 Task: Look for space in Kent, United States from 24th August, 2023 to 10th September, 2023 for 8 adults in price range Rs.12000 to Rs.15000. Place can be entire place or shared room with 4 bedrooms having 8 beds and 4 bathrooms. Property type can be house, flat, guest house. Amenities needed are: wifi, TV, free parkinig on premises, gym, breakfast. Booking option can be shelf check-in. Required host language is English.
Action: Mouse moved to (502, 117)
Screenshot: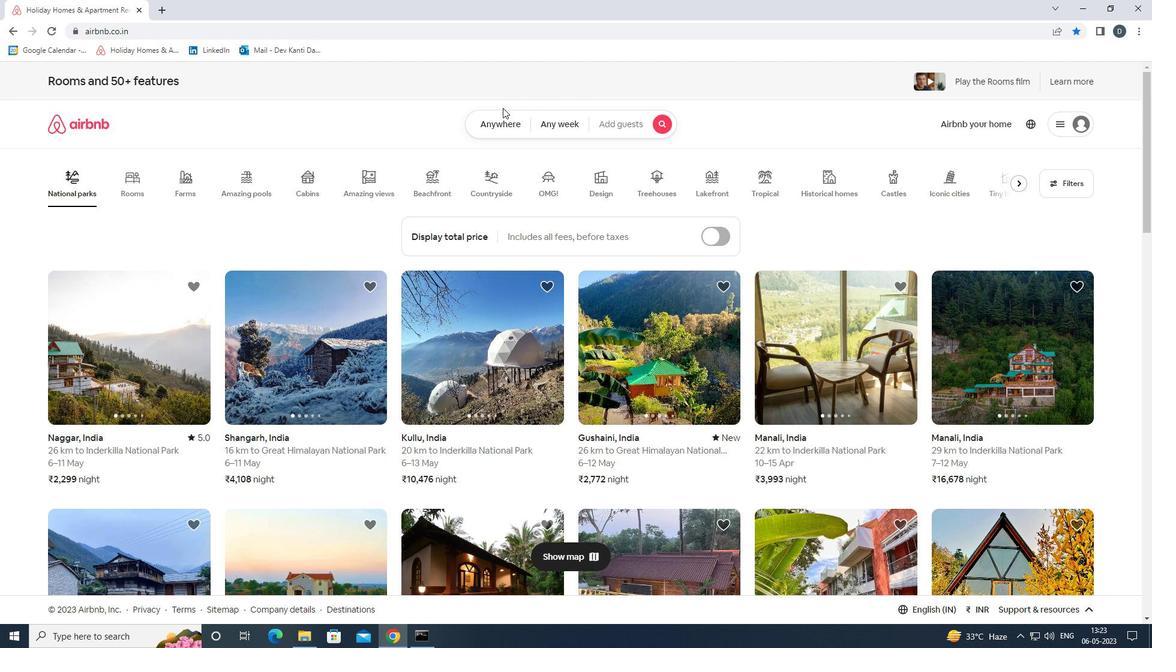 
Action: Mouse pressed left at (502, 117)
Screenshot: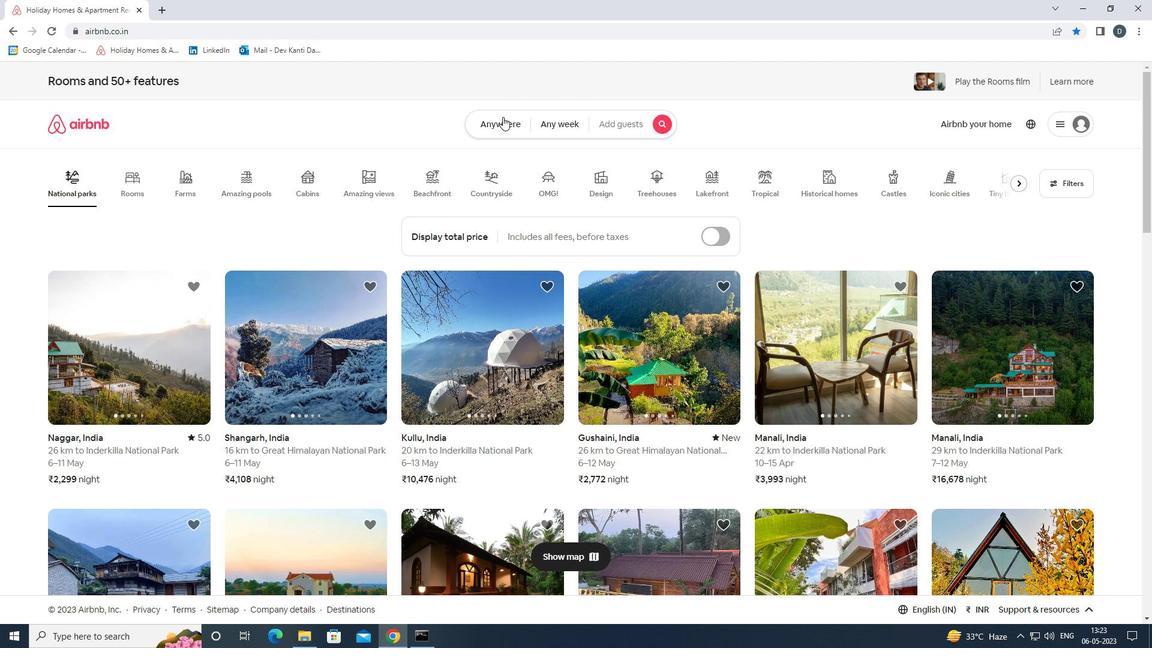 
Action: Mouse moved to (441, 174)
Screenshot: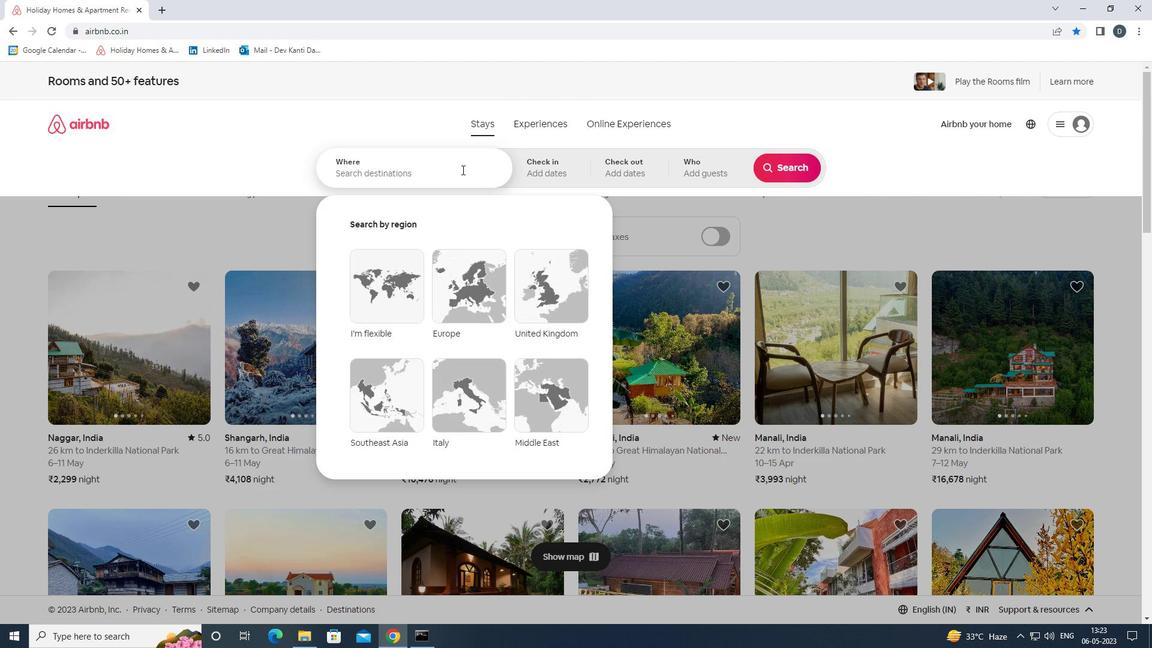 
Action: Mouse pressed left at (441, 174)
Screenshot: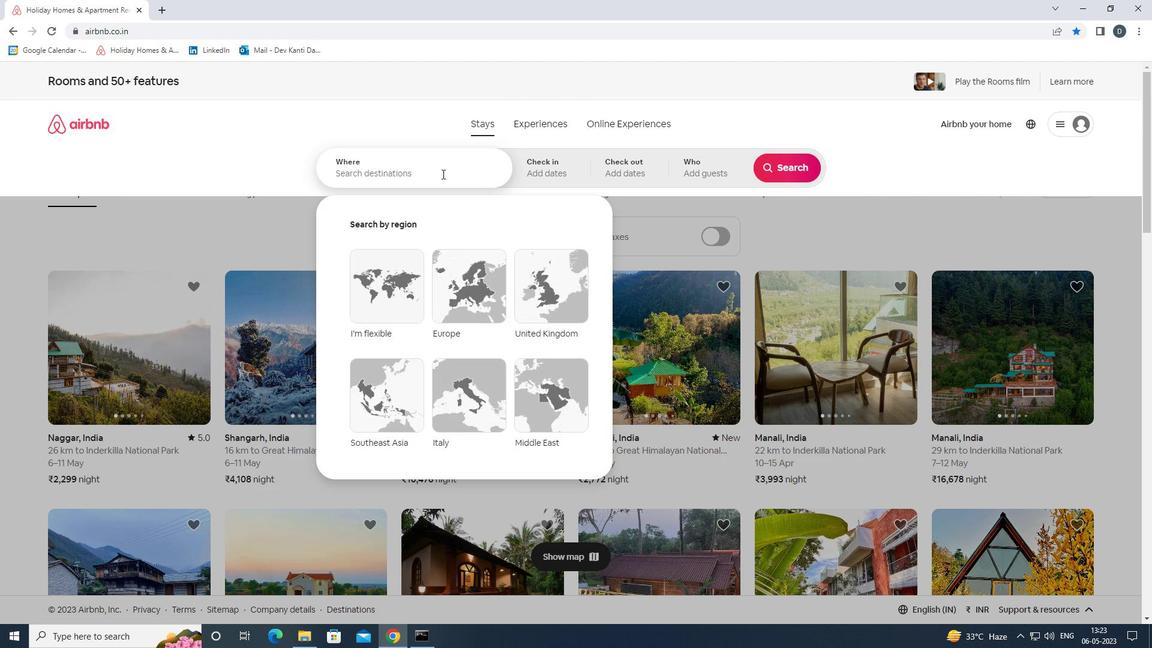 
Action: Key pressed <Key.shift>KENT,<Key.shift>UNIVERSITY<Key.backspace><Key.backspace><Key.backspace><Key.backspace><Key.backspace><Key.backspace><Key.backspace>TED<Key.space><Key.shift>STATES<Key.enter>
Screenshot: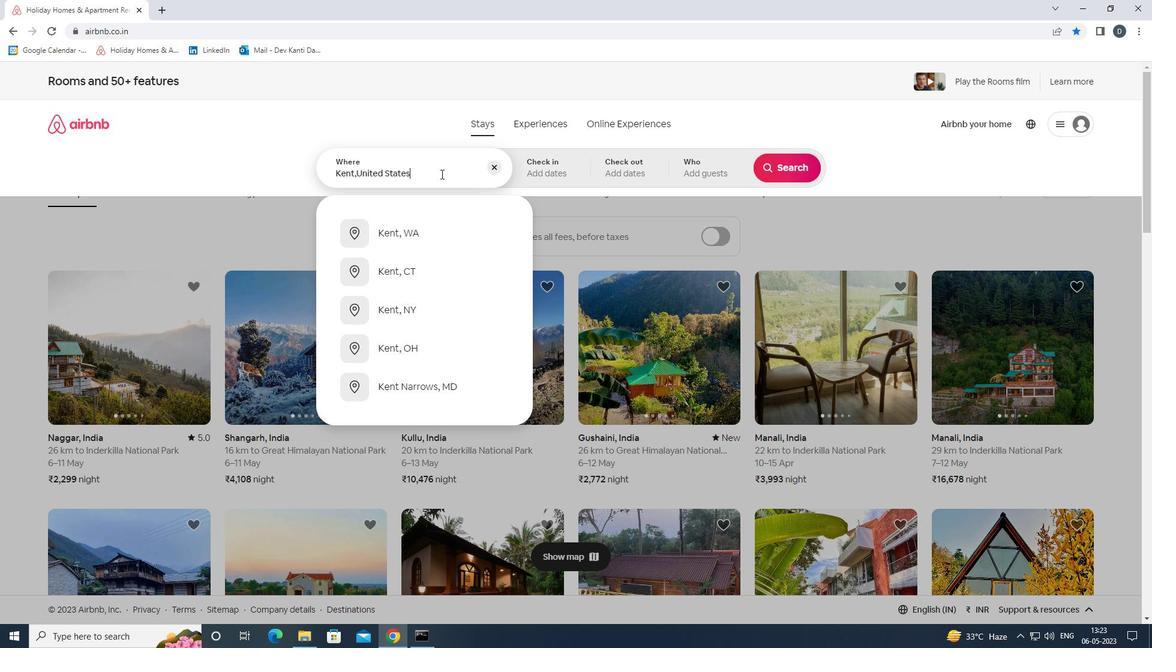 
Action: Mouse moved to (787, 263)
Screenshot: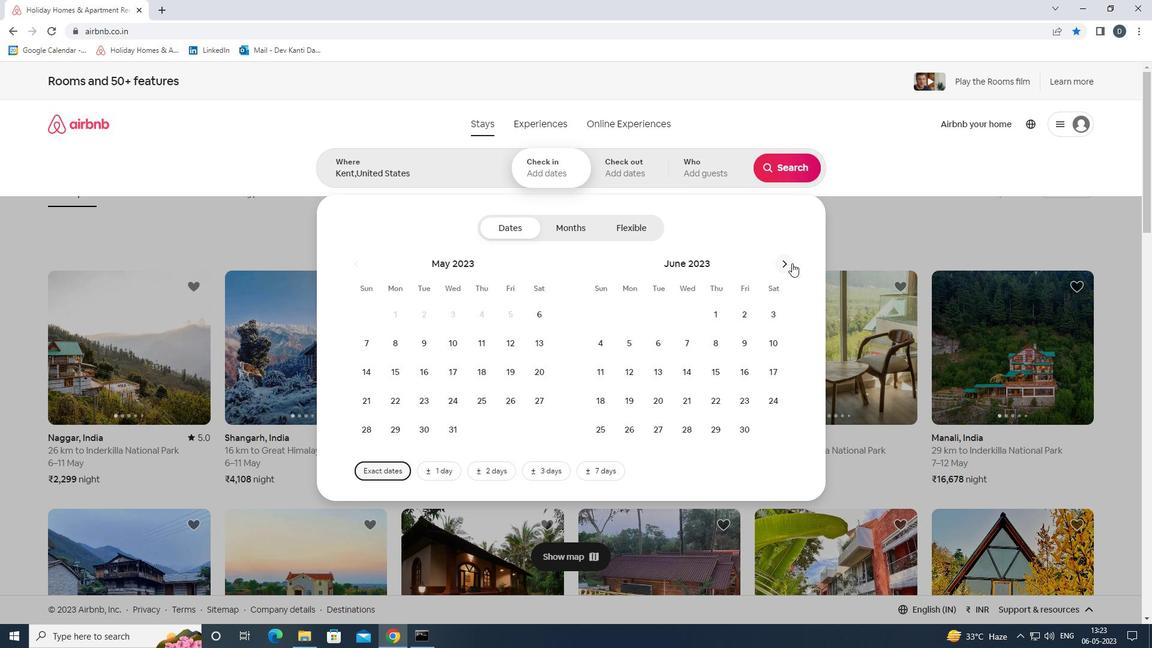 
Action: Mouse pressed left at (787, 263)
Screenshot: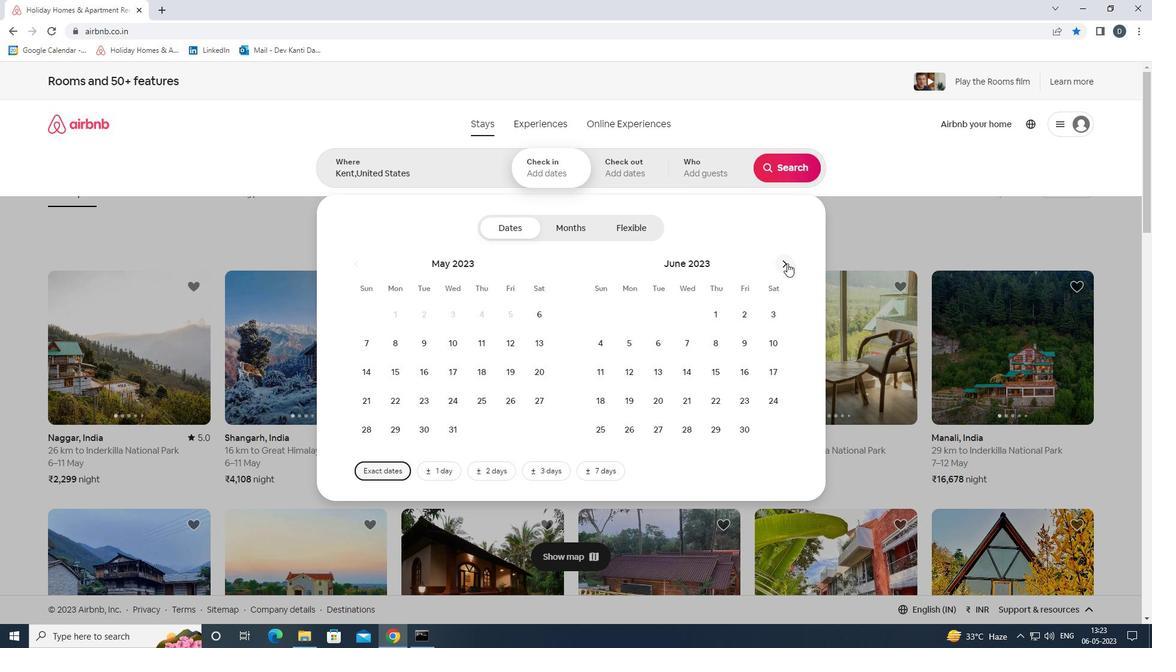 
Action: Mouse pressed left at (787, 263)
Screenshot: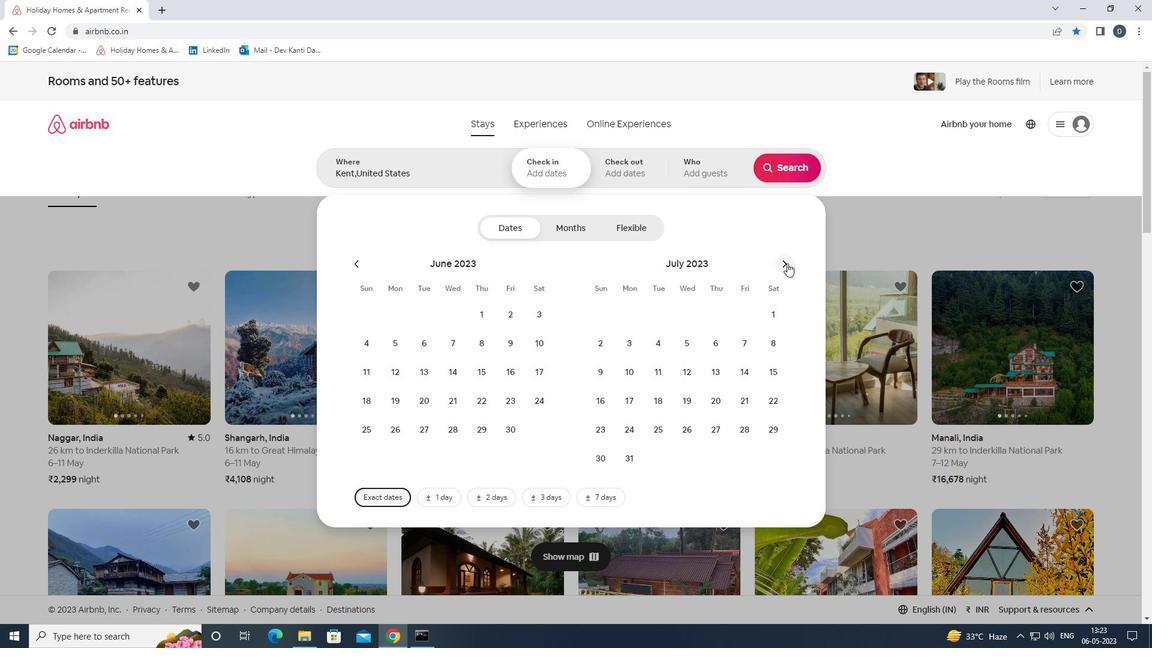 
Action: Mouse pressed left at (787, 263)
Screenshot: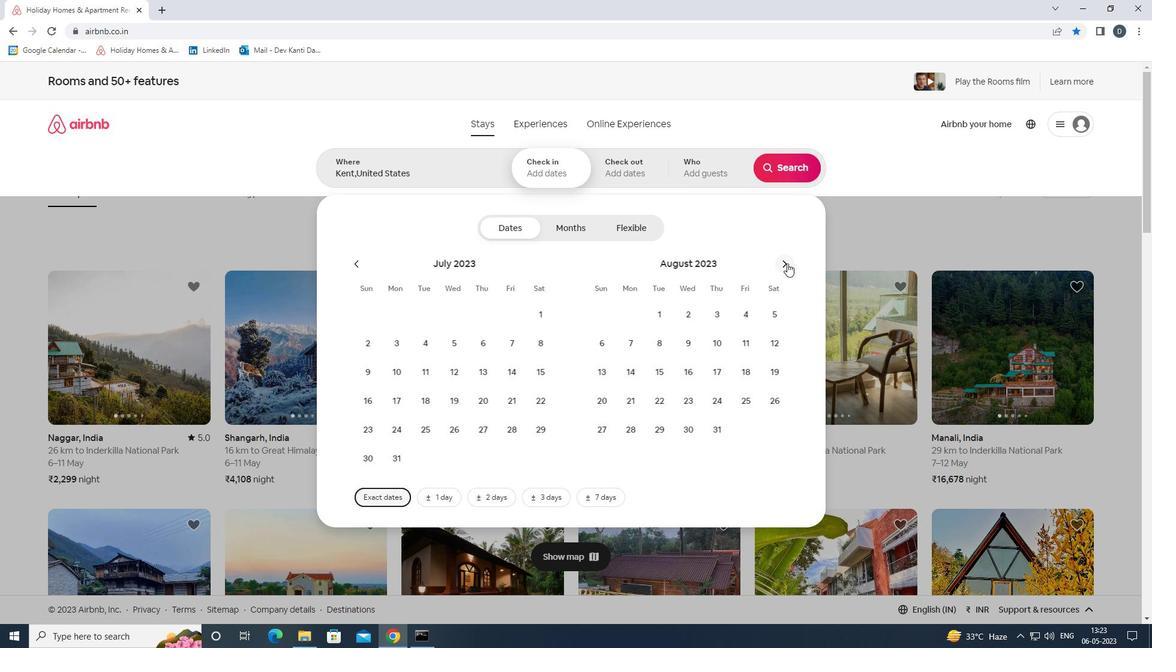 
Action: Mouse moved to (489, 403)
Screenshot: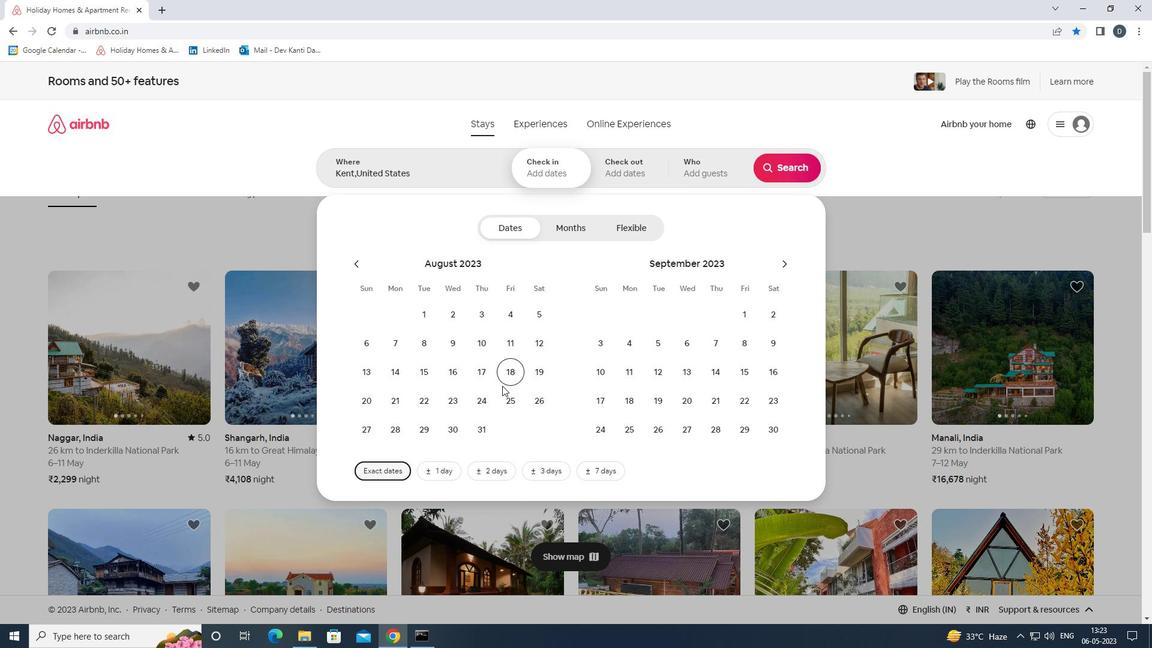 
Action: Mouse pressed left at (489, 403)
Screenshot: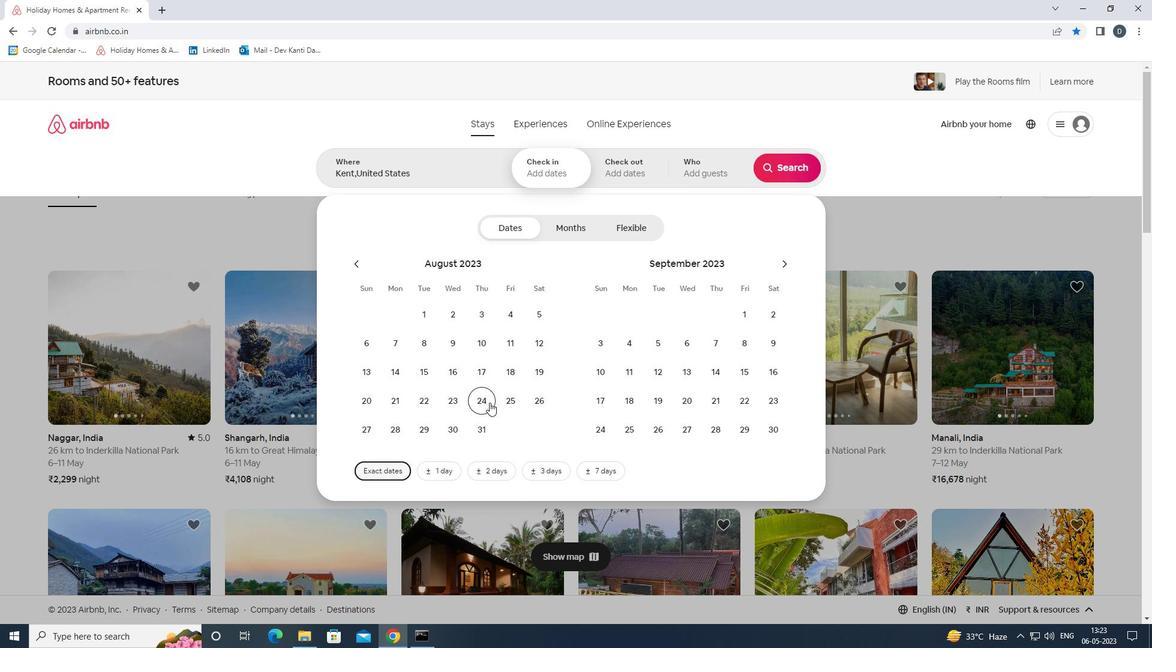 
Action: Mouse moved to (611, 370)
Screenshot: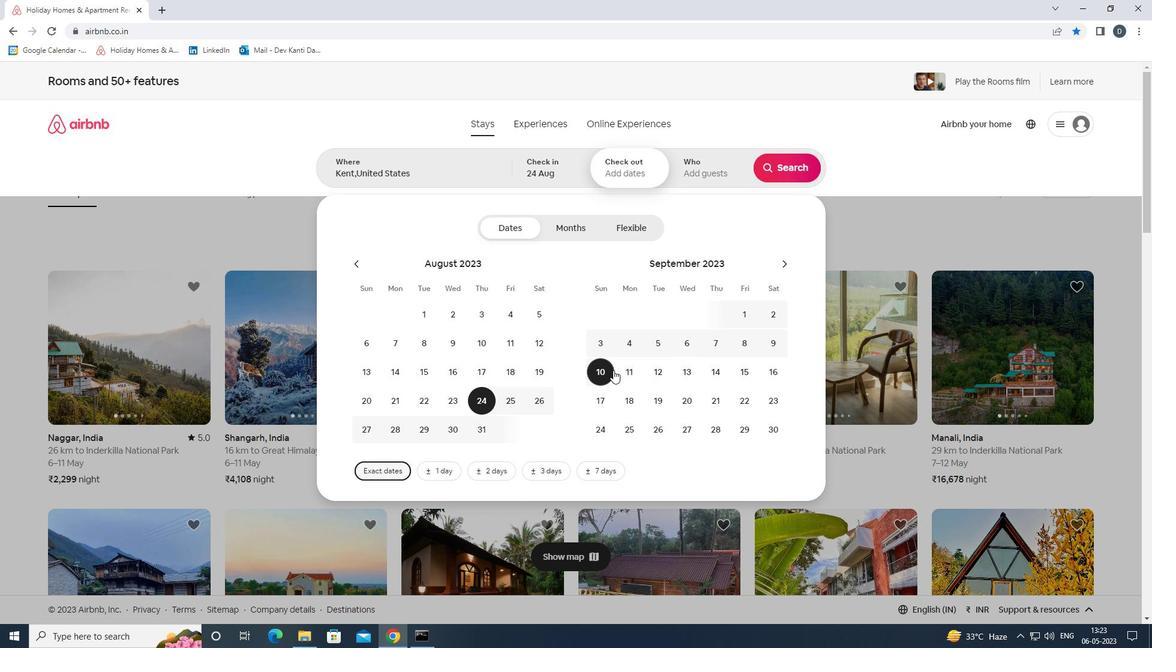 
Action: Mouse pressed left at (611, 370)
Screenshot: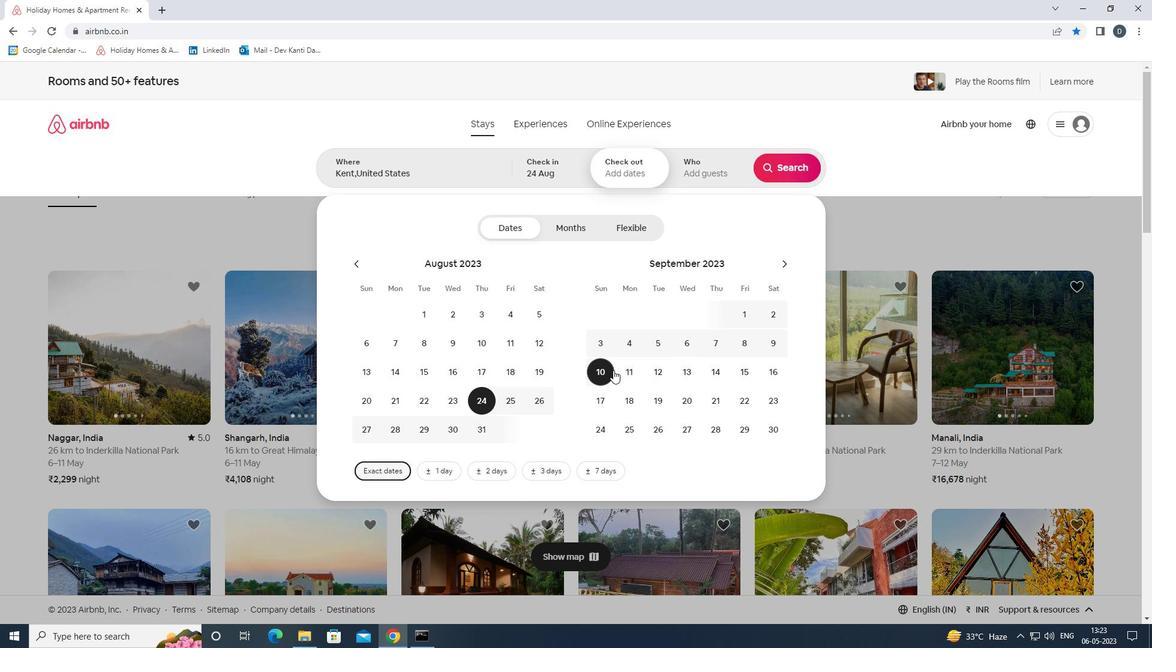 
Action: Mouse moved to (702, 171)
Screenshot: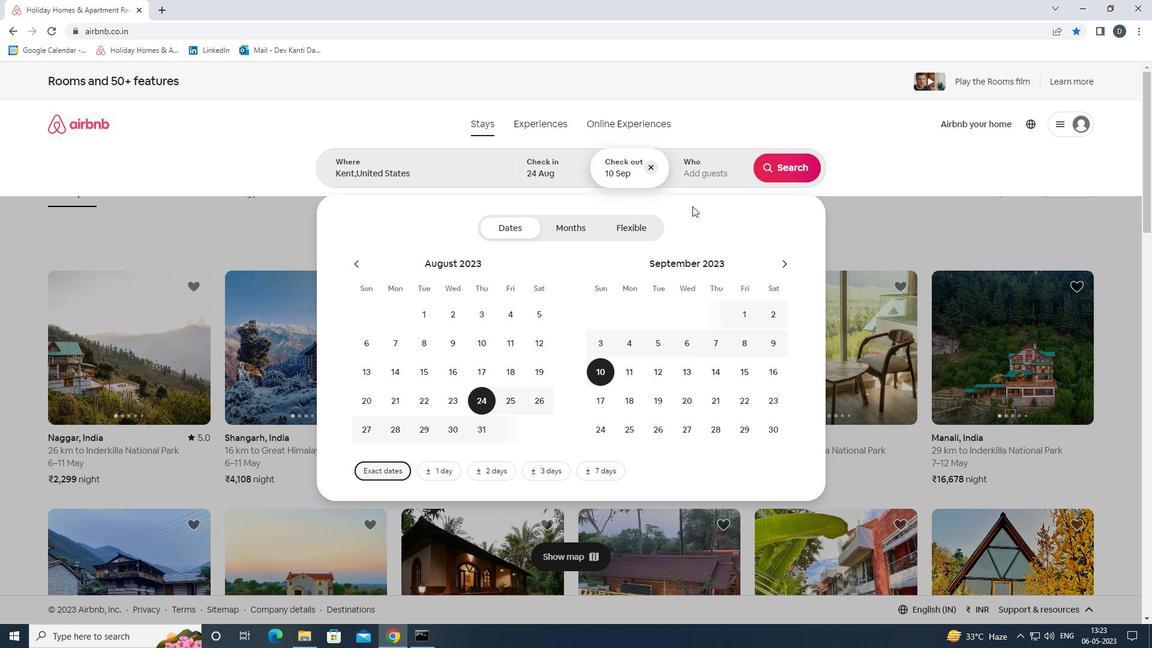 
Action: Mouse pressed left at (702, 171)
Screenshot: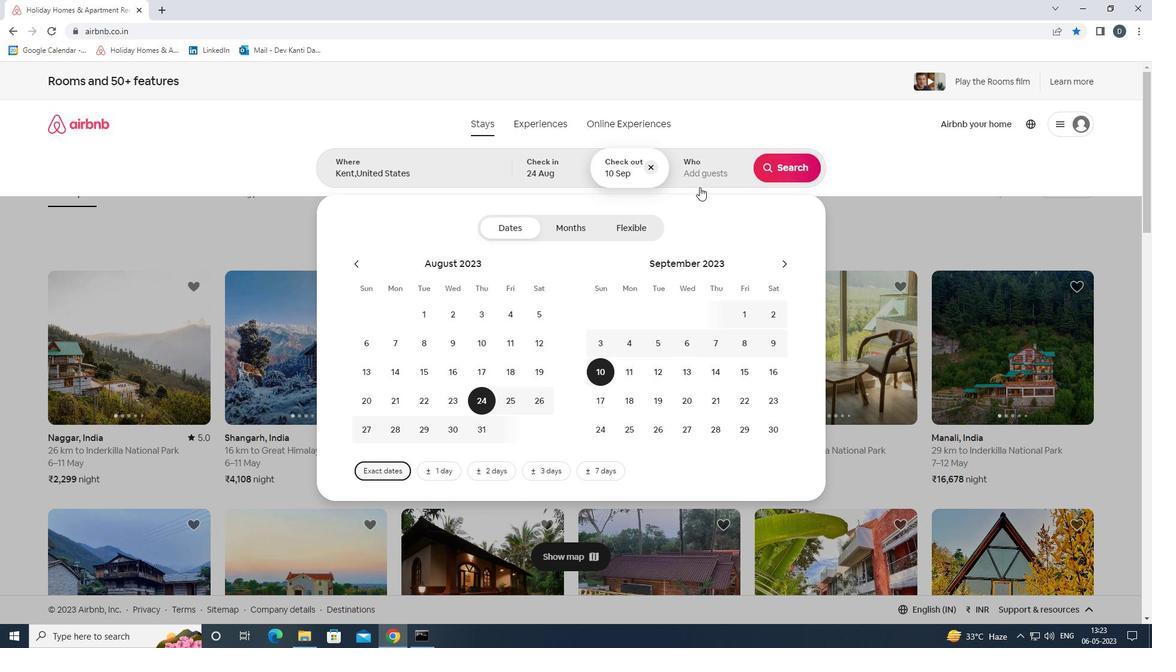 
Action: Mouse moved to (792, 229)
Screenshot: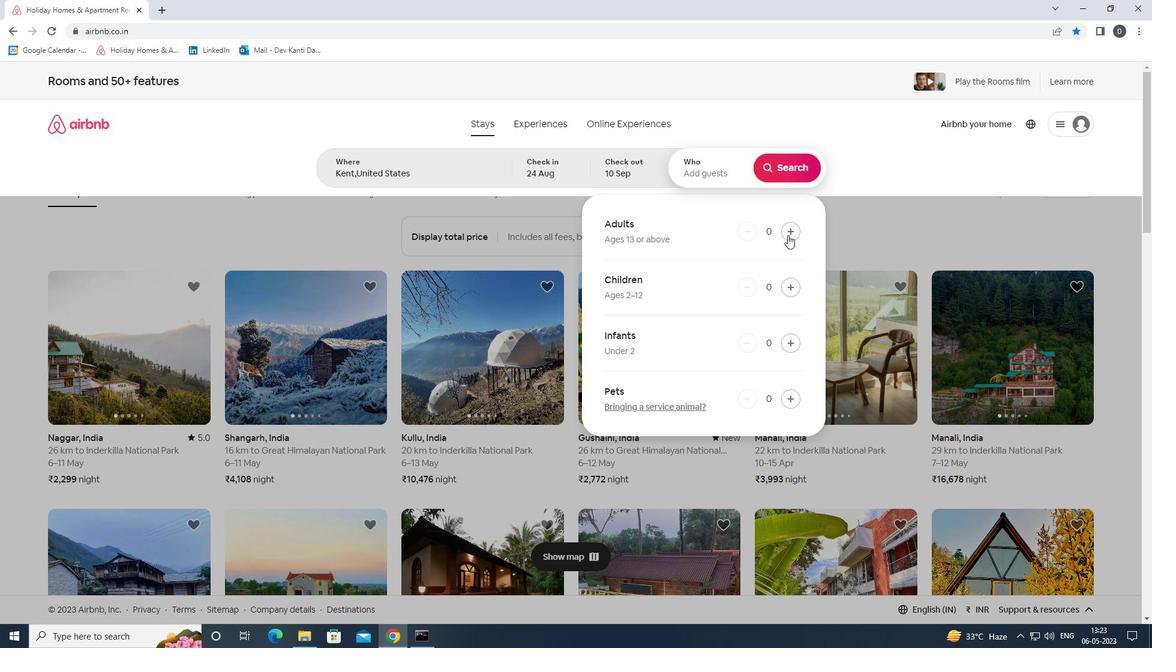 
Action: Mouse pressed left at (792, 229)
Screenshot: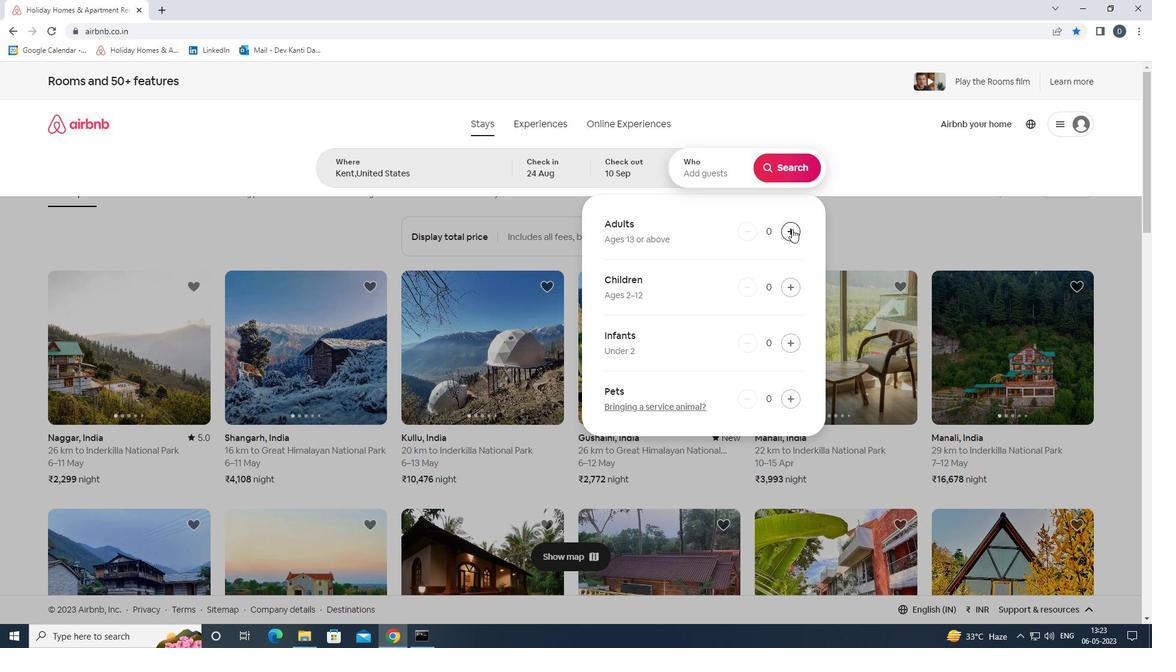 
Action: Mouse pressed left at (792, 229)
Screenshot: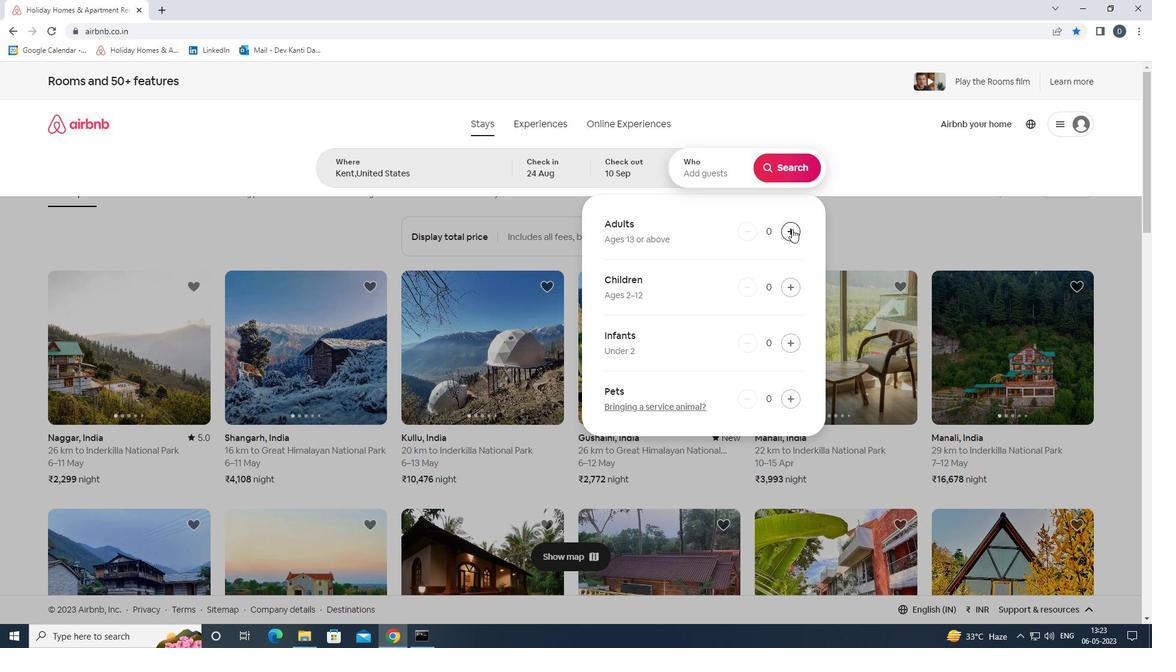 
Action: Mouse pressed left at (792, 229)
Screenshot: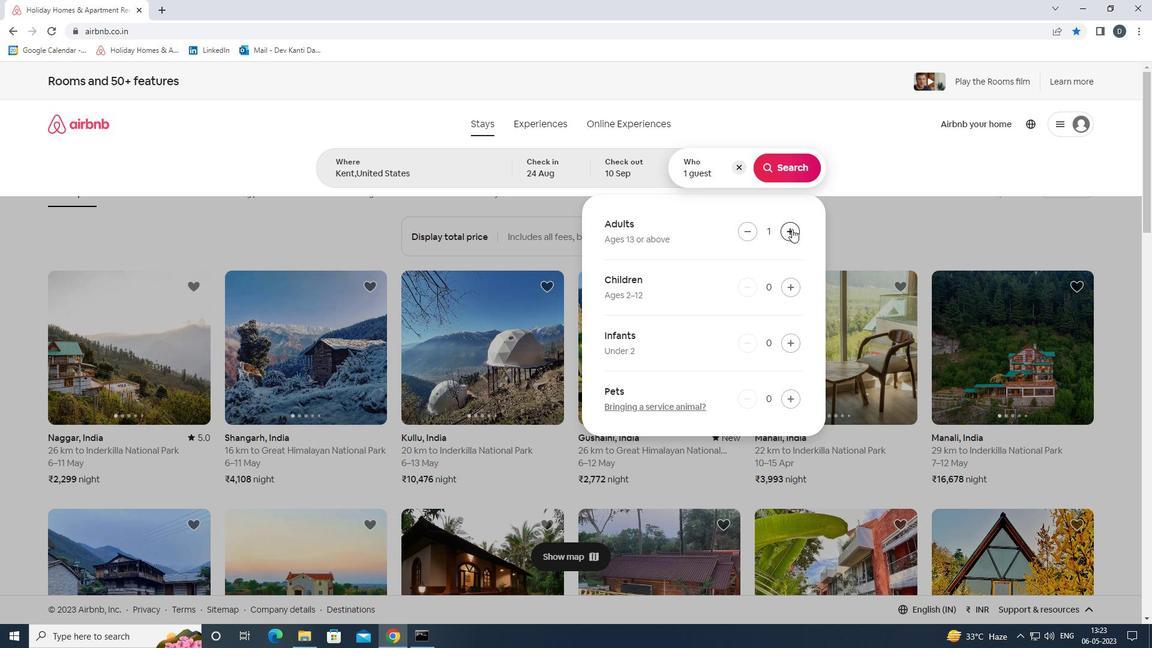 
Action: Mouse pressed left at (792, 229)
Screenshot: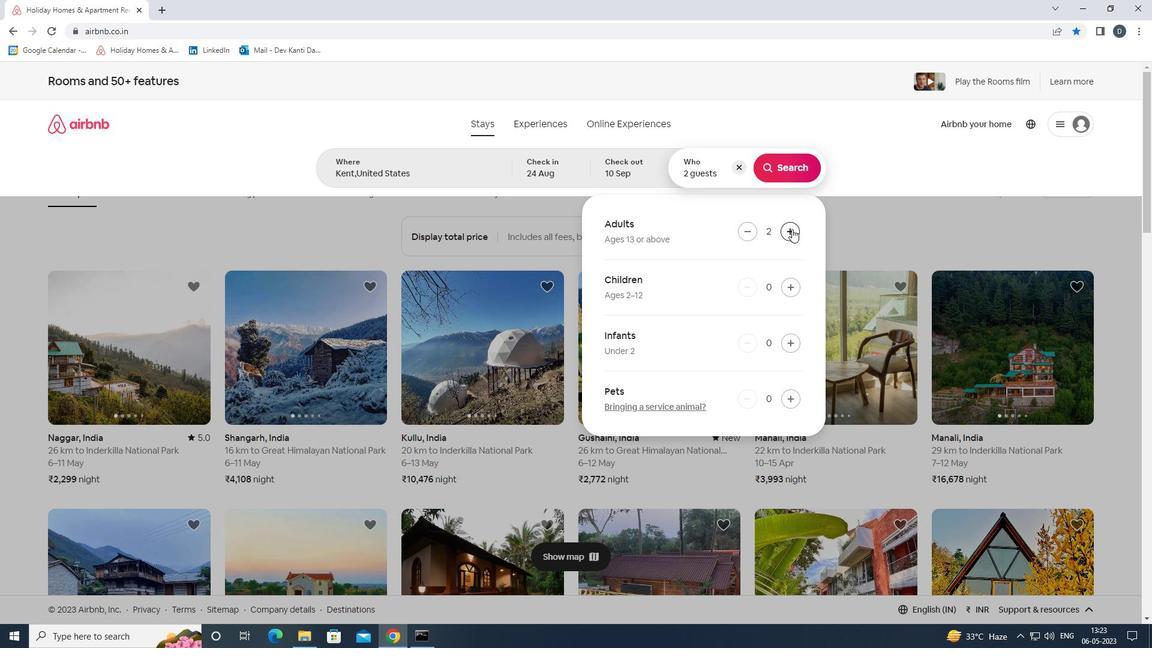 
Action: Mouse pressed left at (792, 229)
Screenshot: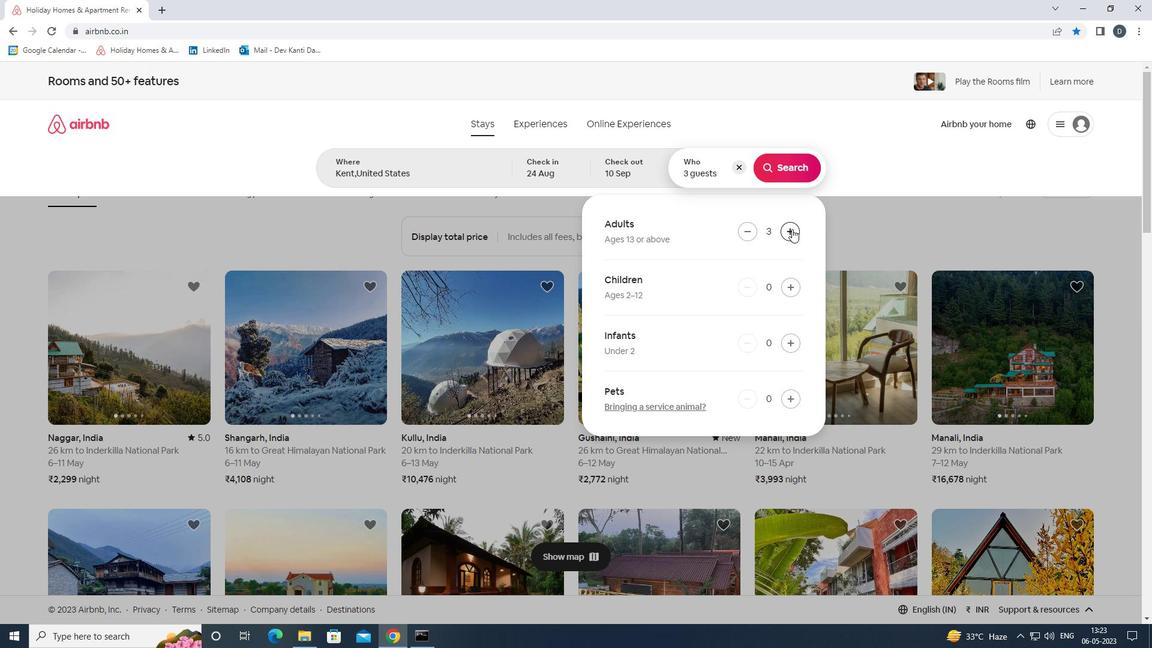 
Action: Mouse pressed left at (792, 229)
Screenshot: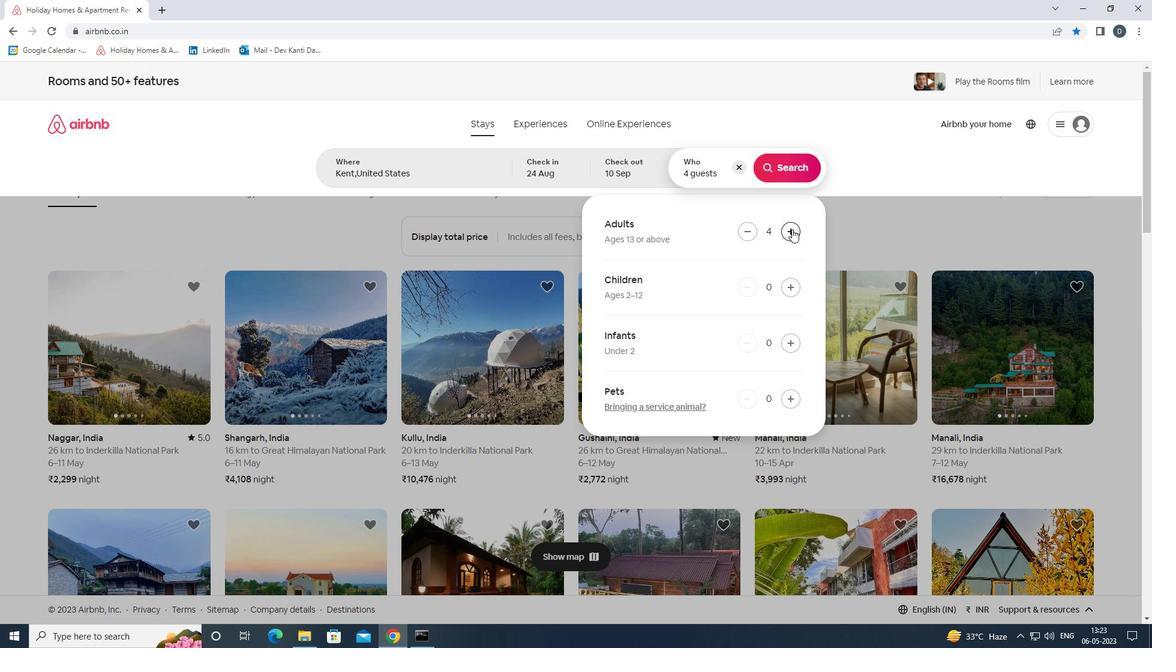 
Action: Mouse pressed left at (792, 229)
Screenshot: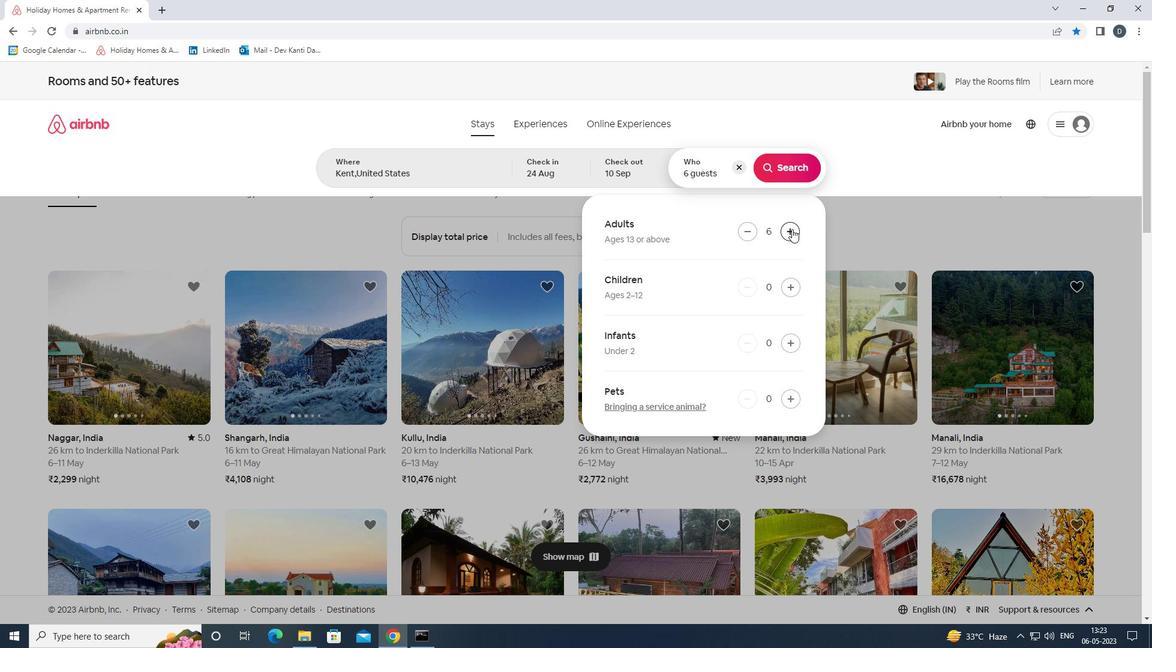 
Action: Mouse pressed left at (792, 229)
Screenshot: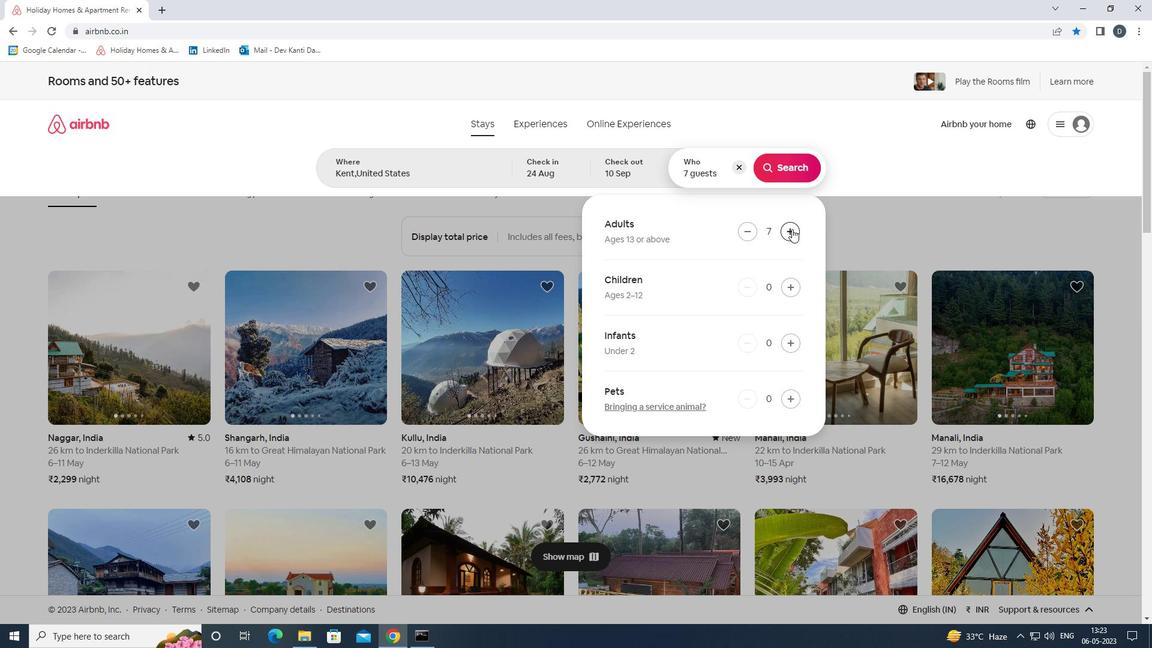 
Action: Mouse moved to (782, 171)
Screenshot: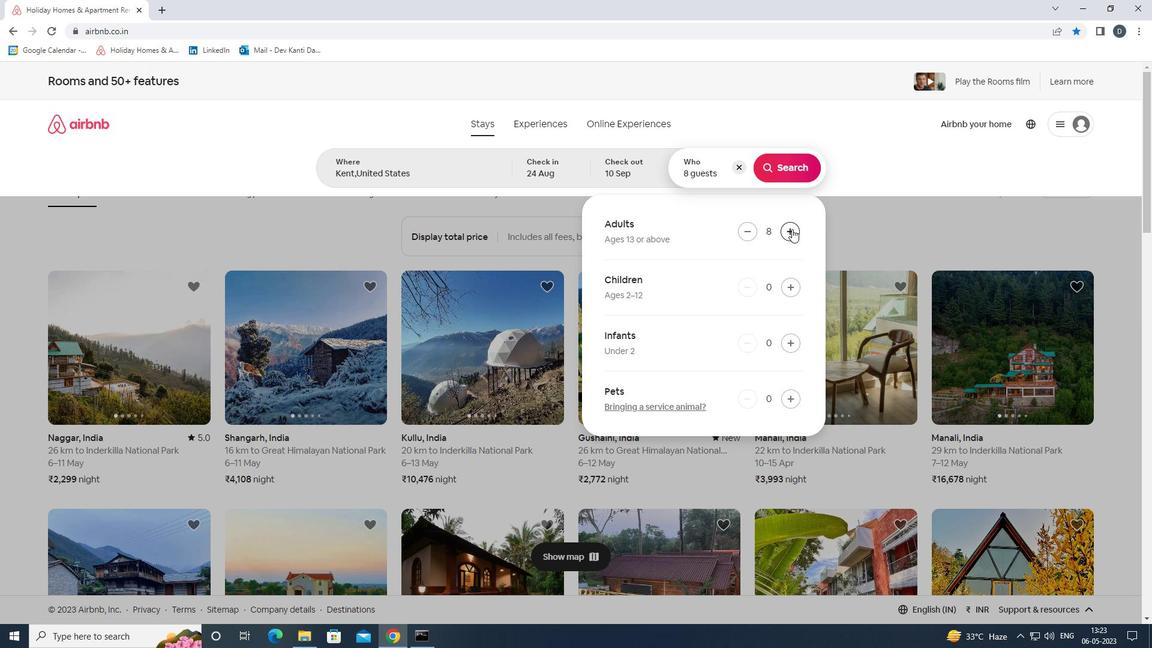 
Action: Mouse pressed left at (782, 171)
Screenshot: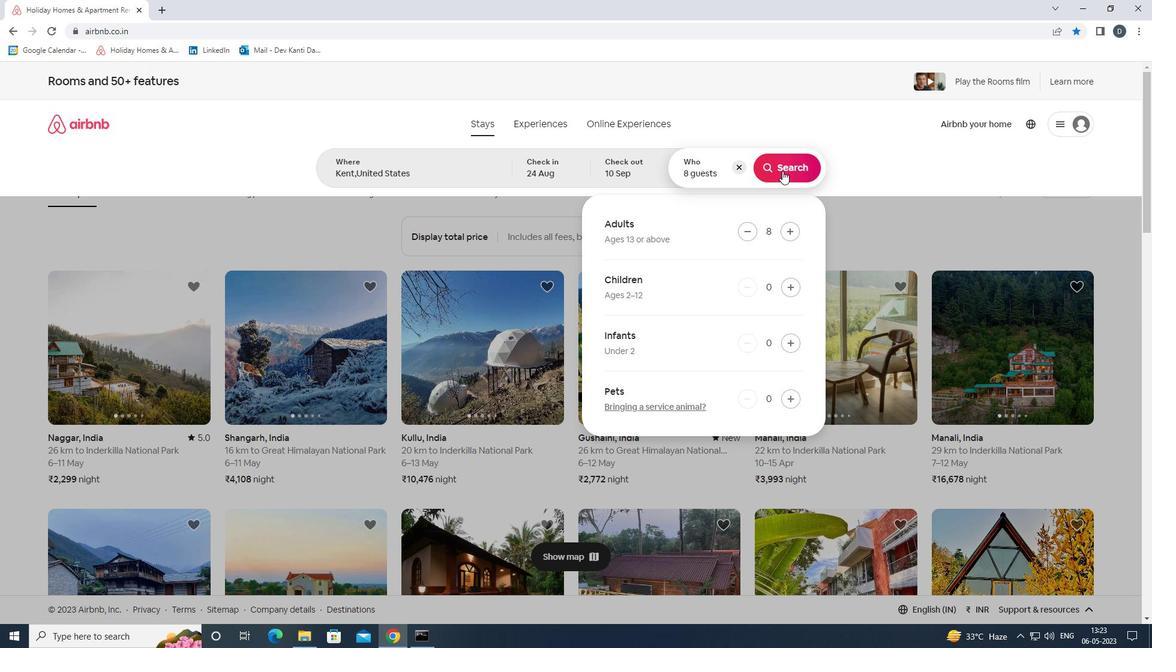
Action: Mouse moved to (1098, 140)
Screenshot: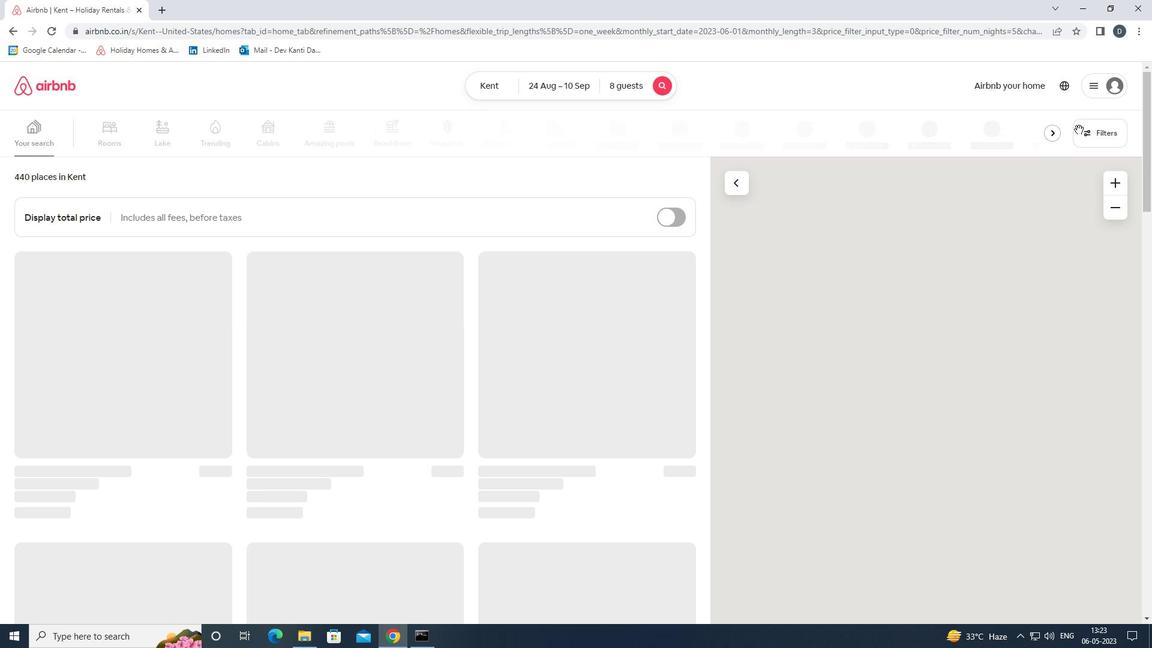 
Action: Mouse pressed left at (1098, 140)
Screenshot: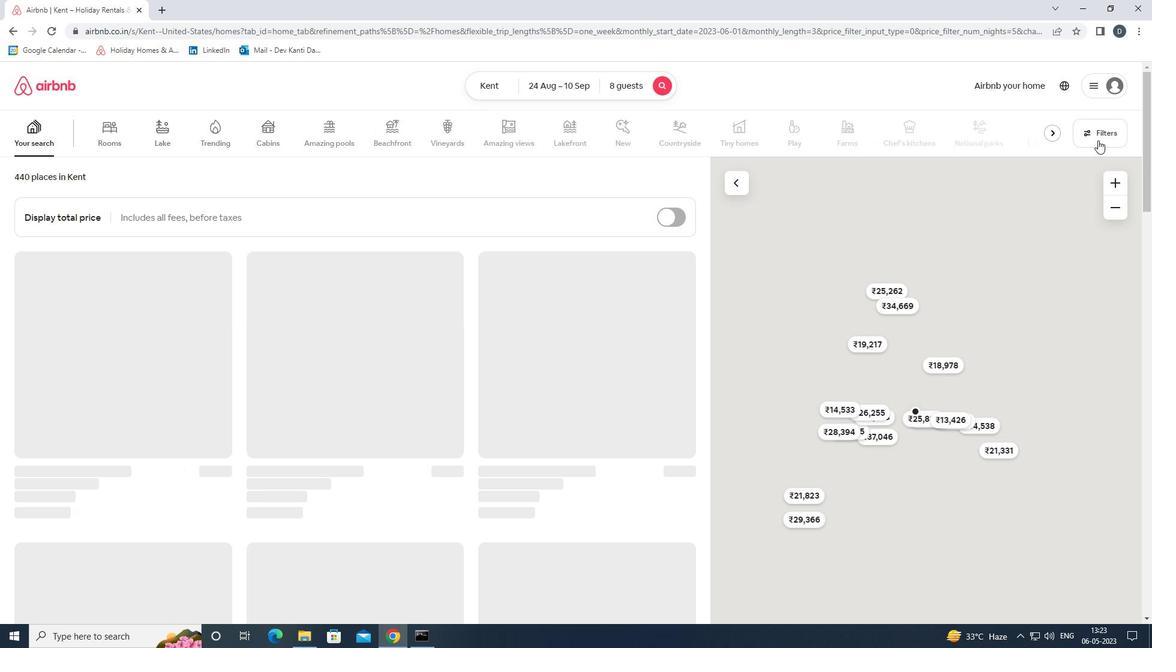 
Action: Mouse moved to (458, 431)
Screenshot: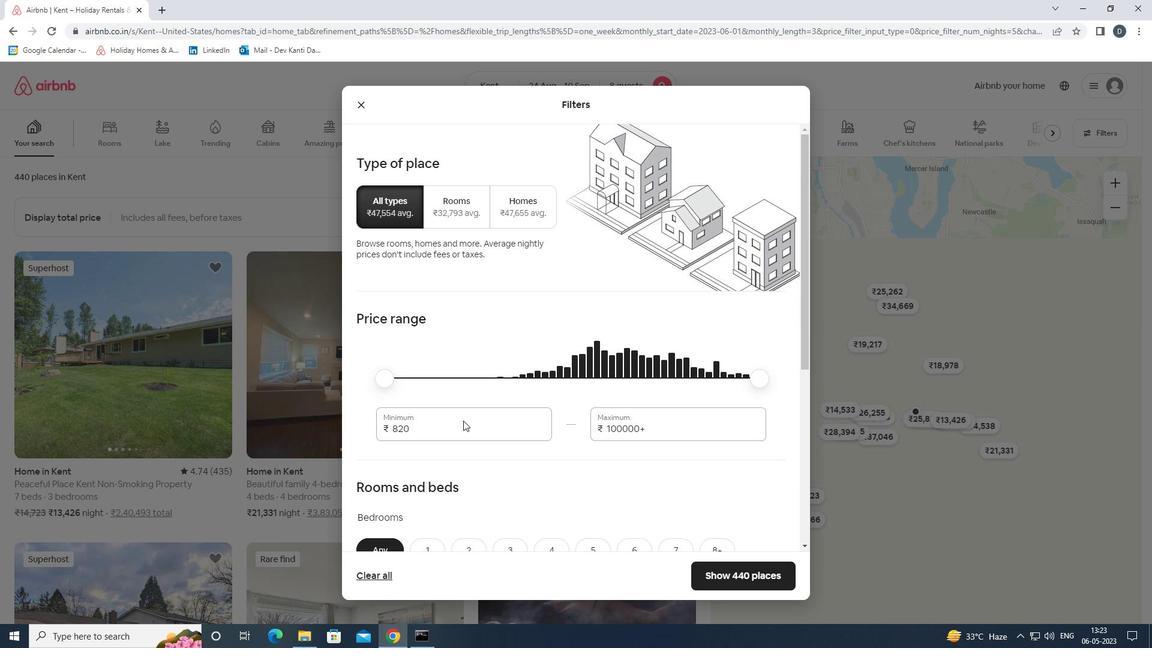 
Action: Mouse pressed left at (458, 431)
Screenshot: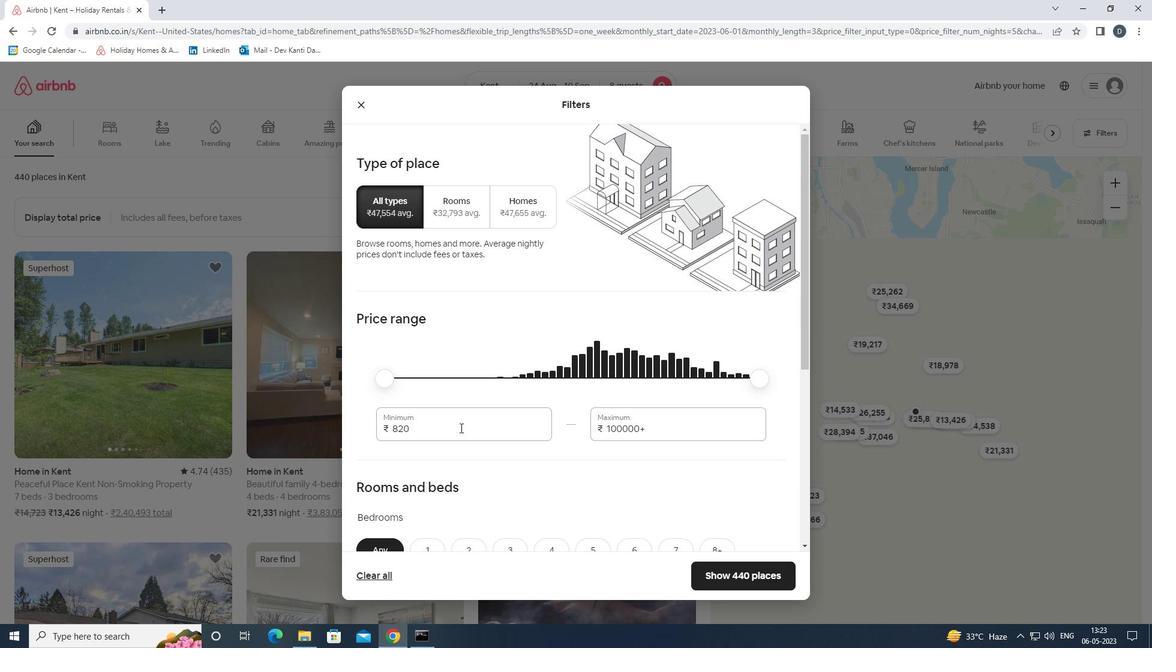 
Action: Mouse pressed left at (458, 431)
Screenshot: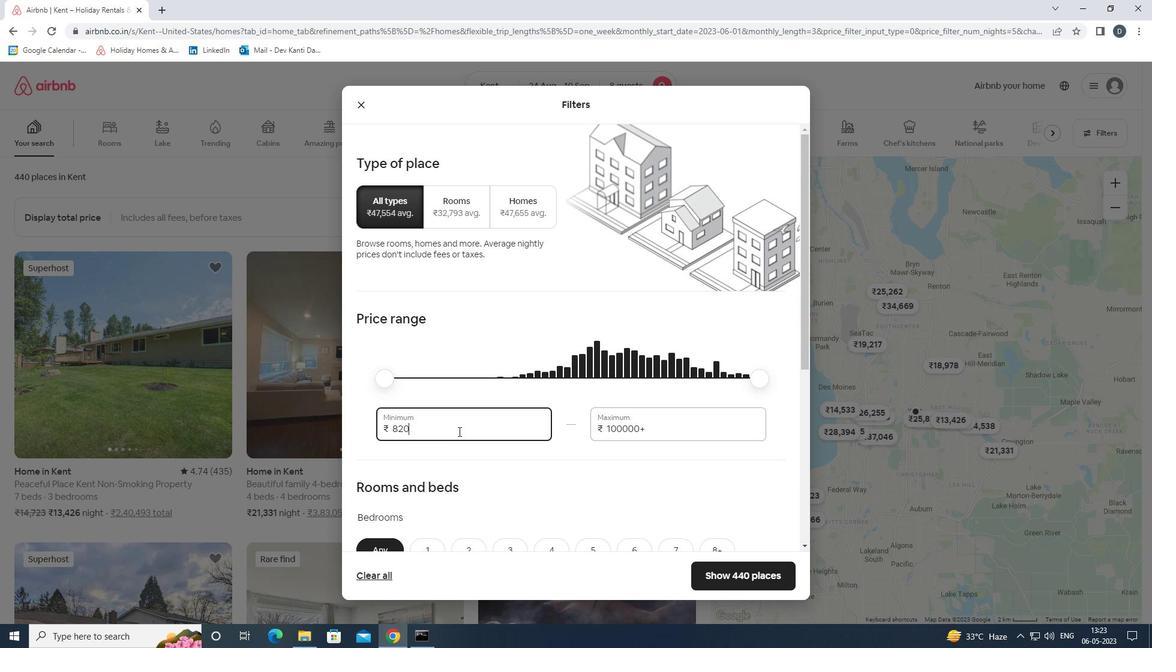 
Action: Key pressed 12000<Key.tab>15000
Screenshot: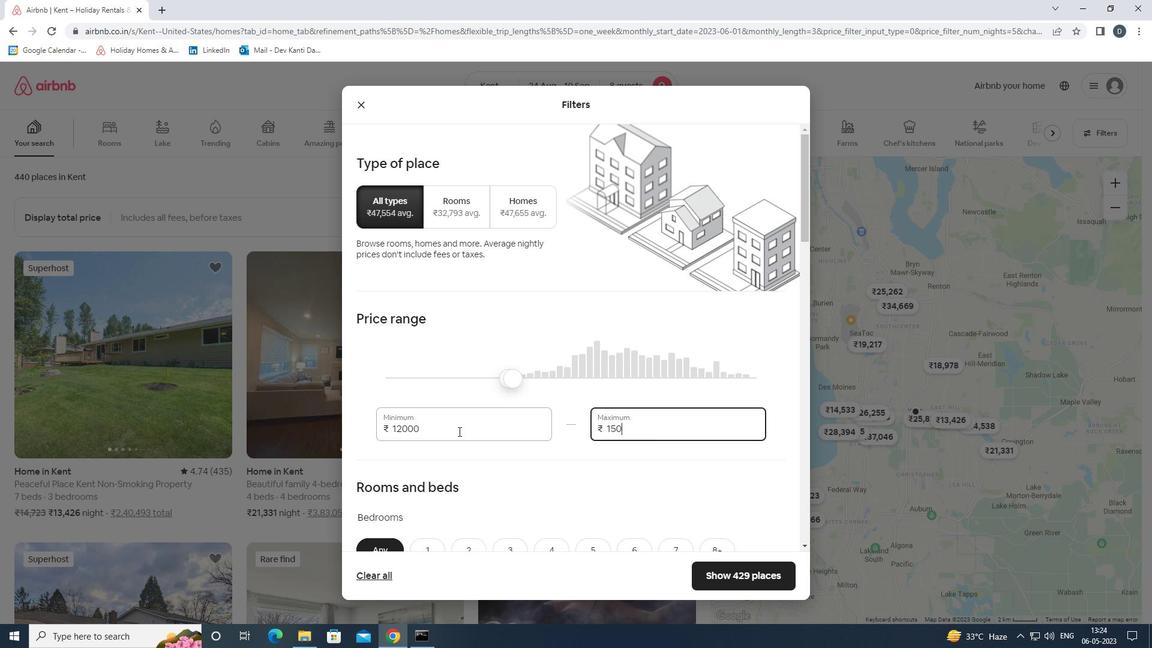 
Action: Mouse moved to (458, 431)
Screenshot: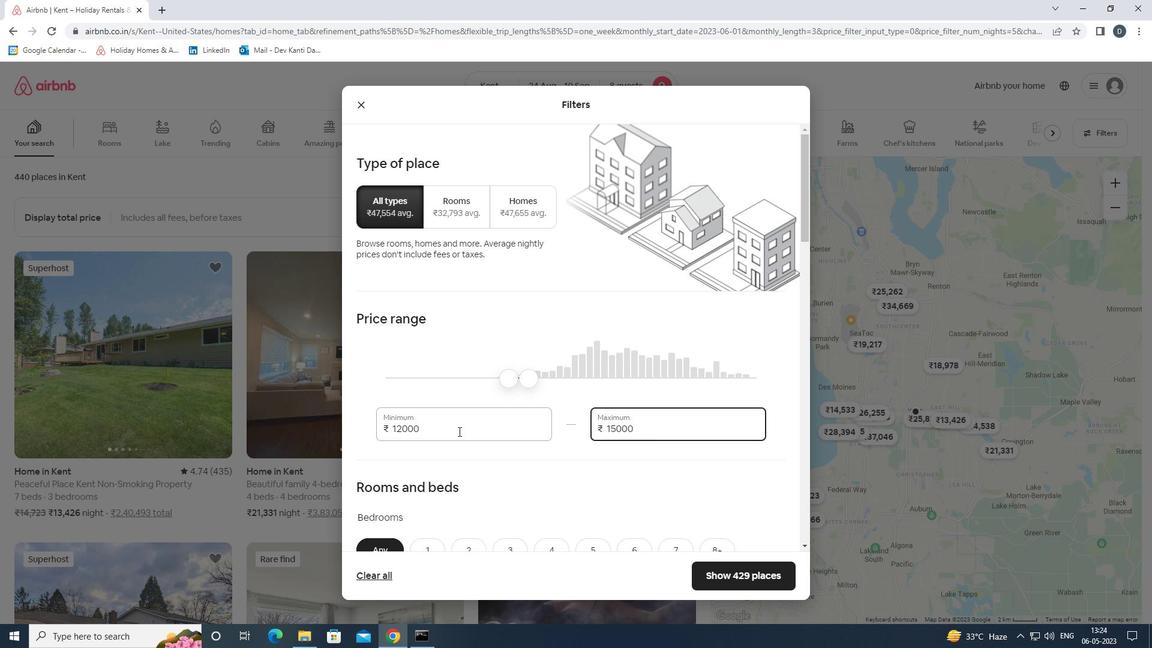
Action: Mouse scrolled (458, 430) with delta (0, 0)
Screenshot: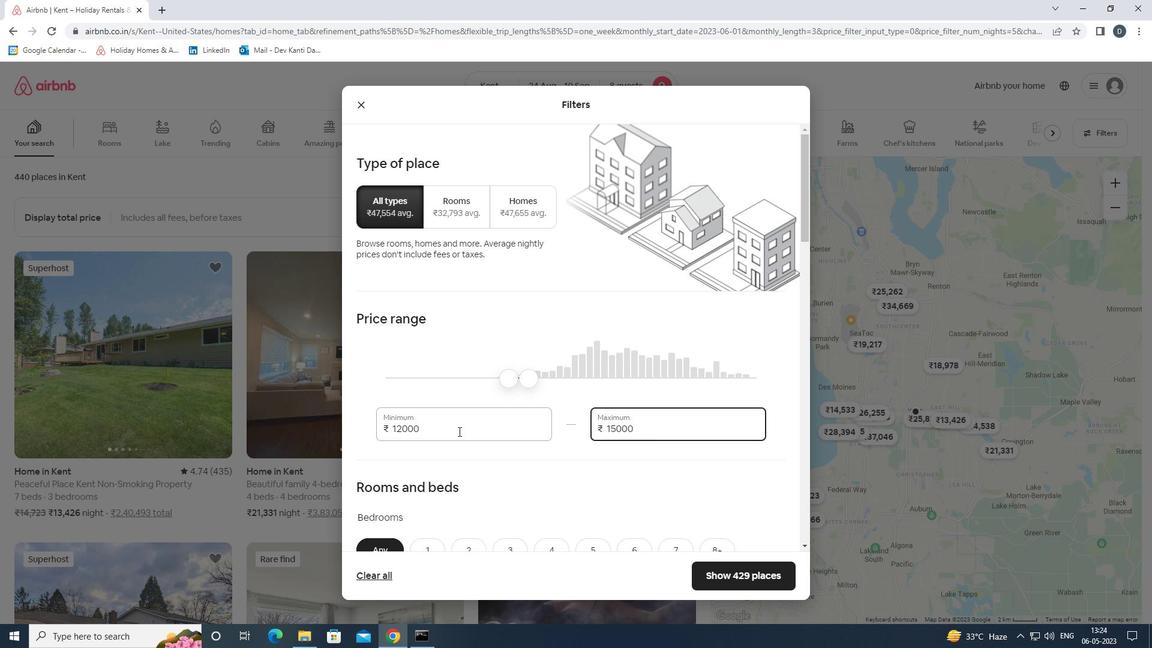 
Action: Mouse moved to (459, 431)
Screenshot: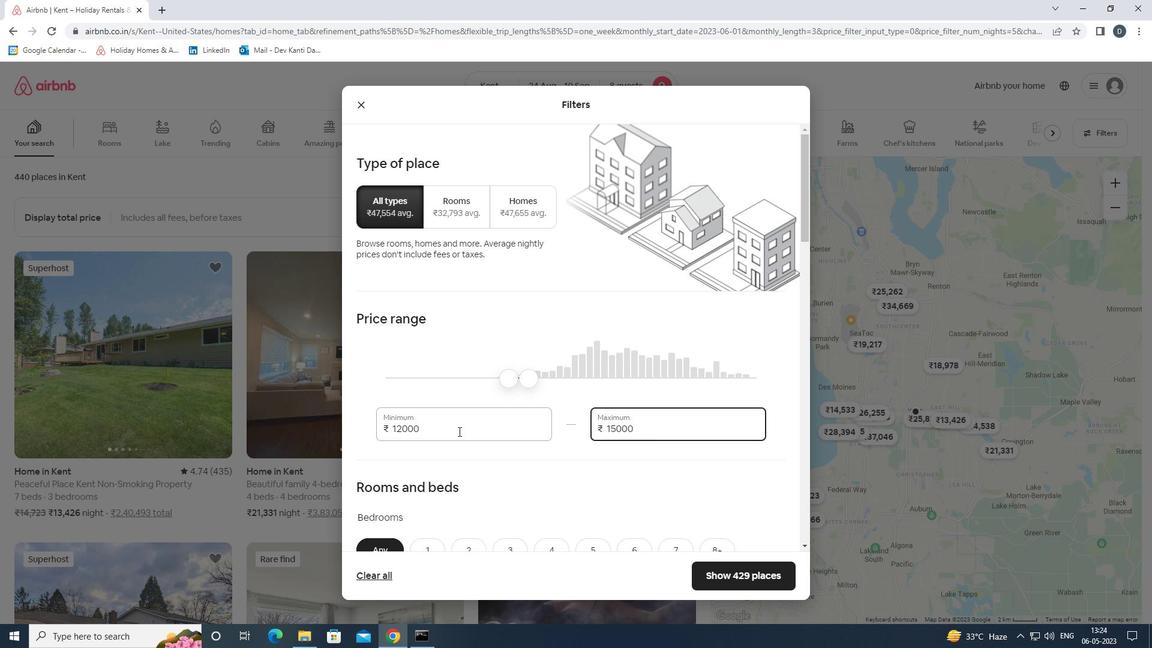 
Action: Mouse scrolled (459, 430) with delta (0, 0)
Screenshot: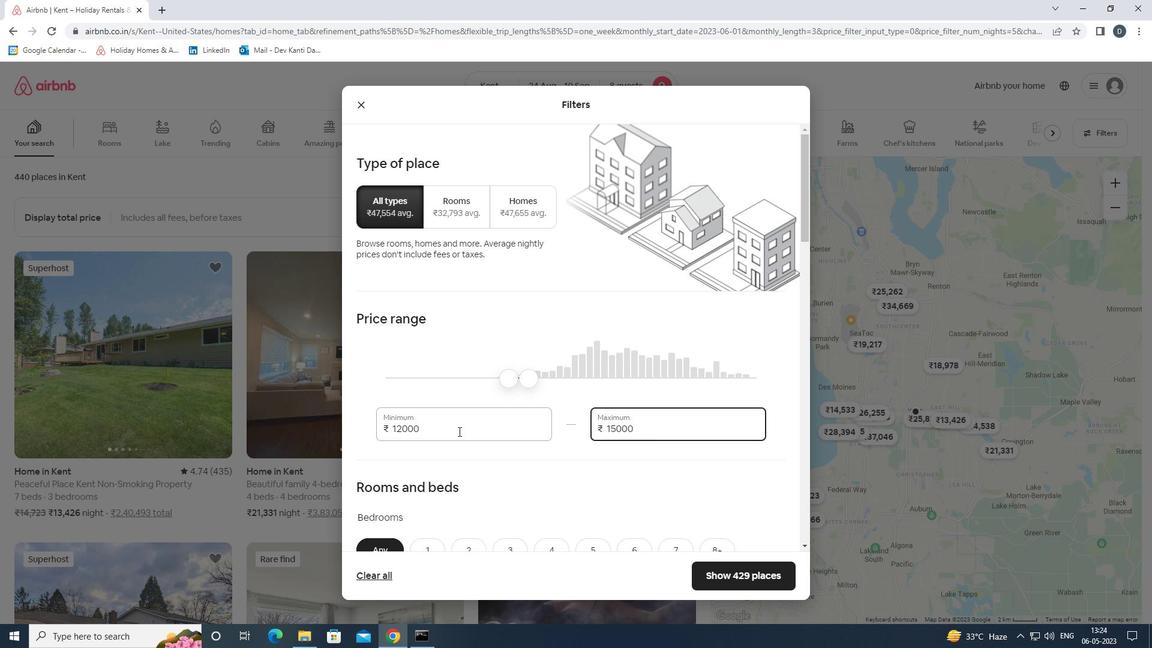 
Action: Mouse moved to (478, 426)
Screenshot: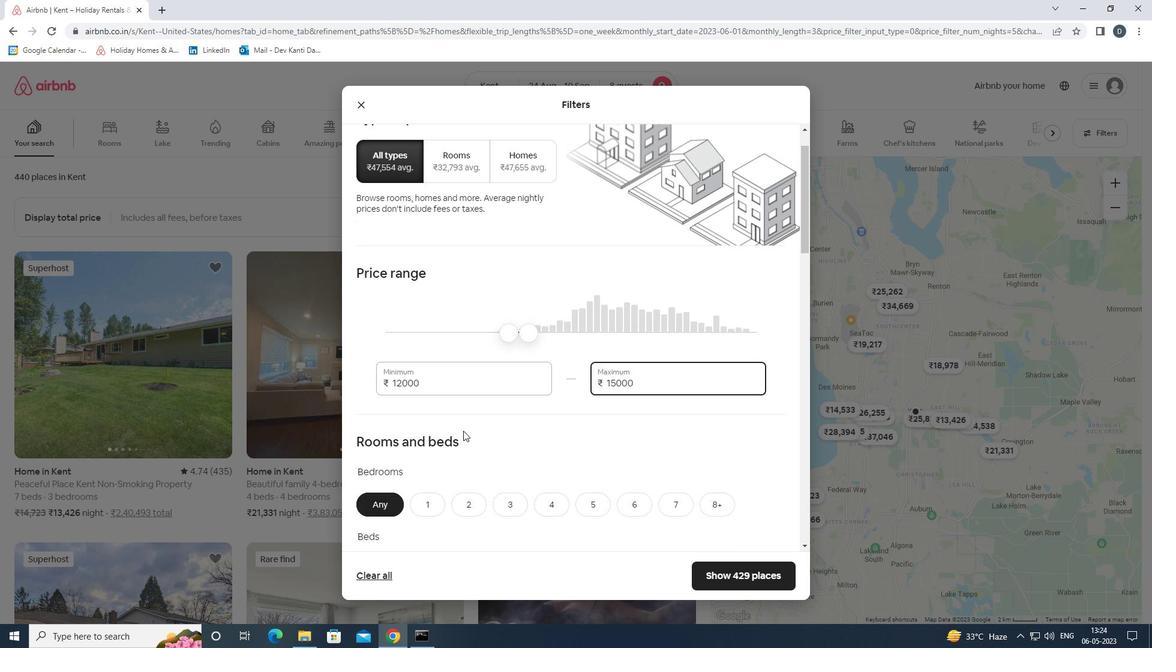 
Action: Mouse scrolled (478, 426) with delta (0, 0)
Screenshot: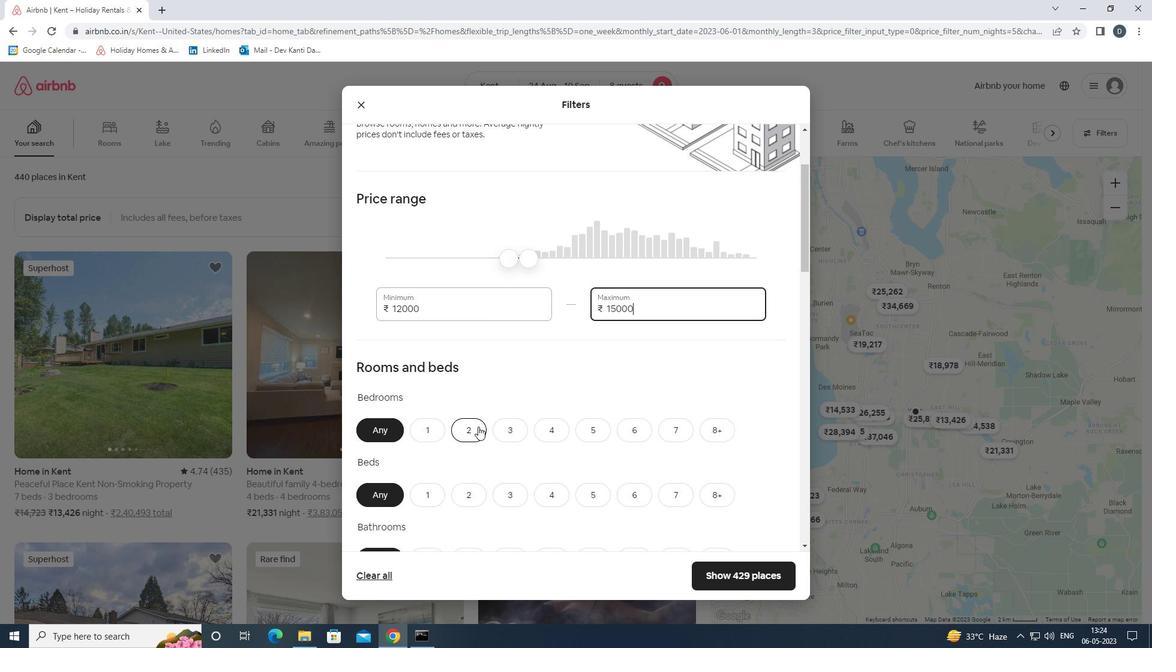 
Action: Mouse scrolled (478, 426) with delta (0, 0)
Screenshot: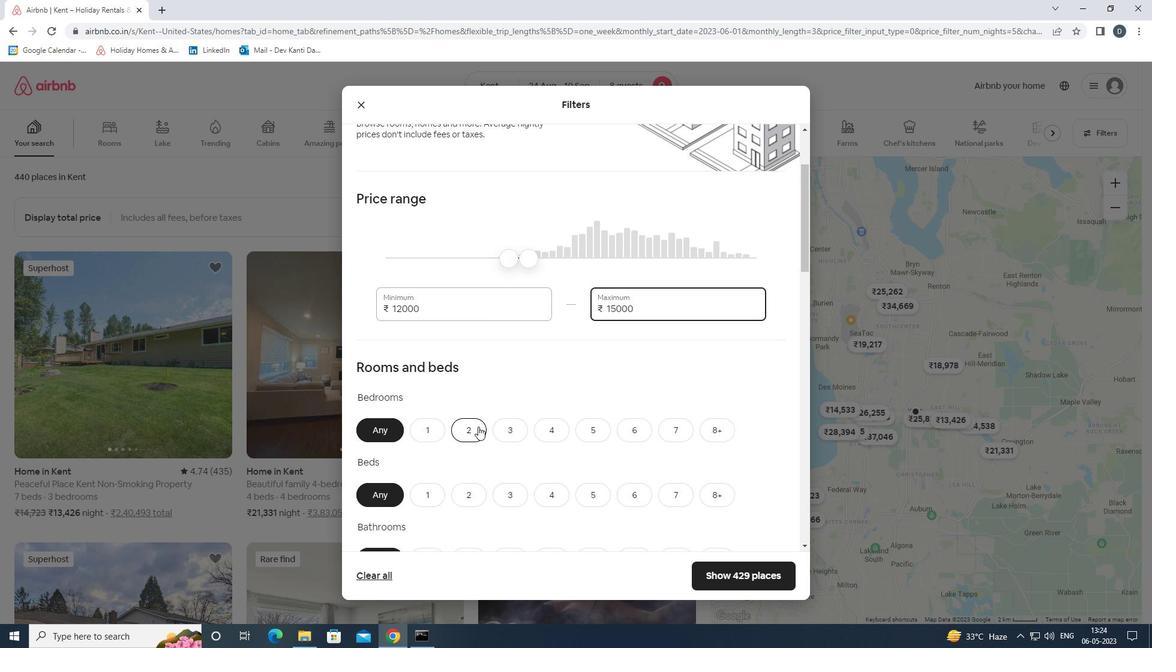 
Action: Mouse moved to (566, 307)
Screenshot: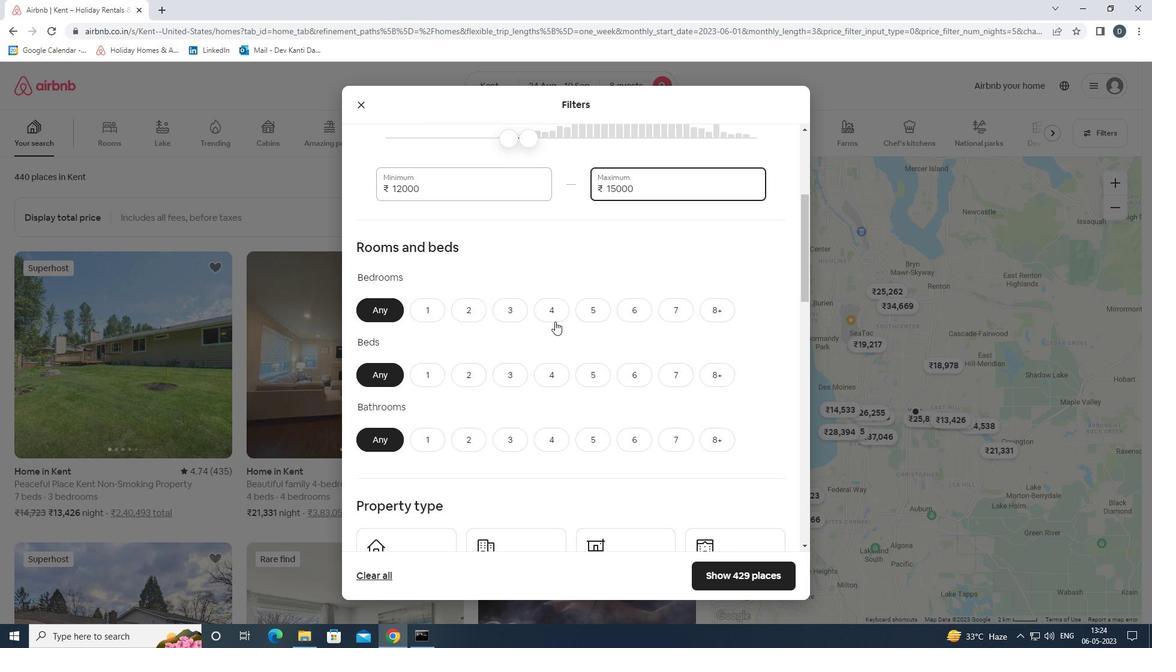 
Action: Mouse pressed left at (566, 307)
Screenshot: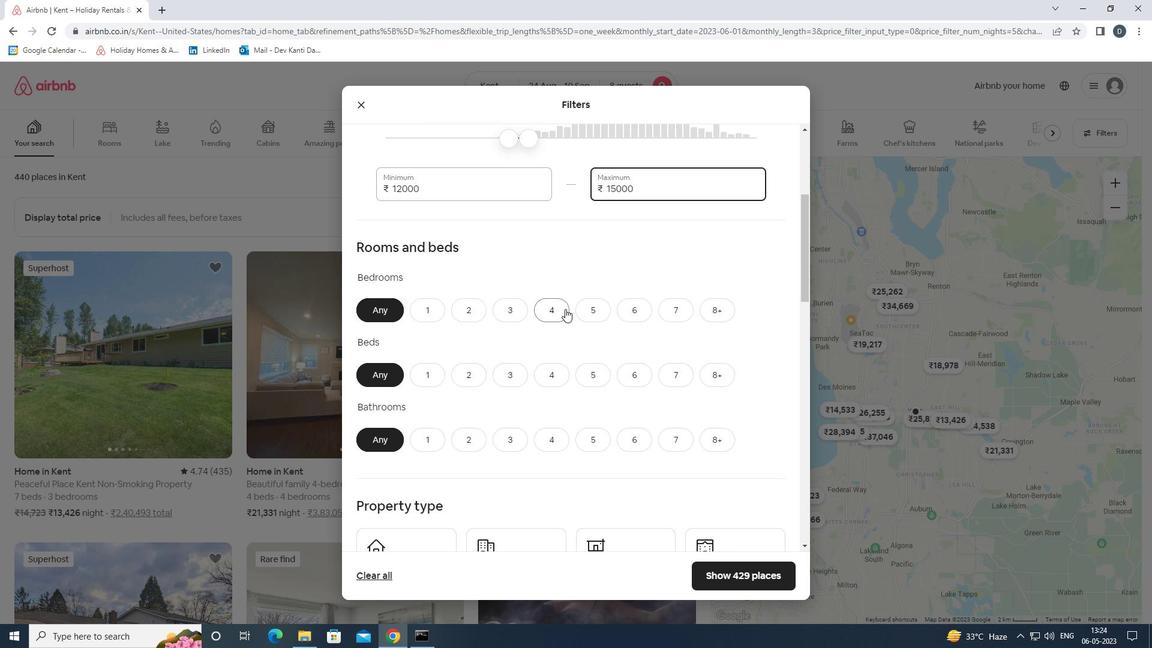 
Action: Mouse moved to (717, 378)
Screenshot: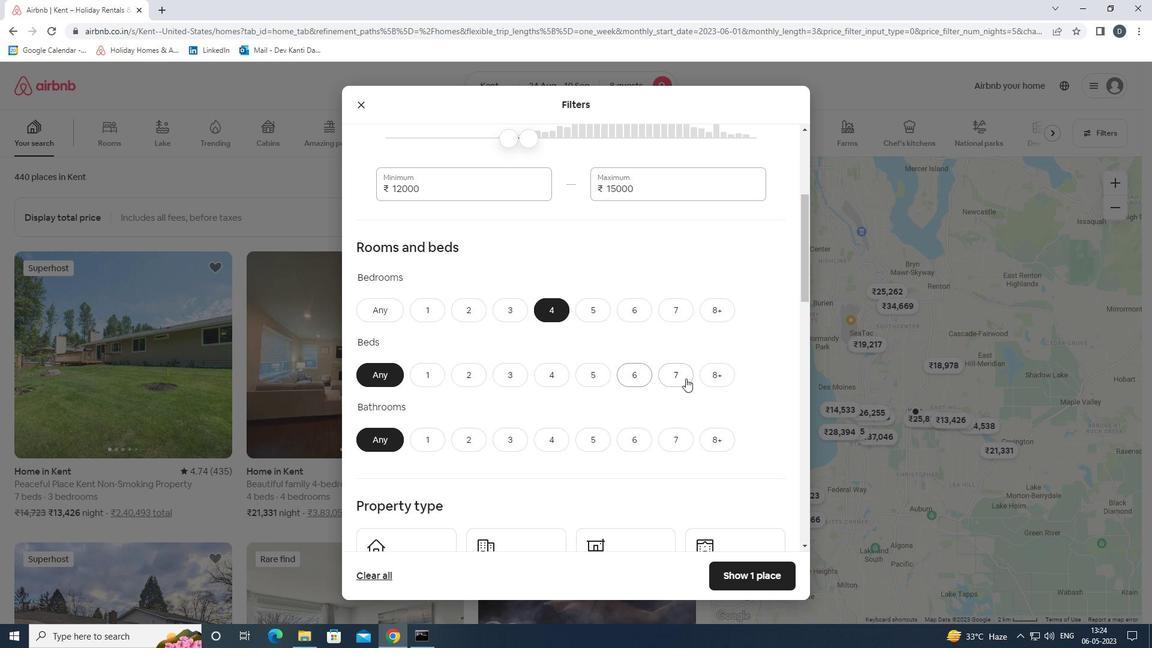 
Action: Mouse pressed left at (717, 378)
Screenshot: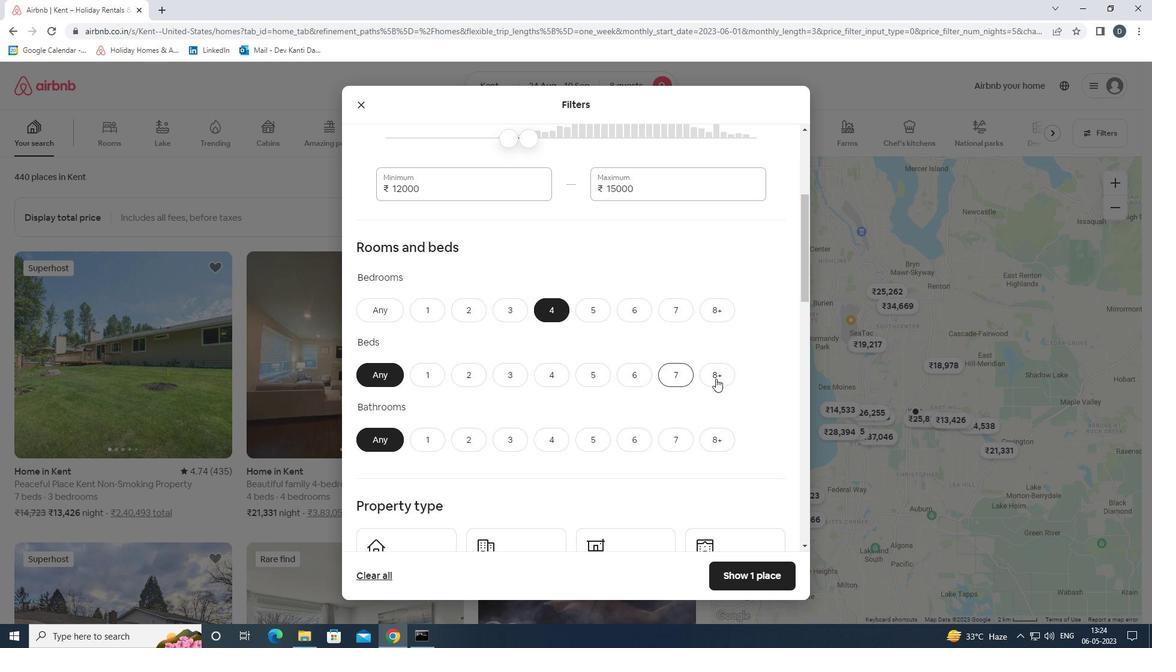 
Action: Mouse moved to (557, 444)
Screenshot: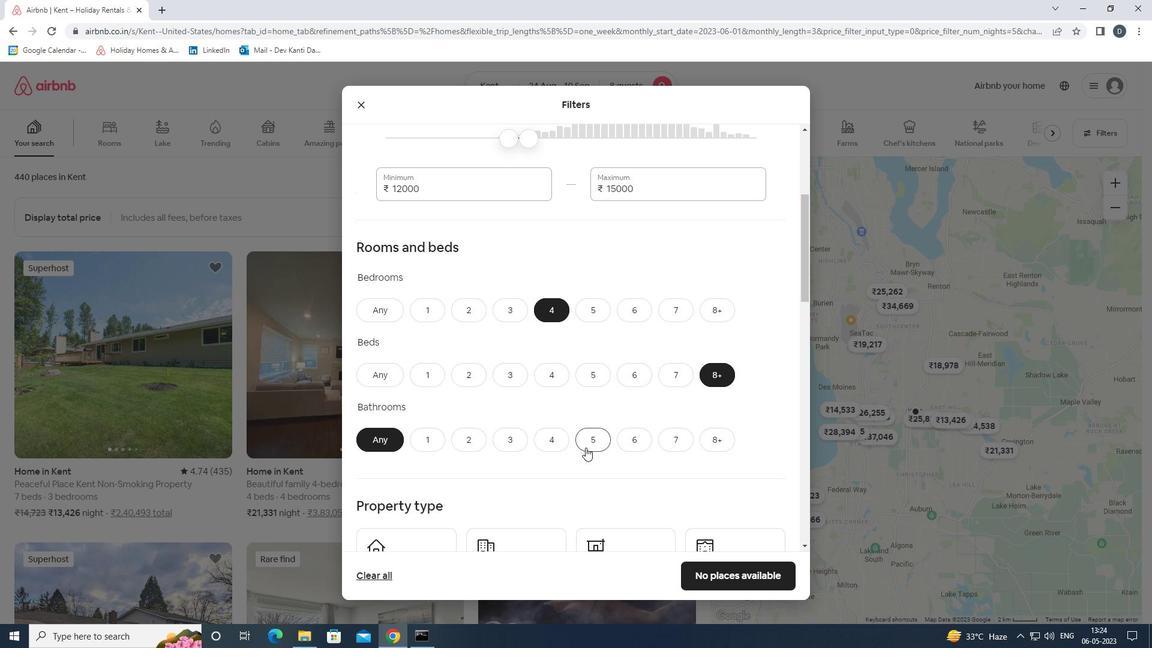 
Action: Mouse pressed left at (557, 444)
Screenshot: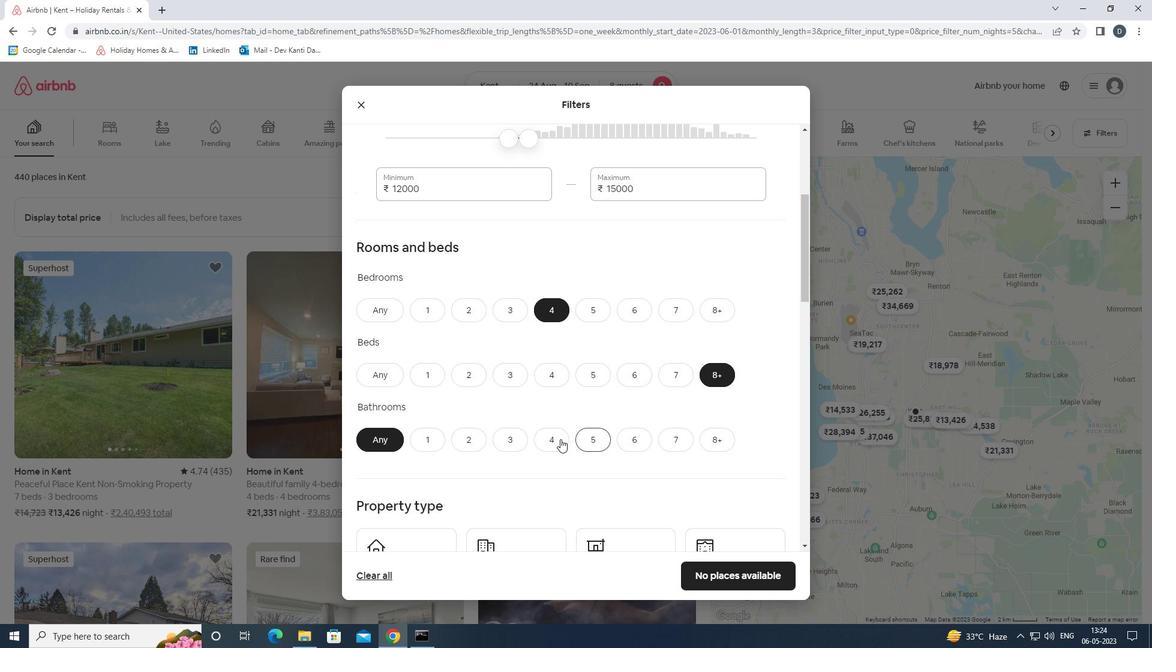
Action: Mouse moved to (557, 434)
Screenshot: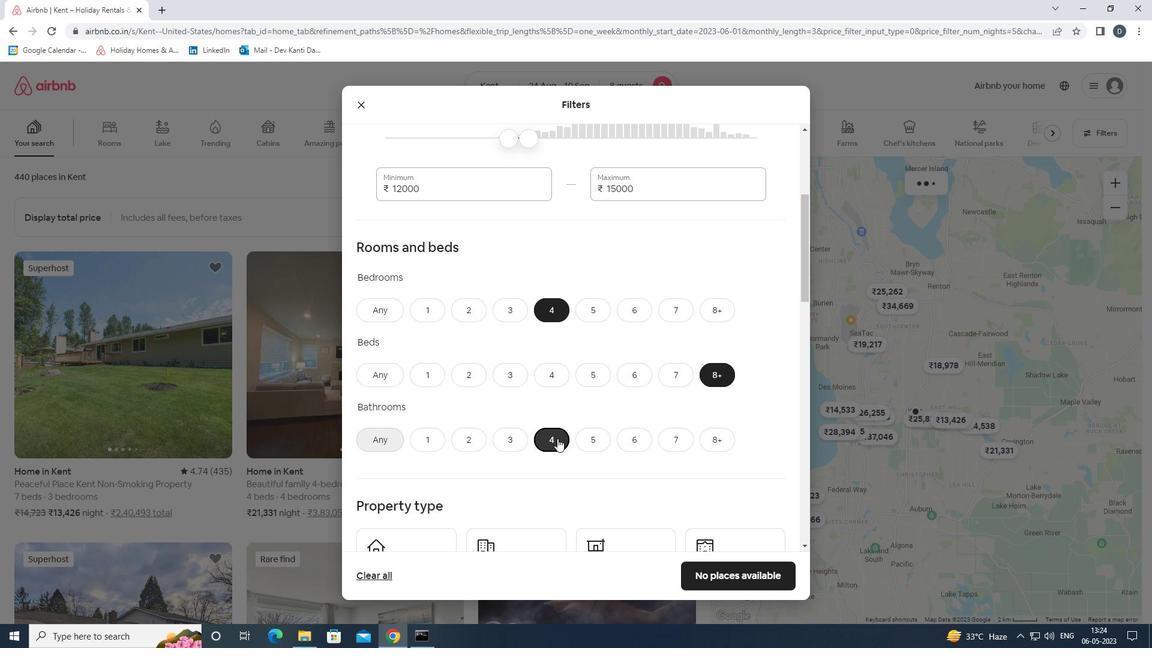 
Action: Mouse scrolled (557, 433) with delta (0, 0)
Screenshot: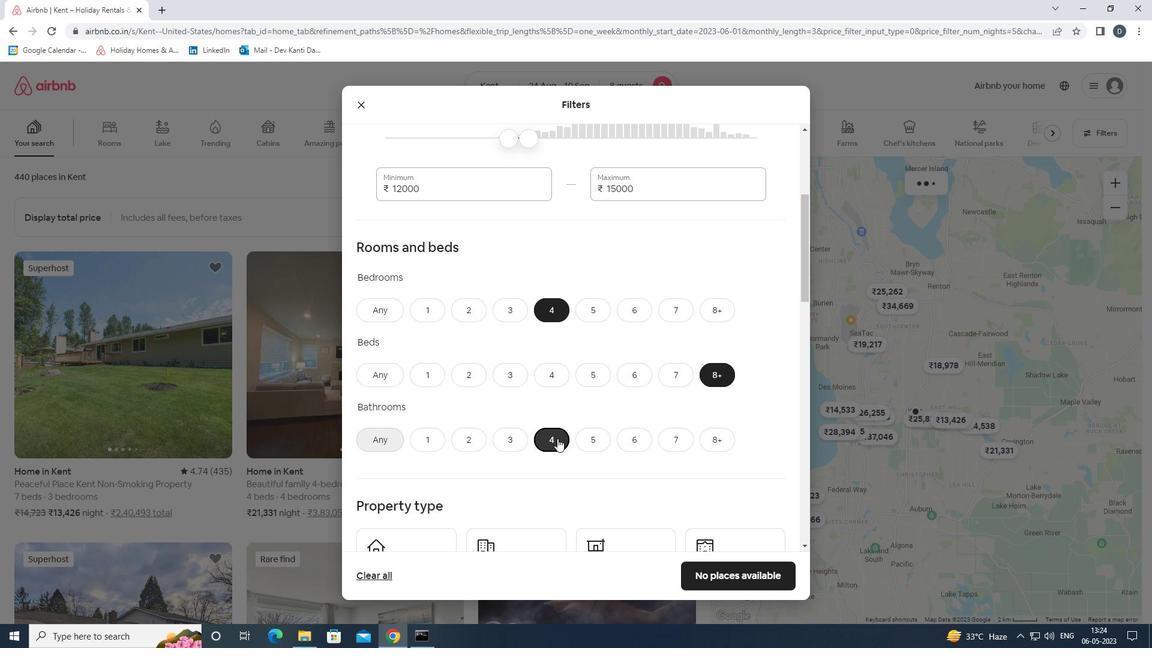 
Action: Mouse moved to (557, 430)
Screenshot: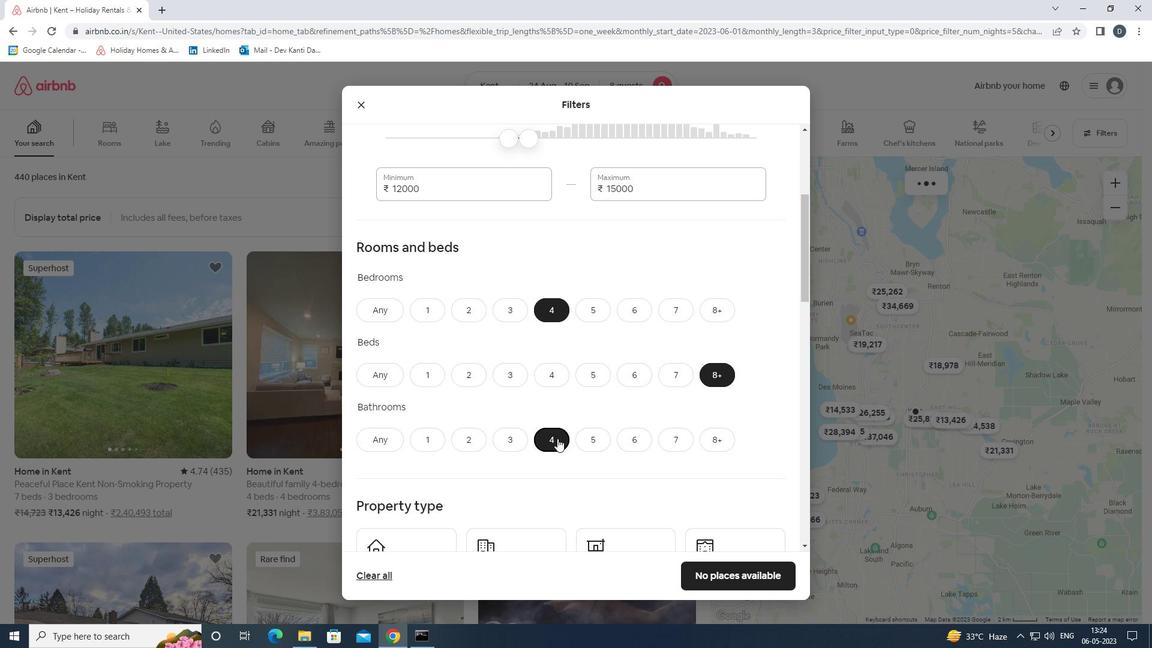 
Action: Mouse scrolled (557, 430) with delta (0, 0)
Screenshot: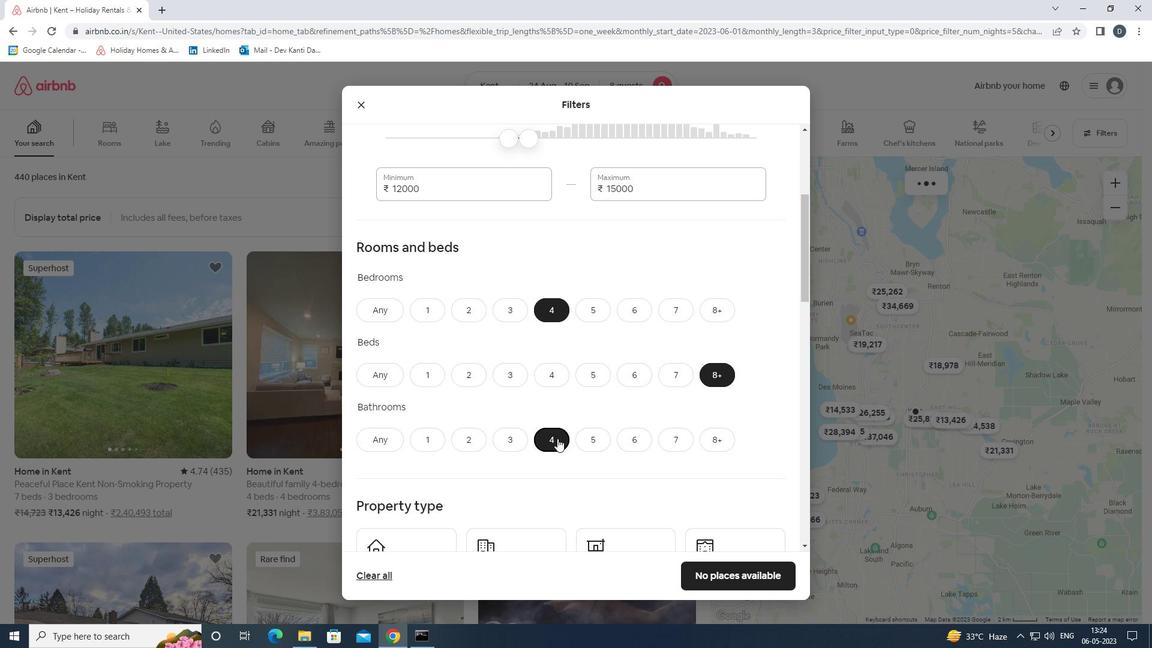
Action: Mouse moved to (408, 433)
Screenshot: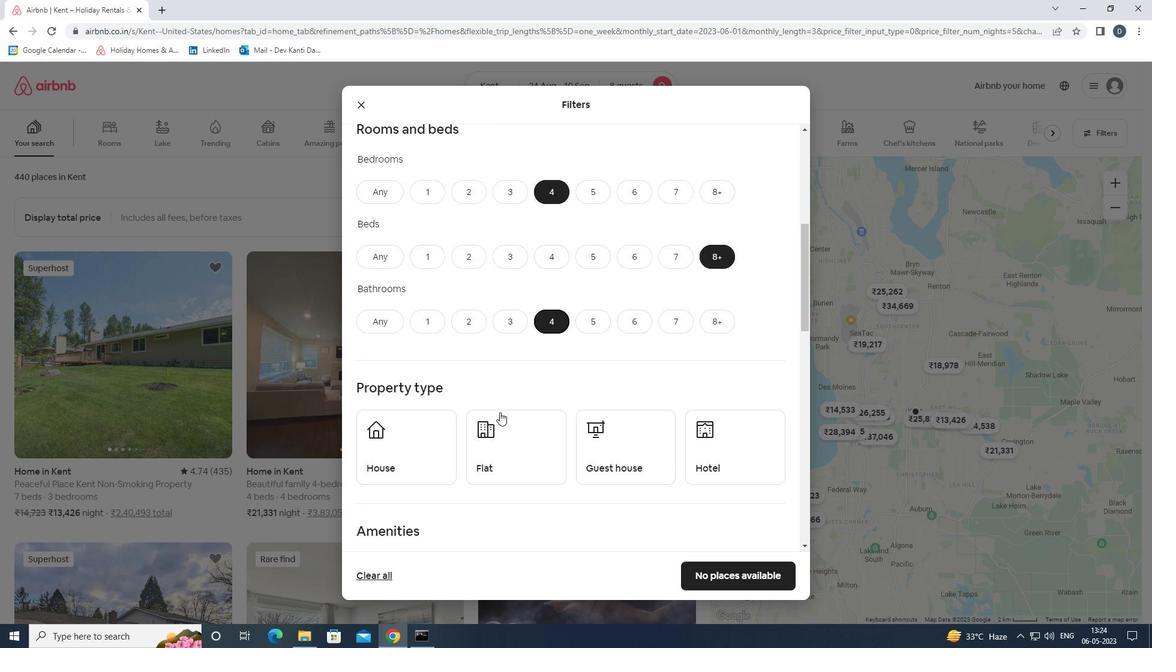 
Action: Mouse pressed left at (408, 433)
Screenshot: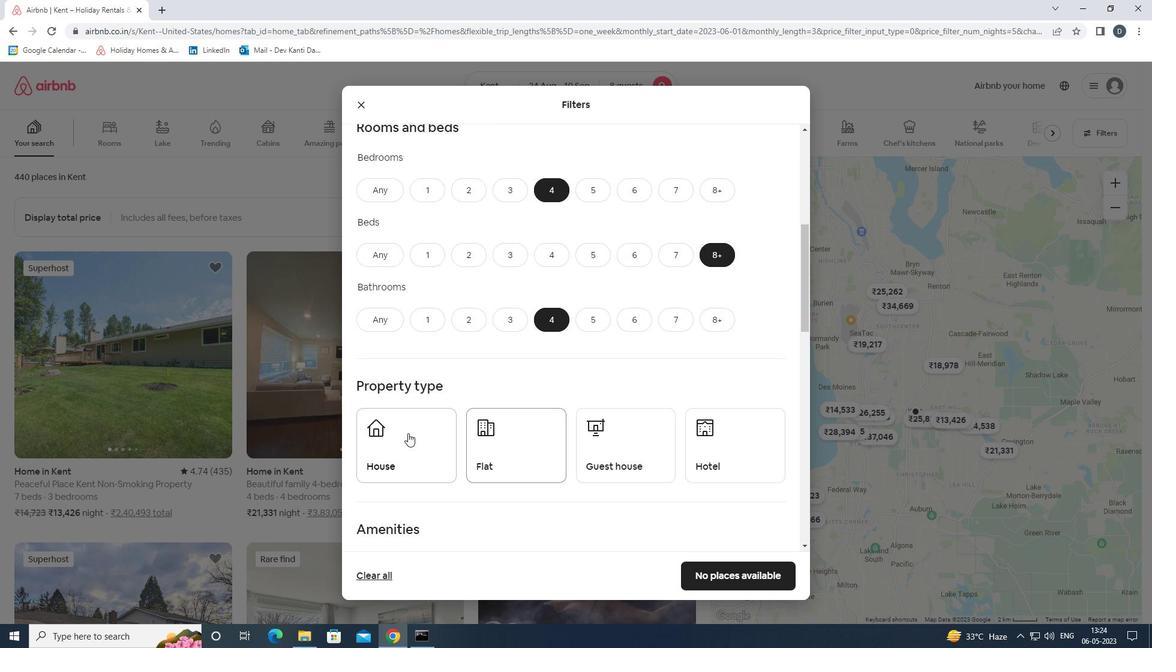 
Action: Mouse moved to (506, 431)
Screenshot: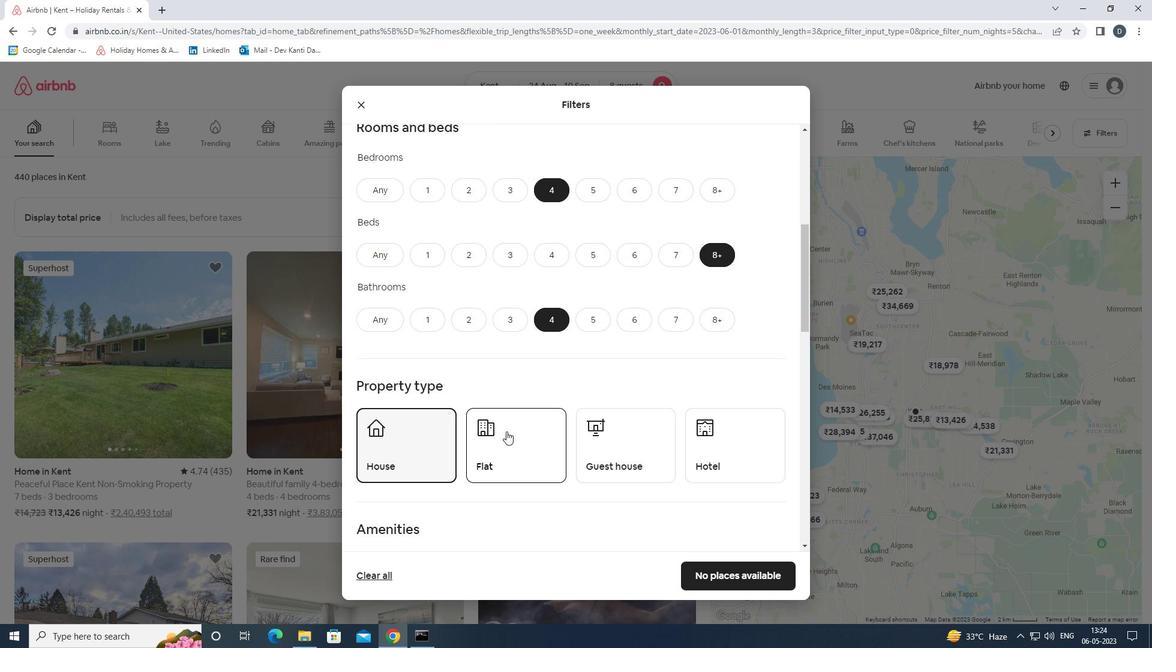 
Action: Mouse pressed left at (506, 431)
Screenshot: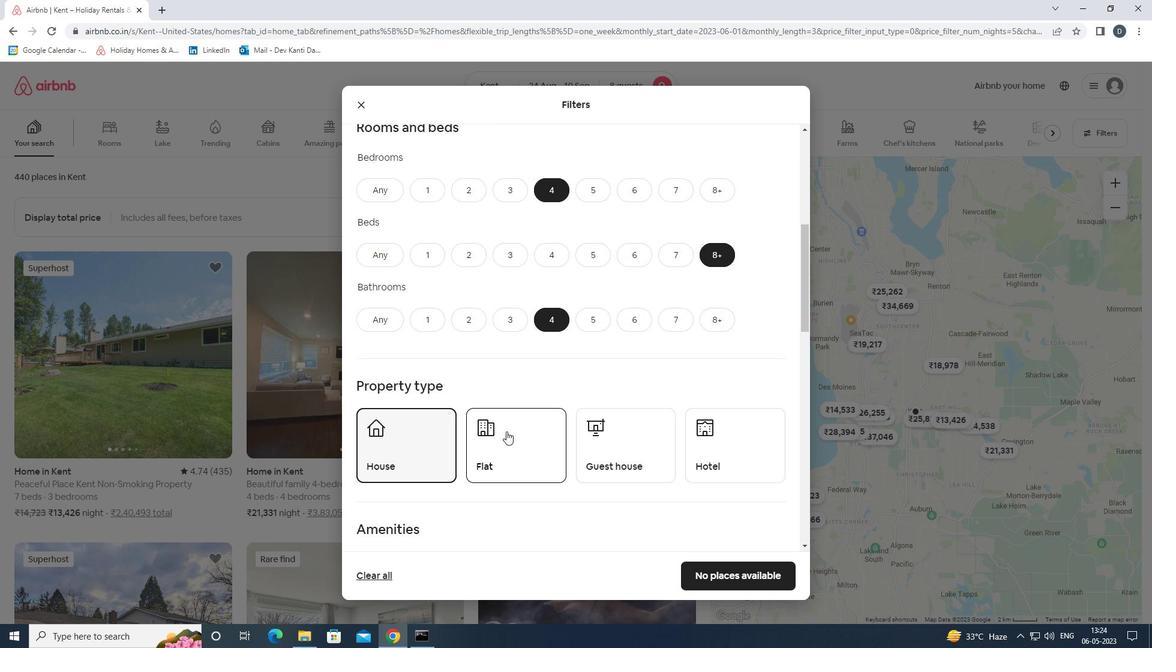 
Action: Mouse moved to (614, 451)
Screenshot: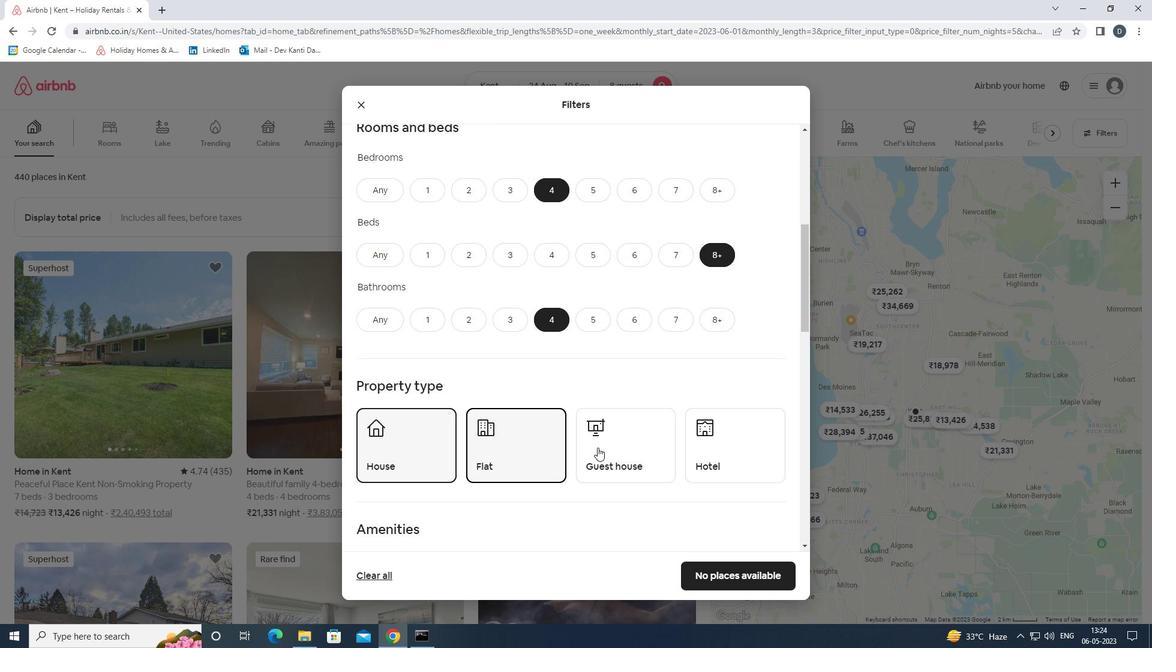 
Action: Mouse pressed left at (614, 451)
Screenshot: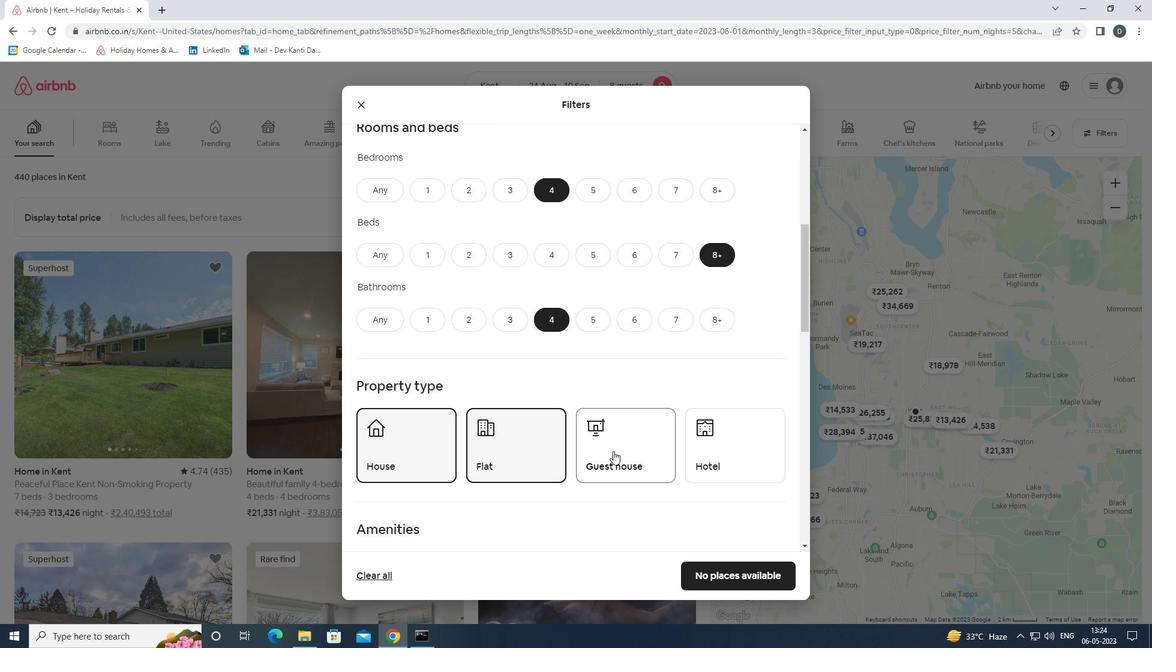 
Action: Mouse moved to (617, 401)
Screenshot: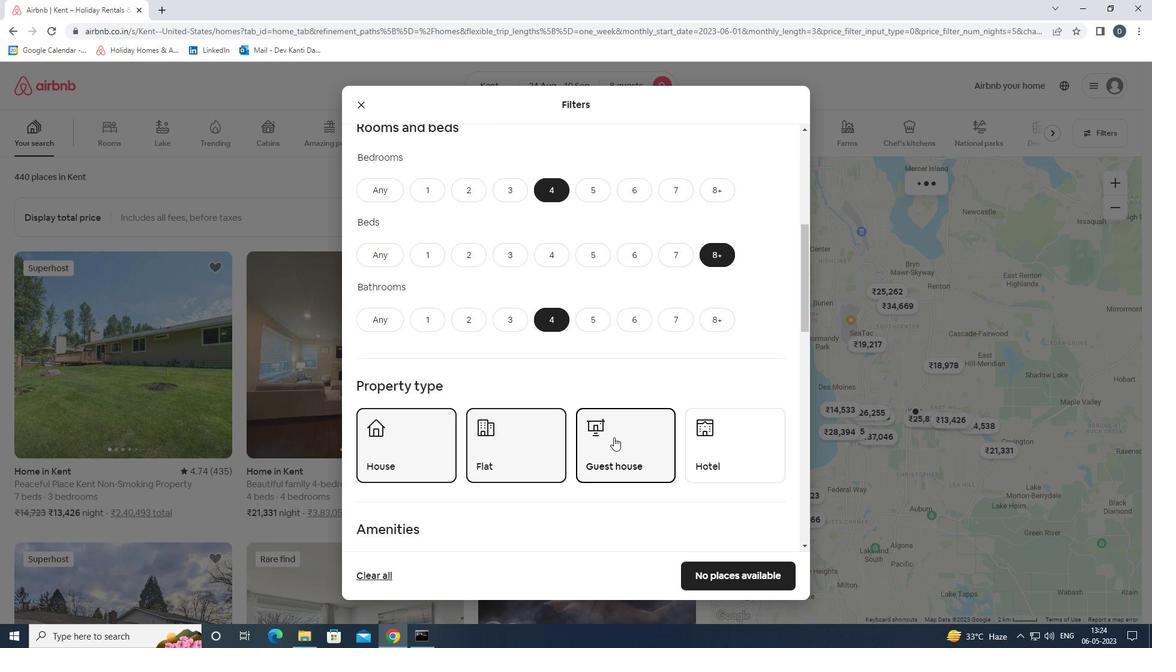 
Action: Mouse scrolled (617, 400) with delta (0, 0)
Screenshot: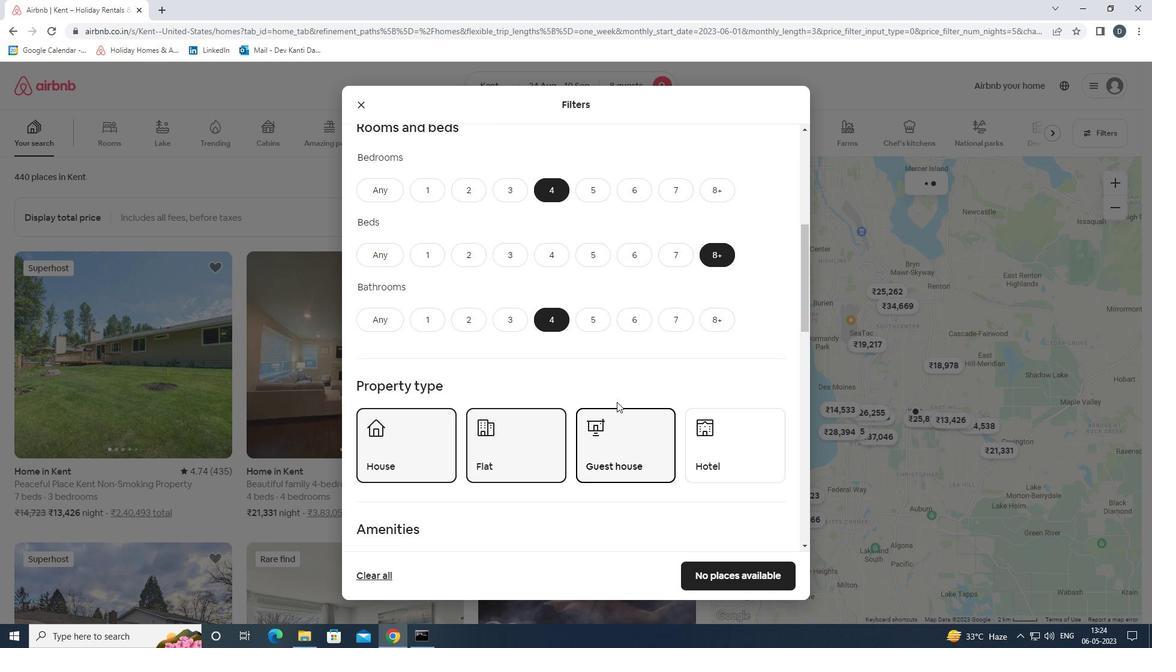 
Action: Mouse scrolled (617, 400) with delta (0, 0)
Screenshot: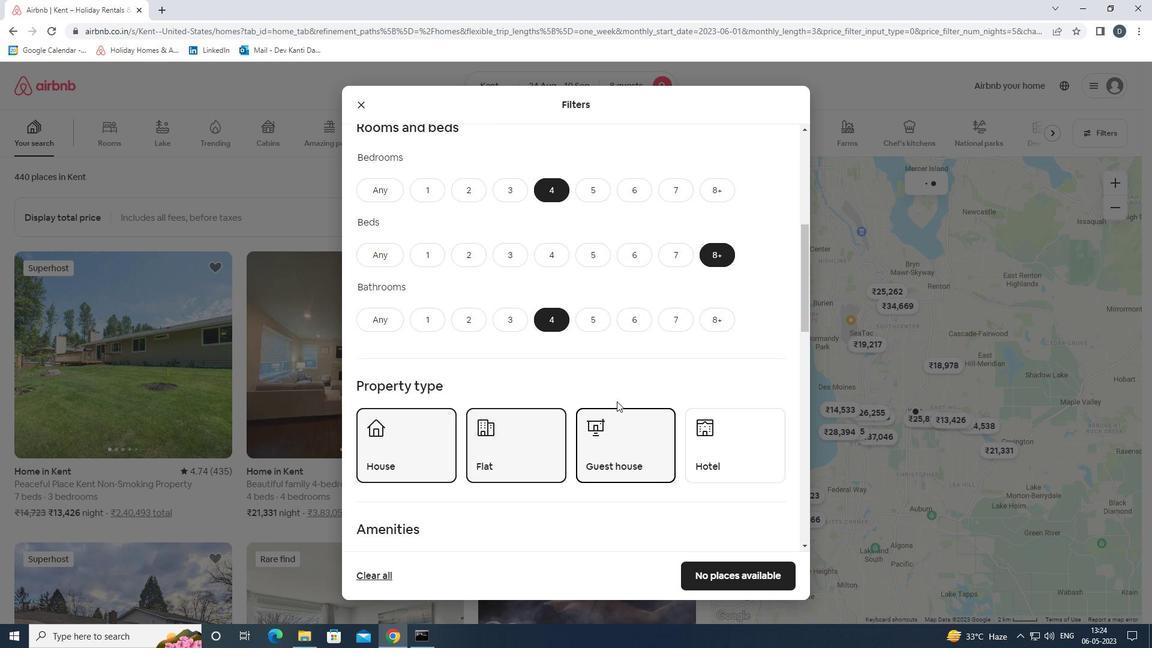 
Action: Mouse moved to (619, 391)
Screenshot: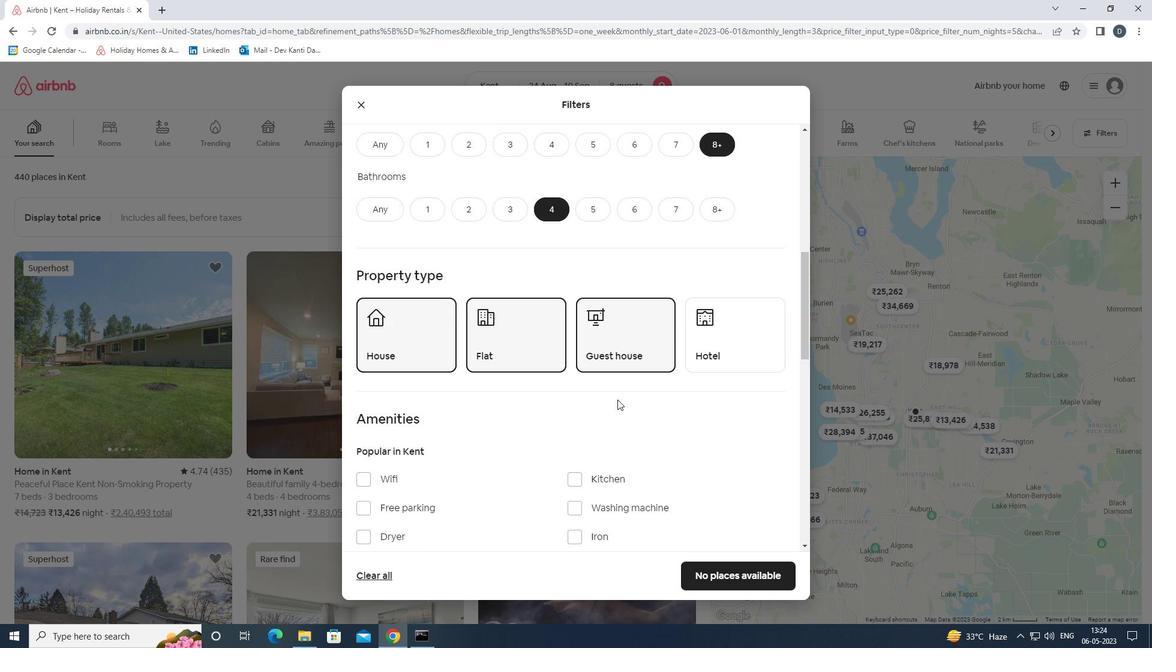 
Action: Mouse scrolled (619, 391) with delta (0, 0)
Screenshot: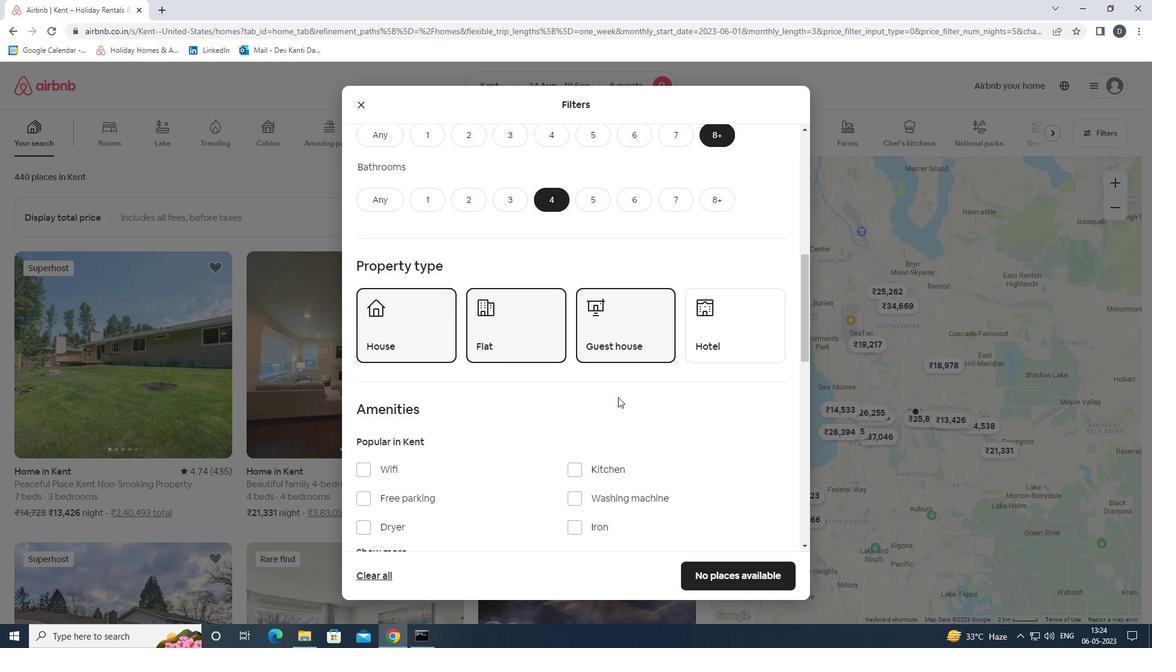 
Action: Mouse scrolled (619, 391) with delta (0, 0)
Screenshot: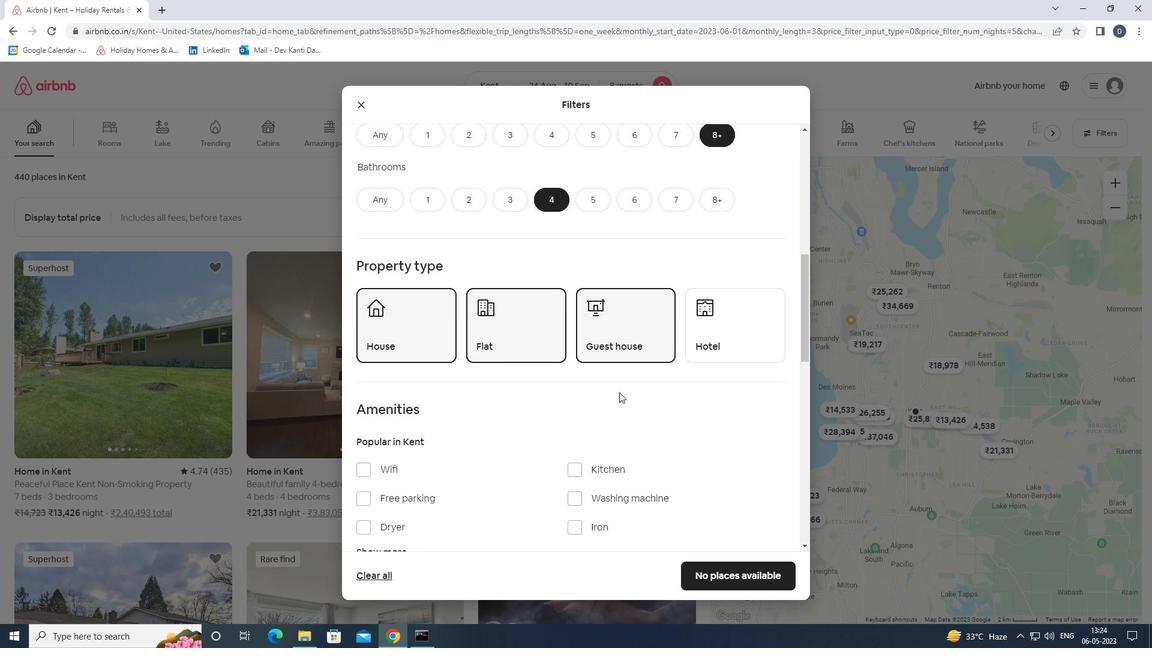 
Action: Mouse moved to (399, 352)
Screenshot: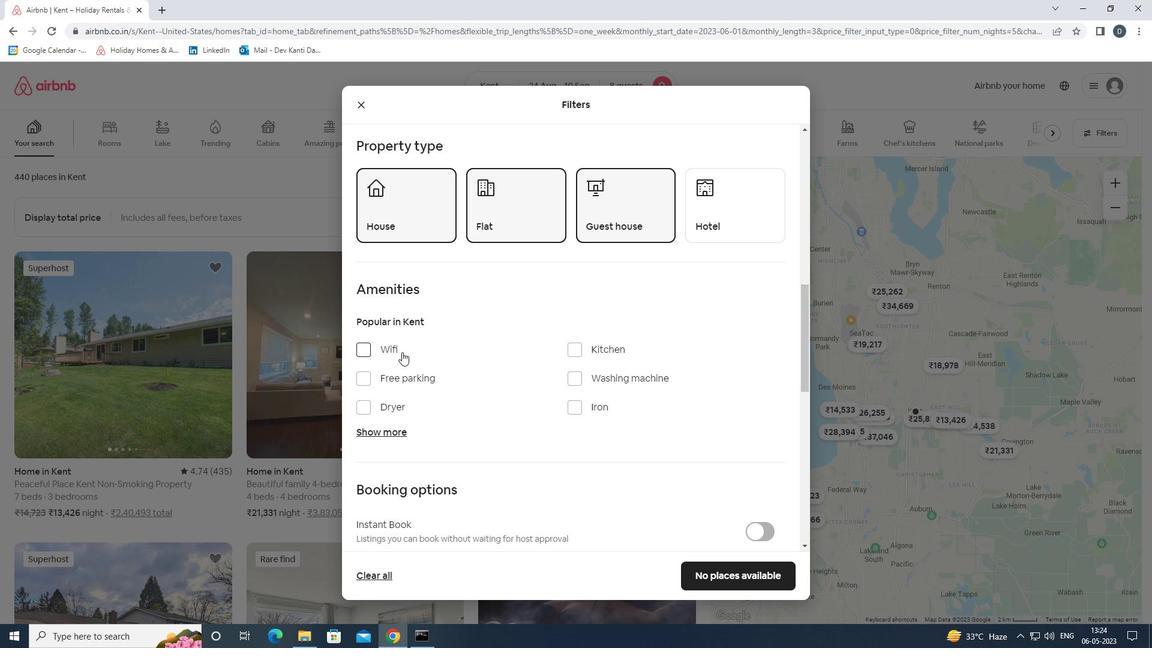 
Action: Mouse pressed left at (399, 352)
Screenshot: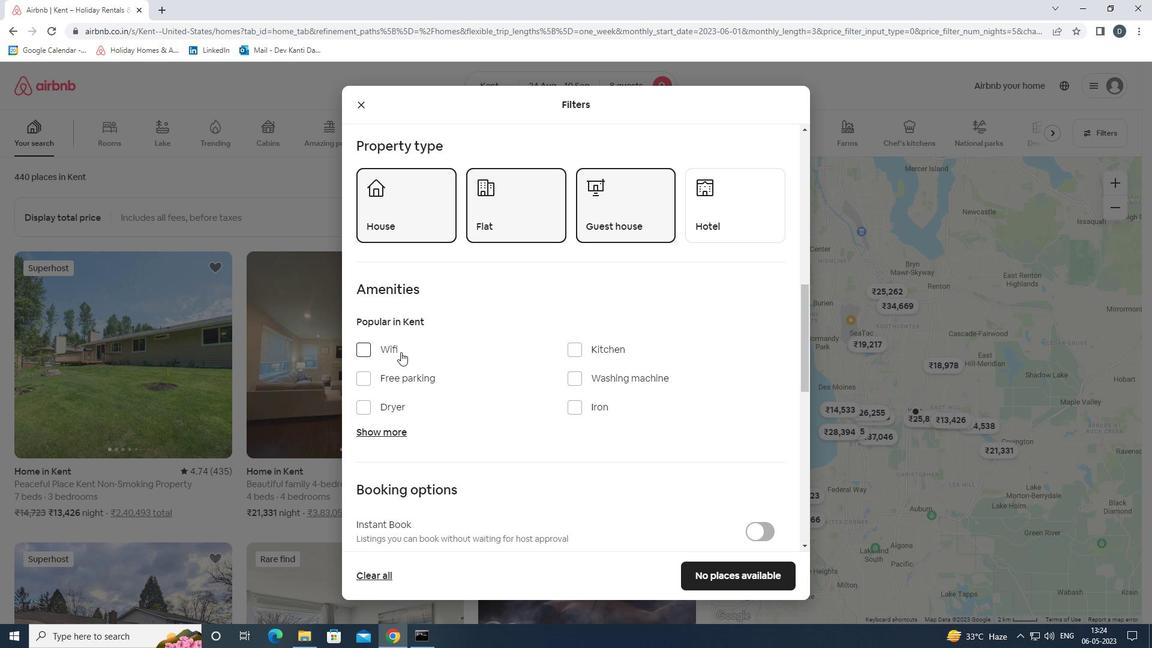 
Action: Mouse moved to (411, 384)
Screenshot: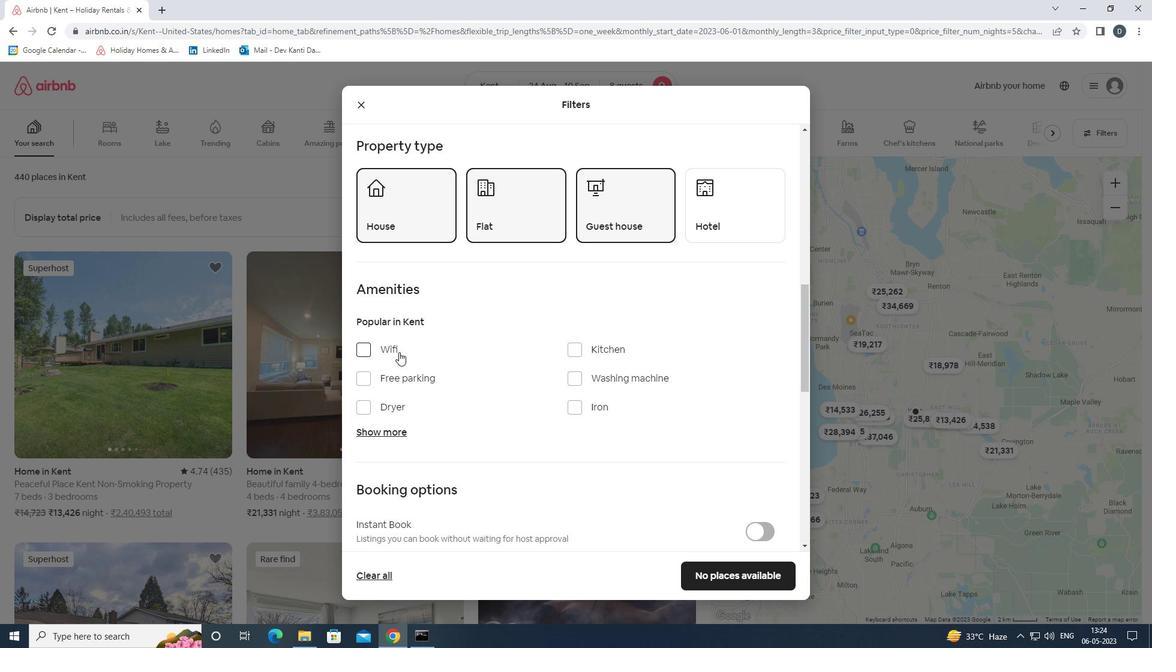 
Action: Mouse pressed left at (411, 384)
Screenshot: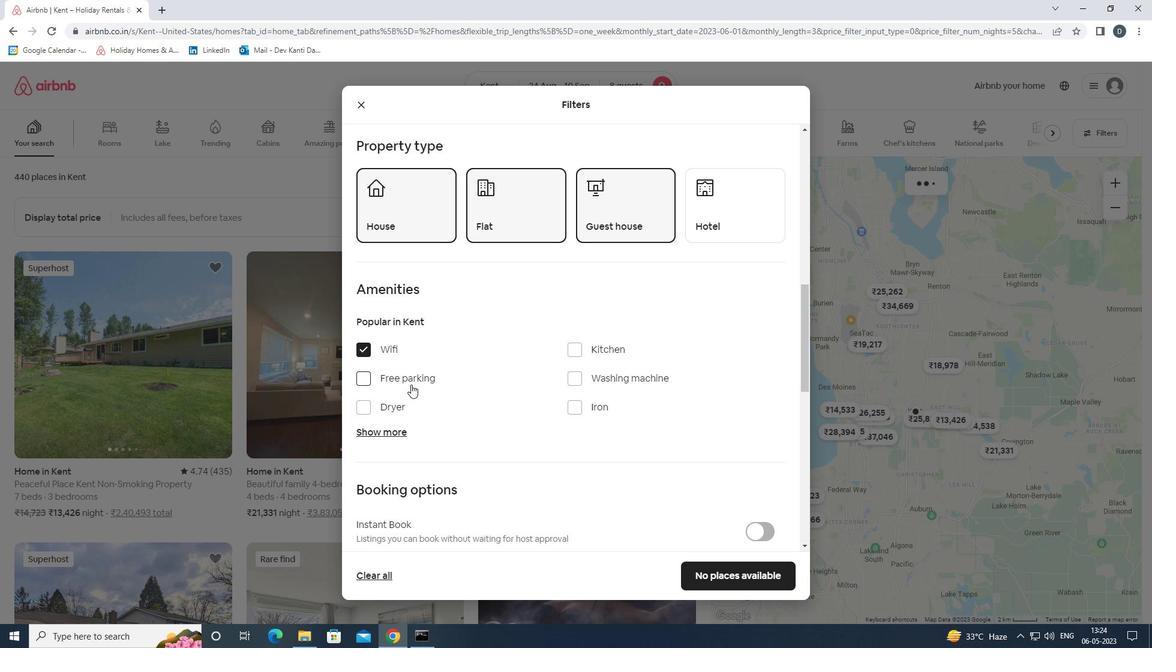 
Action: Mouse moved to (394, 427)
Screenshot: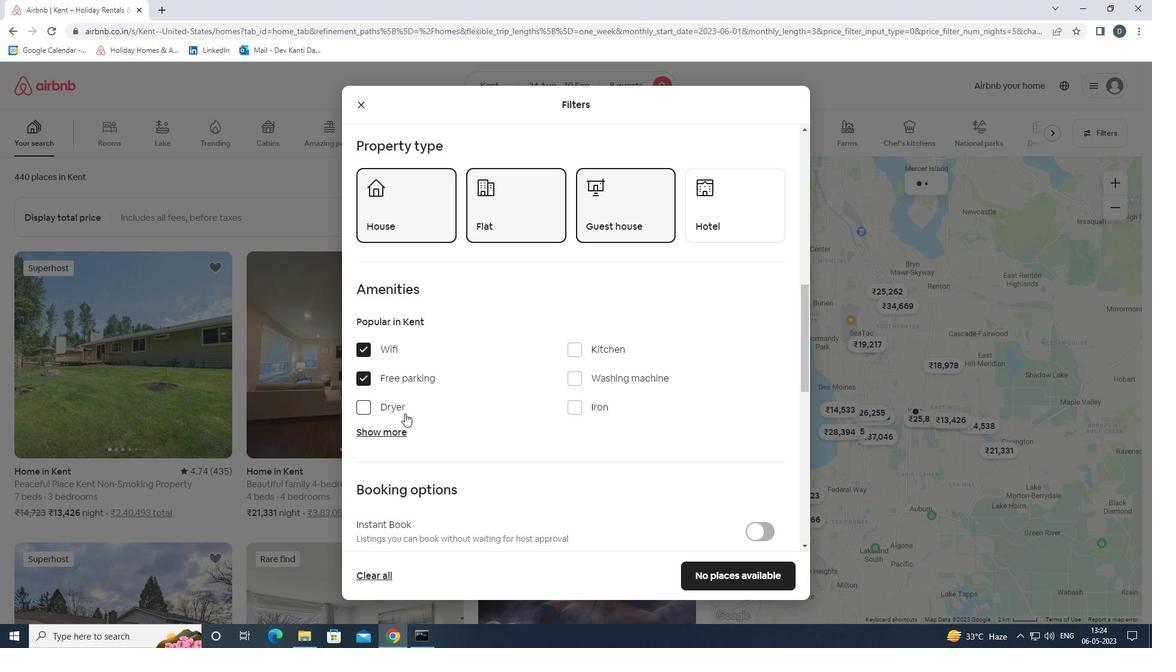 
Action: Mouse pressed left at (394, 427)
Screenshot: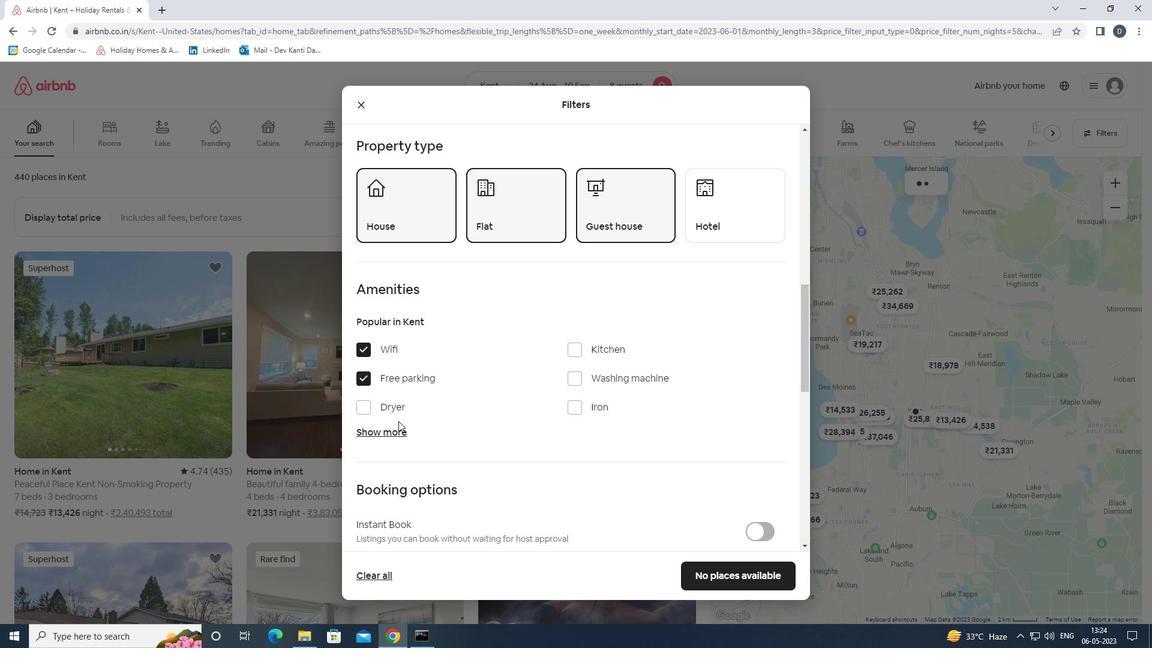 
Action: Mouse moved to (525, 445)
Screenshot: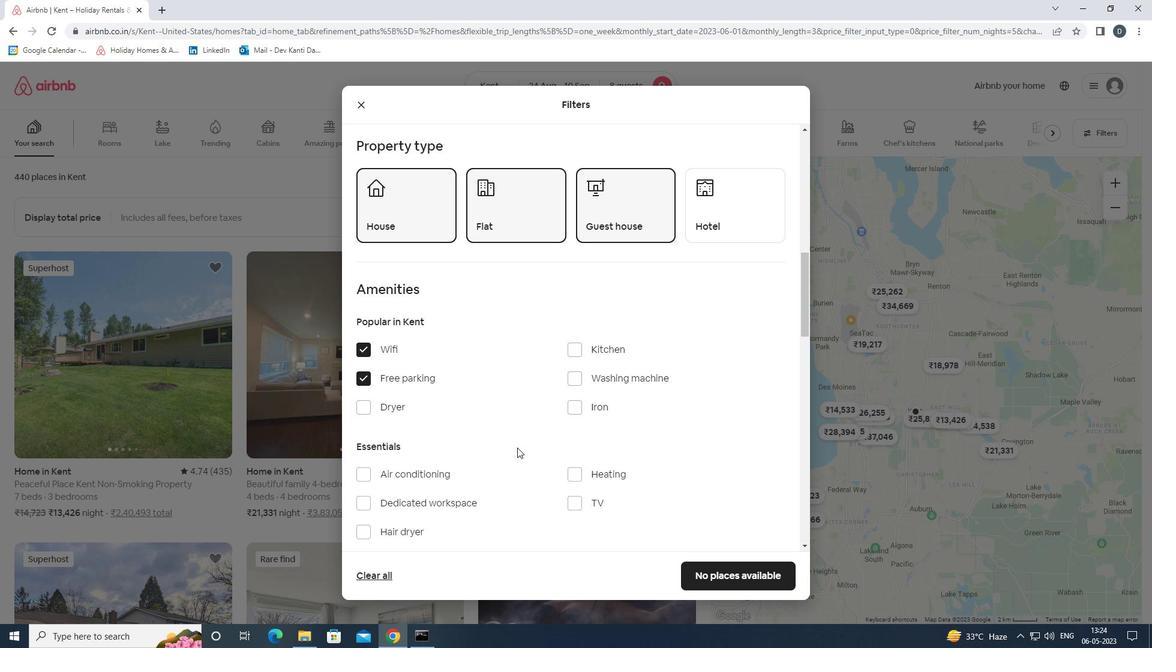 
Action: Mouse scrolled (525, 445) with delta (0, 0)
Screenshot: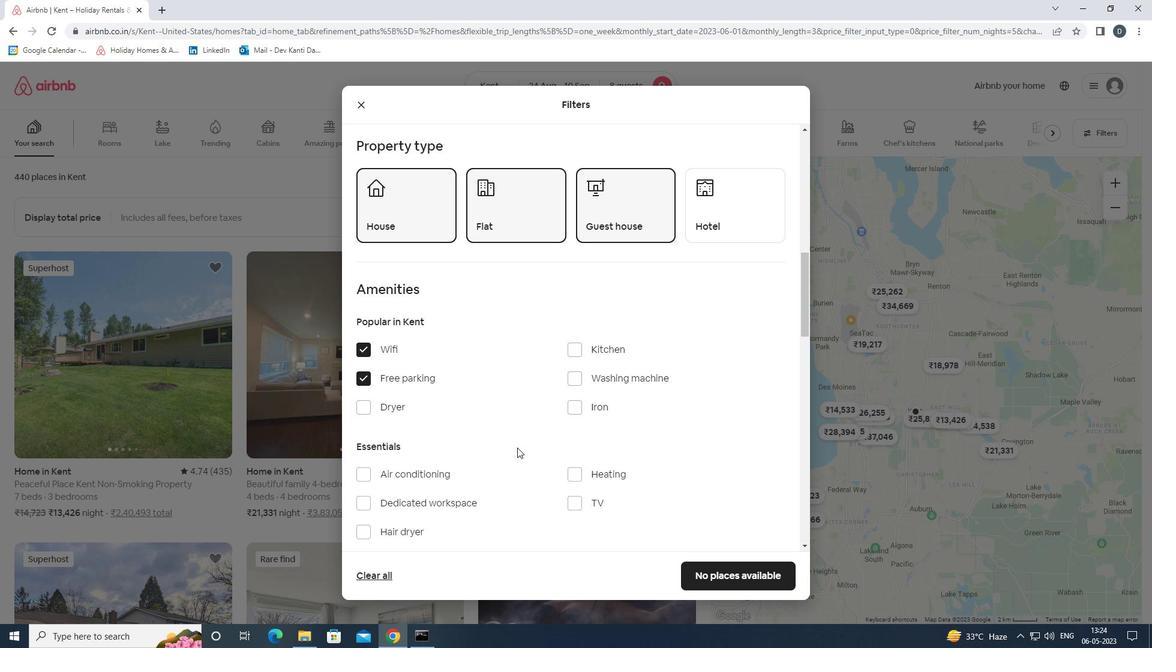 
Action: Mouse moved to (588, 439)
Screenshot: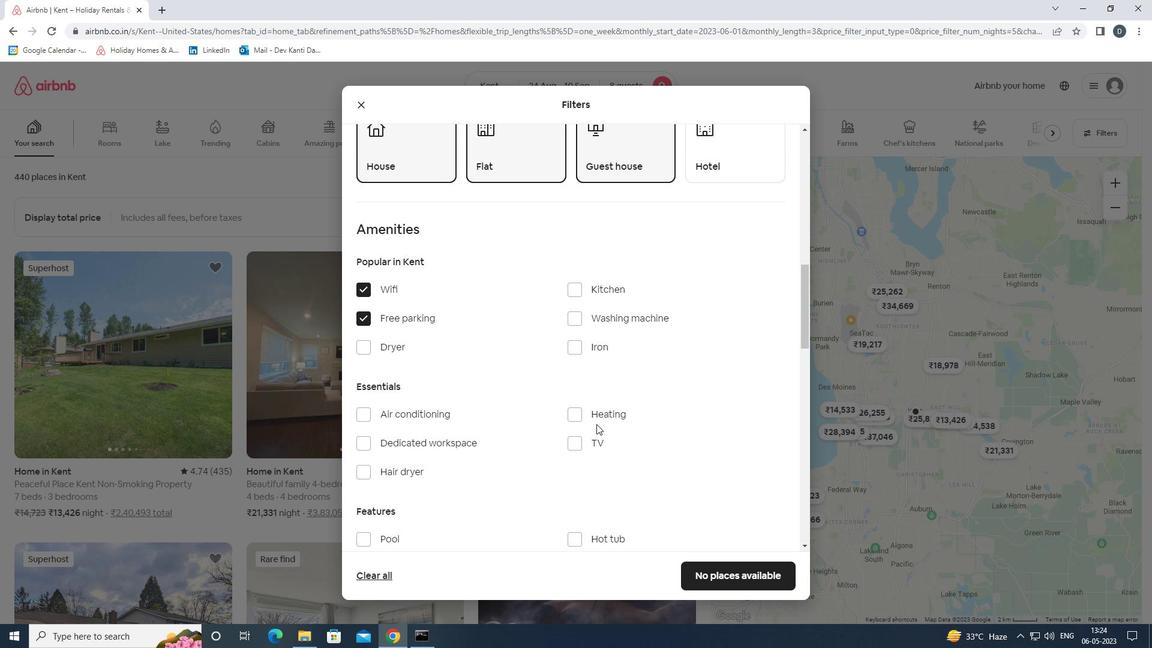 
Action: Mouse pressed left at (588, 439)
Screenshot: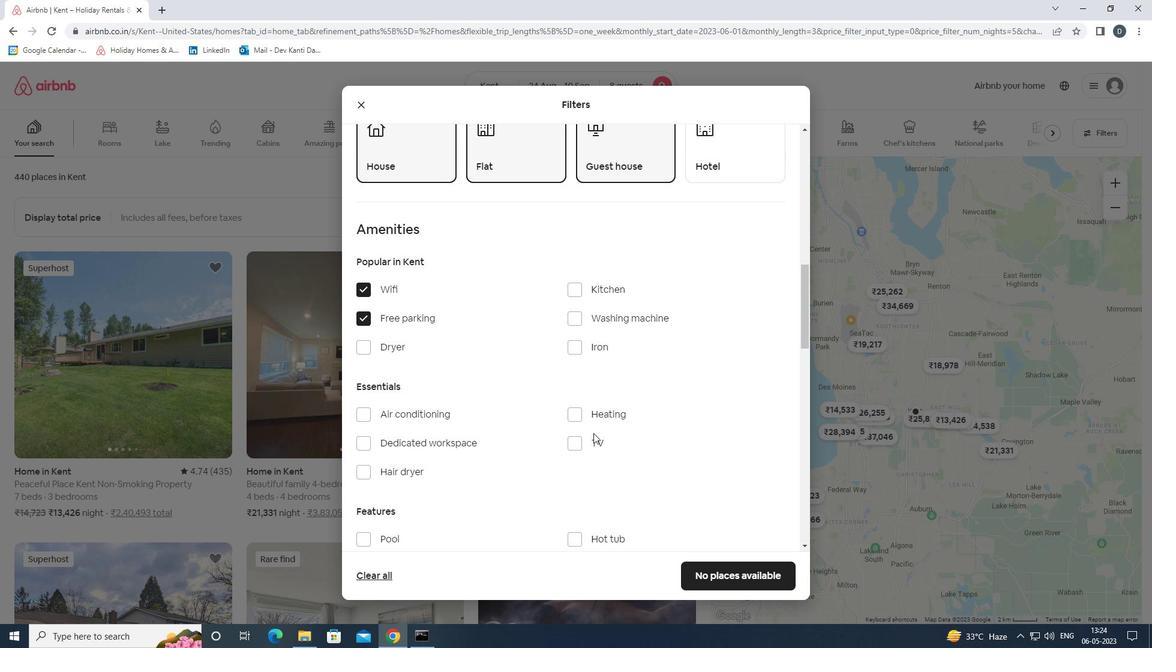 
Action: Mouse moved to (584, 432)
Screenshot: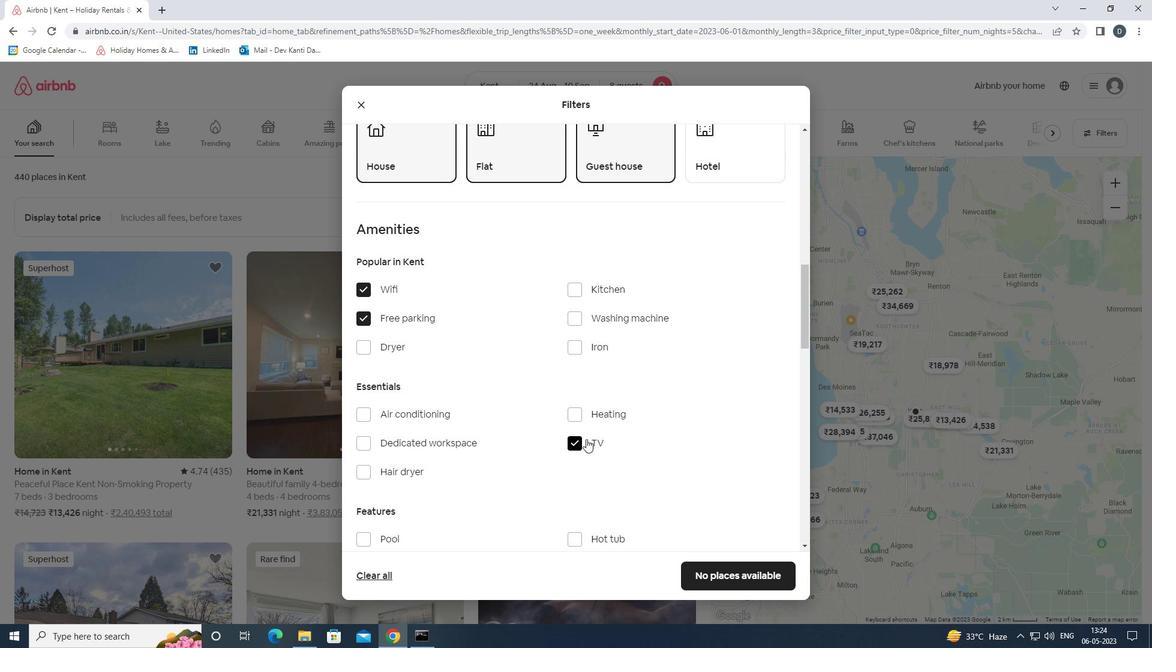 
Action: Mouse scrolled (584, 432) with delta (0, 0)
Screenshot: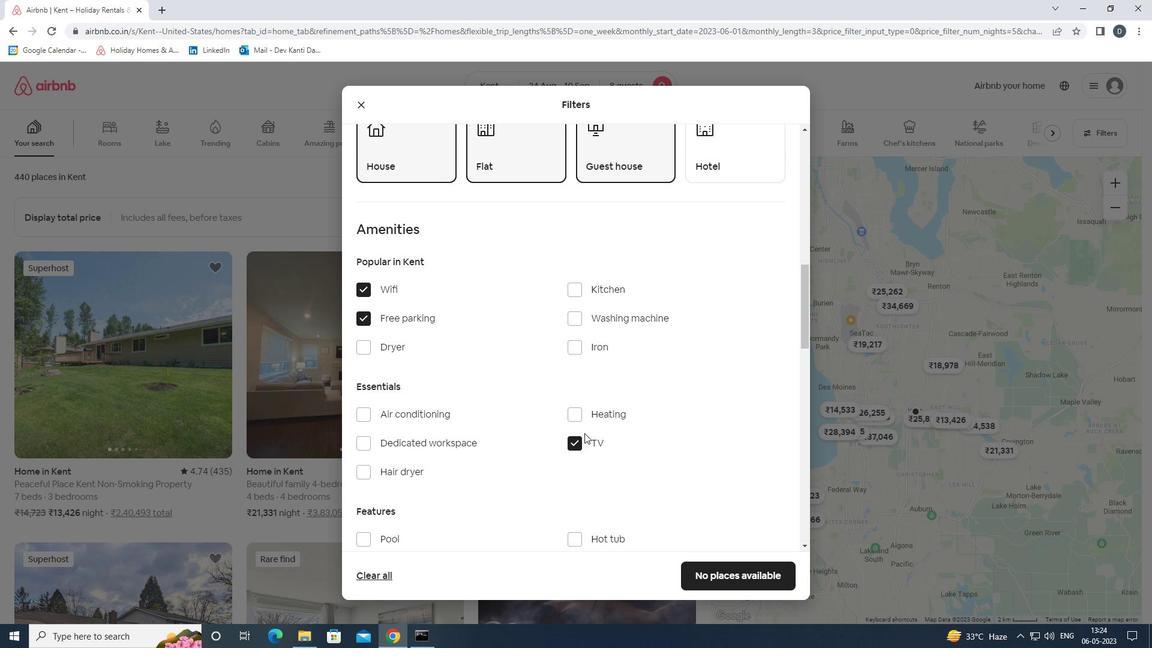 
Action: Mouse moved to (581, 426)
Screenshot: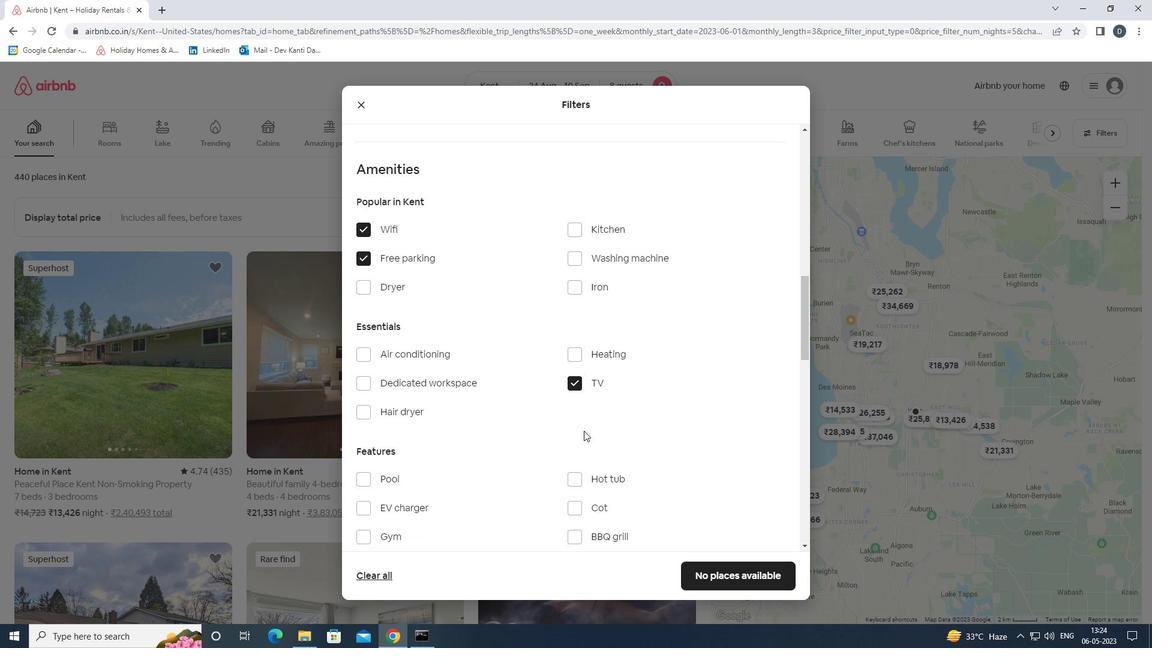
Action: Mouse scrolled (581, 425) with delta (0, 0)
Screenshot: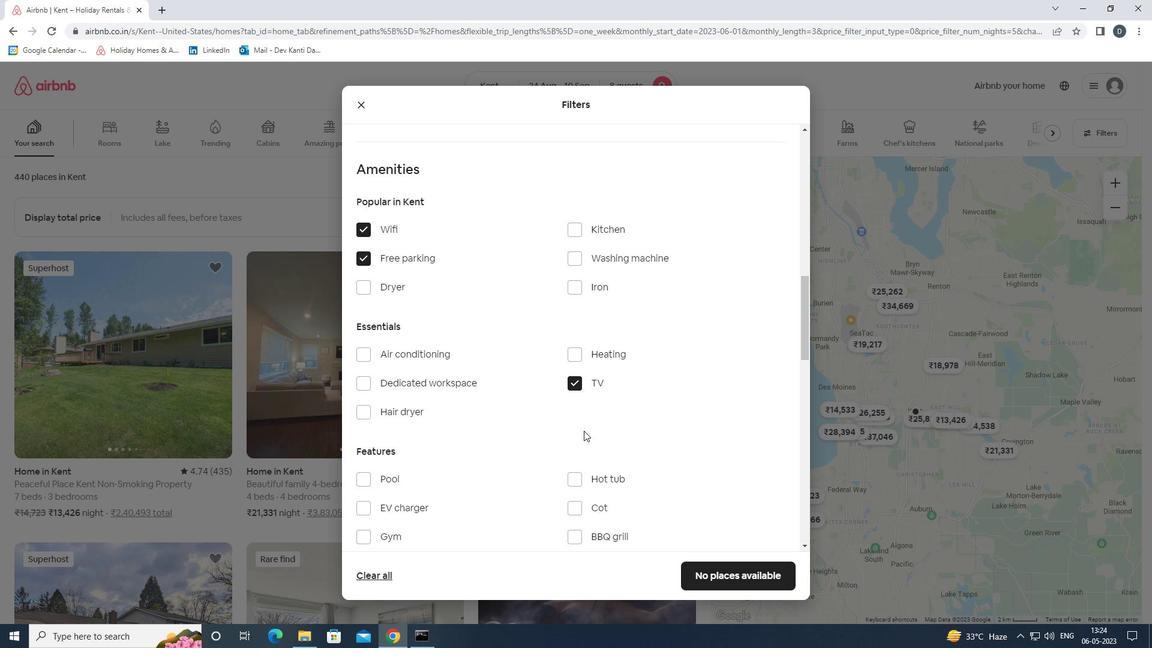 
Action: Mouse moved to (581, 424)
Screenshot: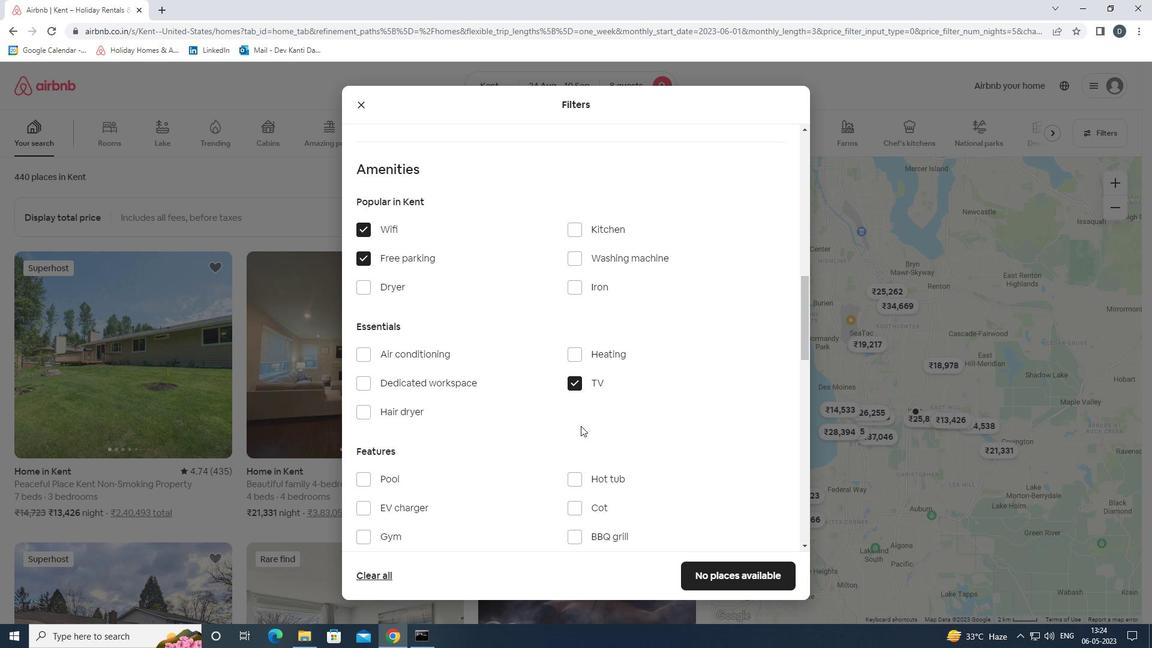 
Action: Mouse scrolled (581, 423) with delta (0, 0)
Screenshot: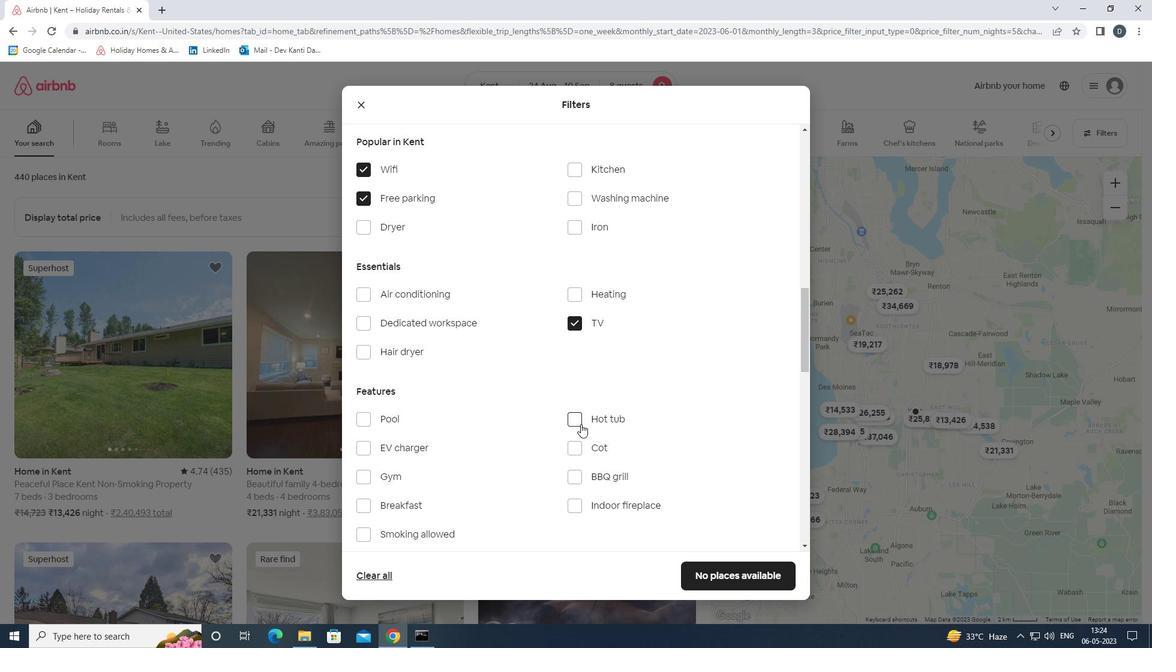 
Action: Mouse moved to (576, 420)
Screenshot: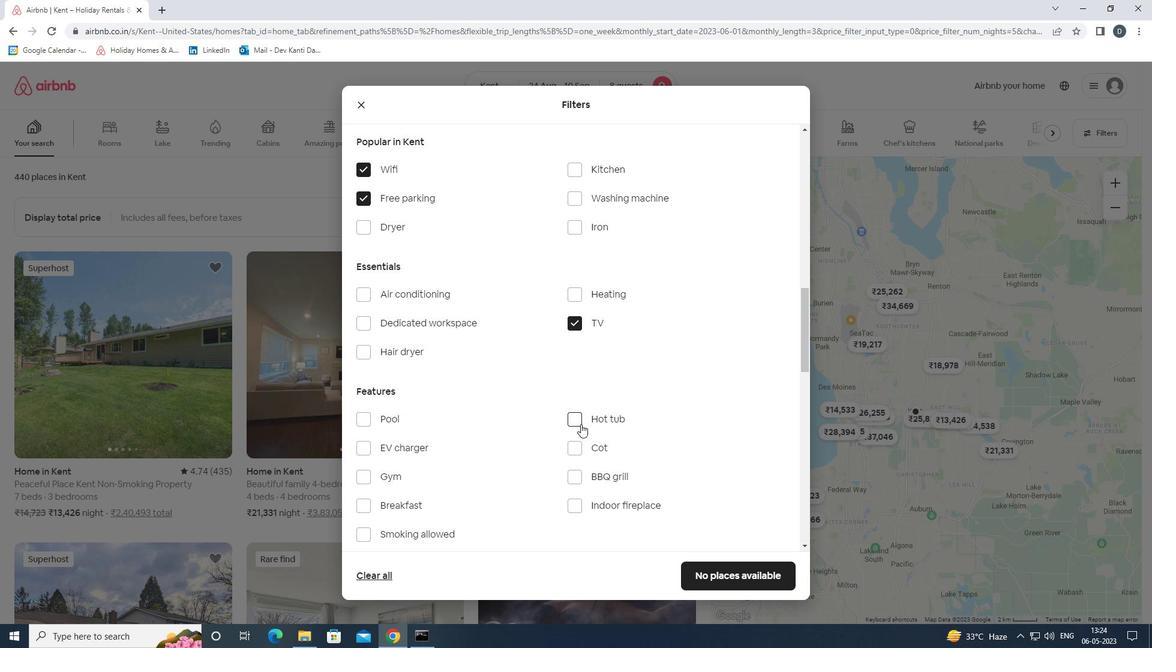 
Action: Mouse scrolled (576, 420) with delta (0, 0)
Screenshot: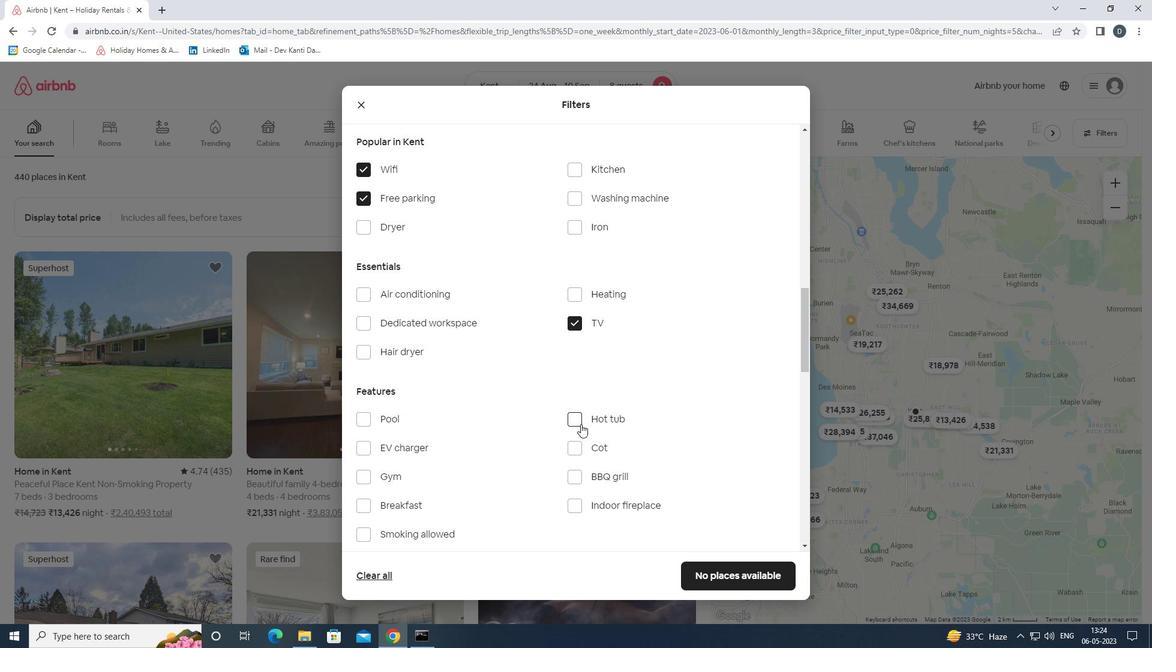 
Action: Mouse moved to (374, 347)
Screenshot: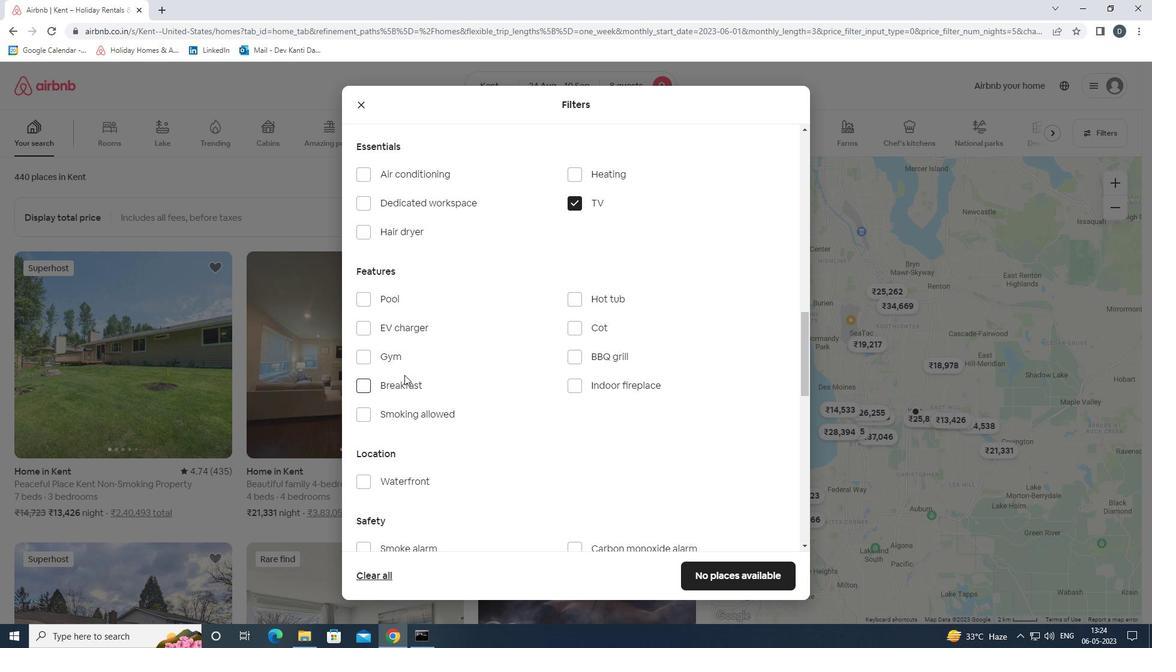 
Action: Mouse pressed left at (374, 347)
Screenshot: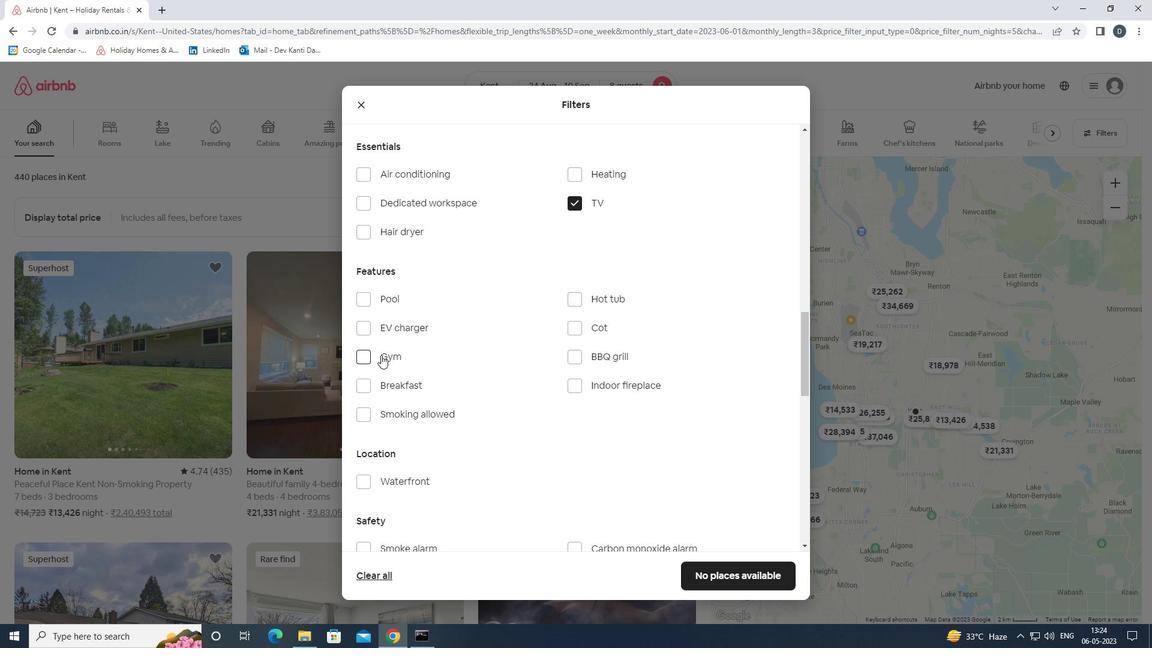 
Action: Mouse moved to (374, 364)
Screenshot: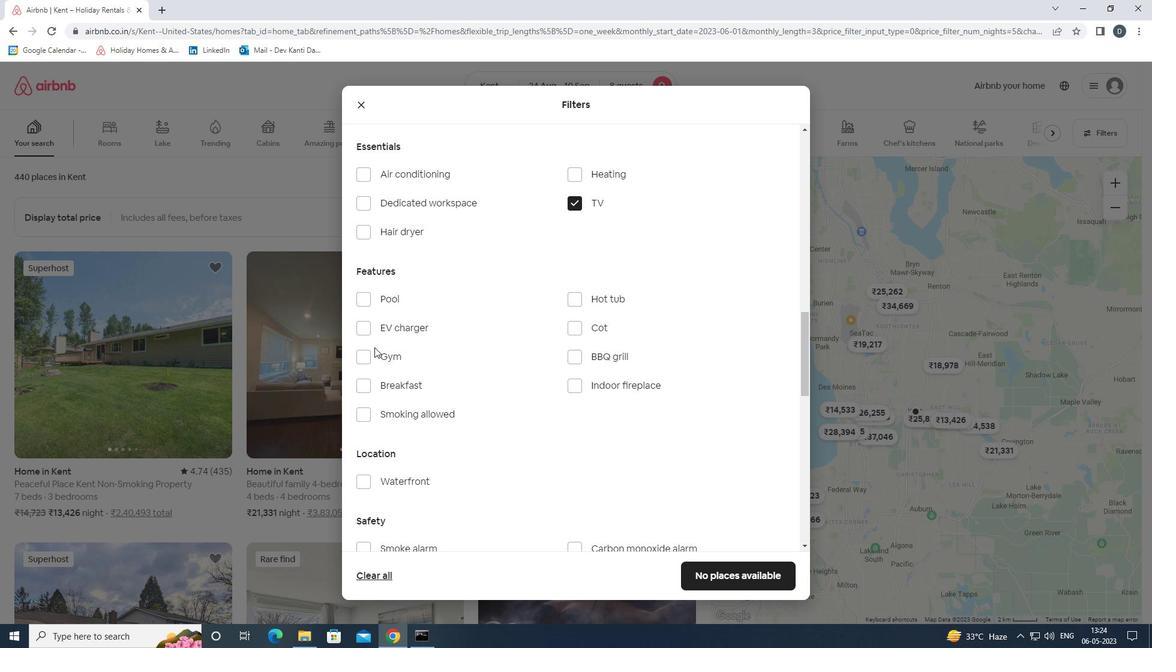 
Action: Mouse pressed left at (374, 364)
Screenshot: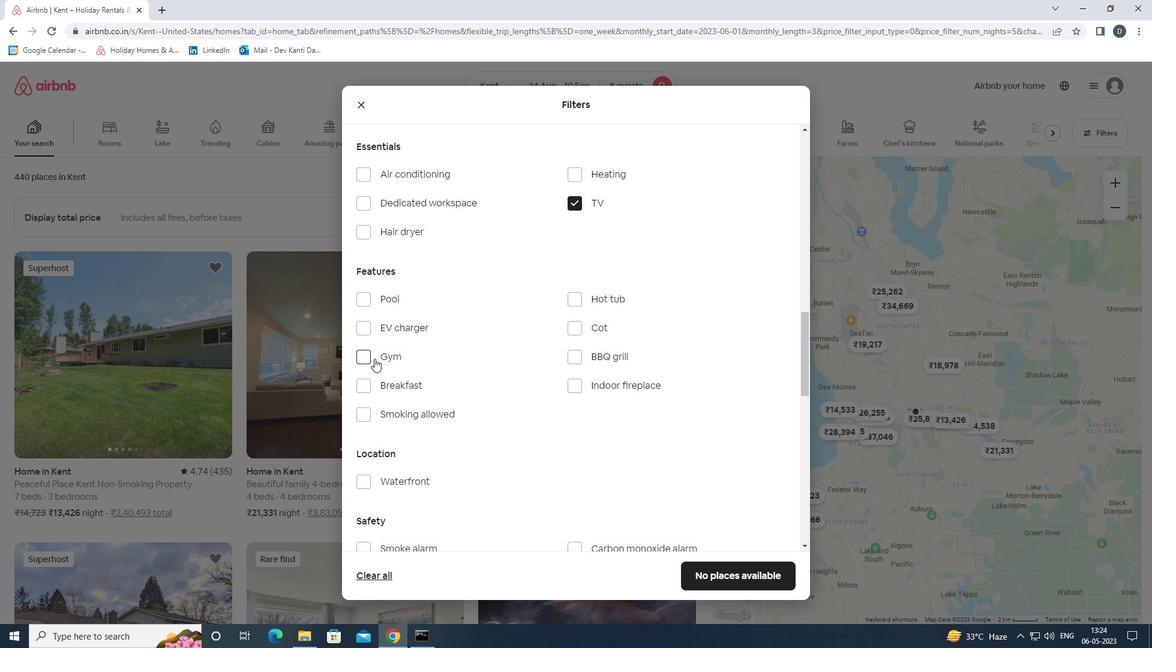 
Action: Mouse moved to (377, 358)
Screenshot: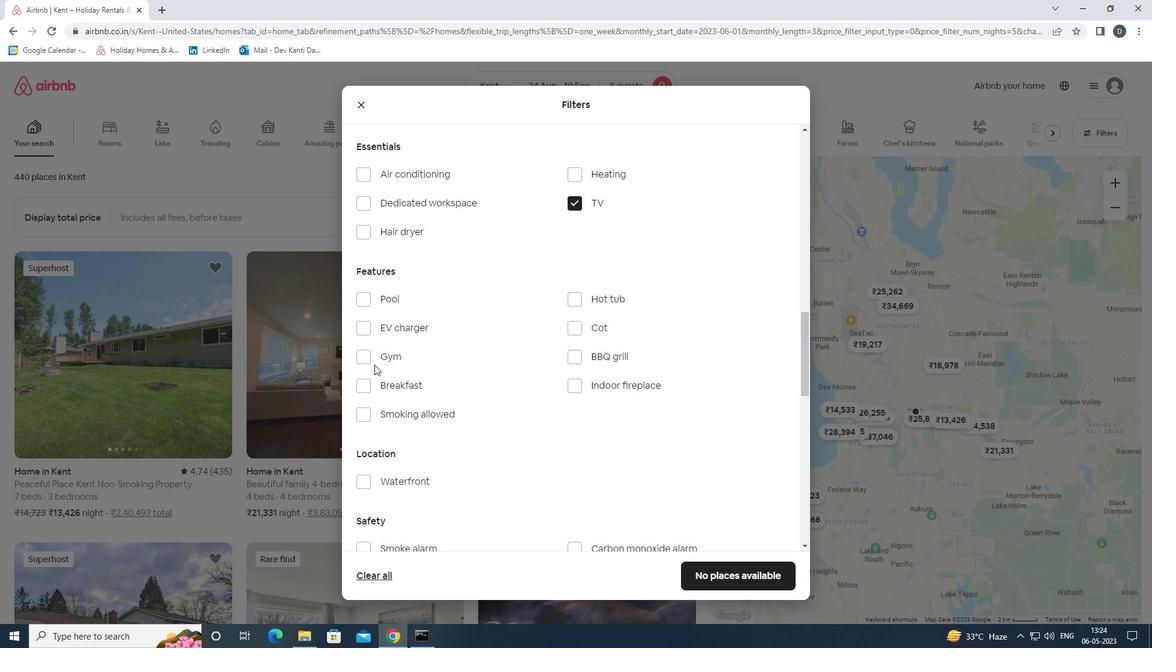 
Action: Mouse pressed left at (377, 358)
Screenshot: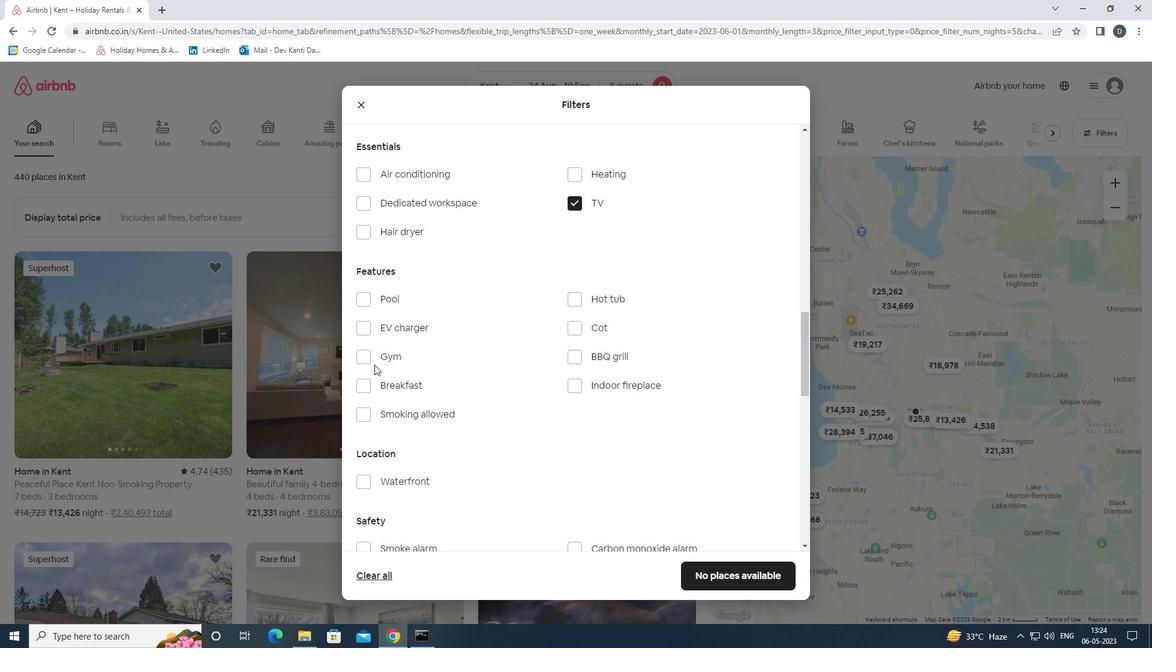 
Action: Mouse moved to (373, 381)
Screenshot: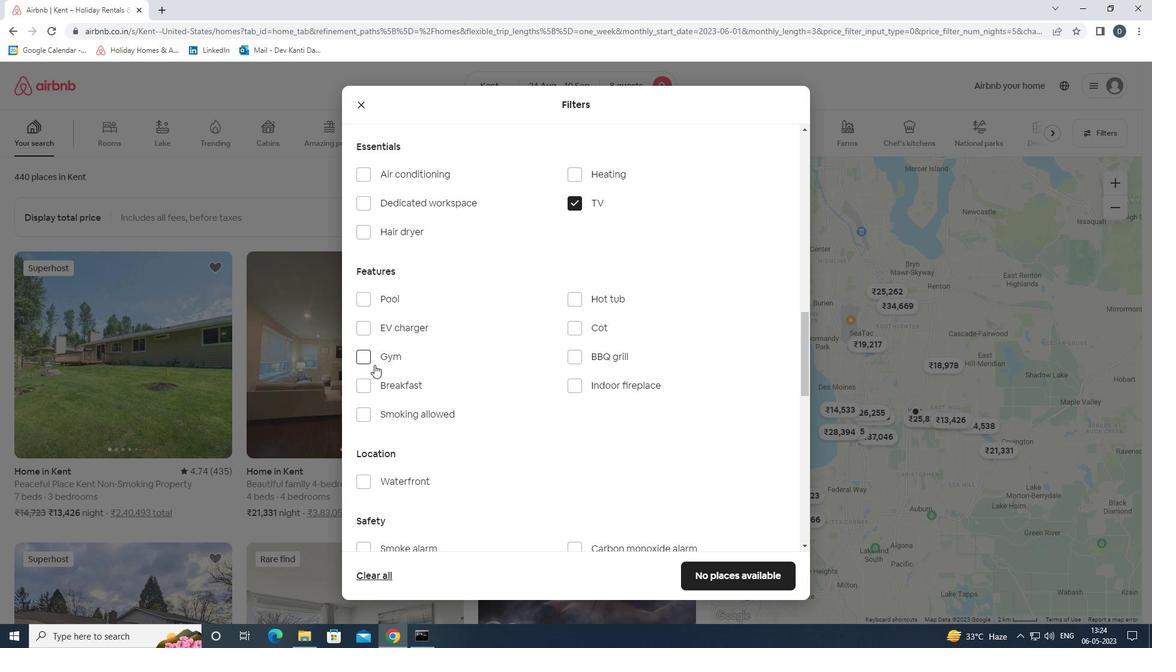 
Action: Mouse pressed left at (373, 381)
Screenshot: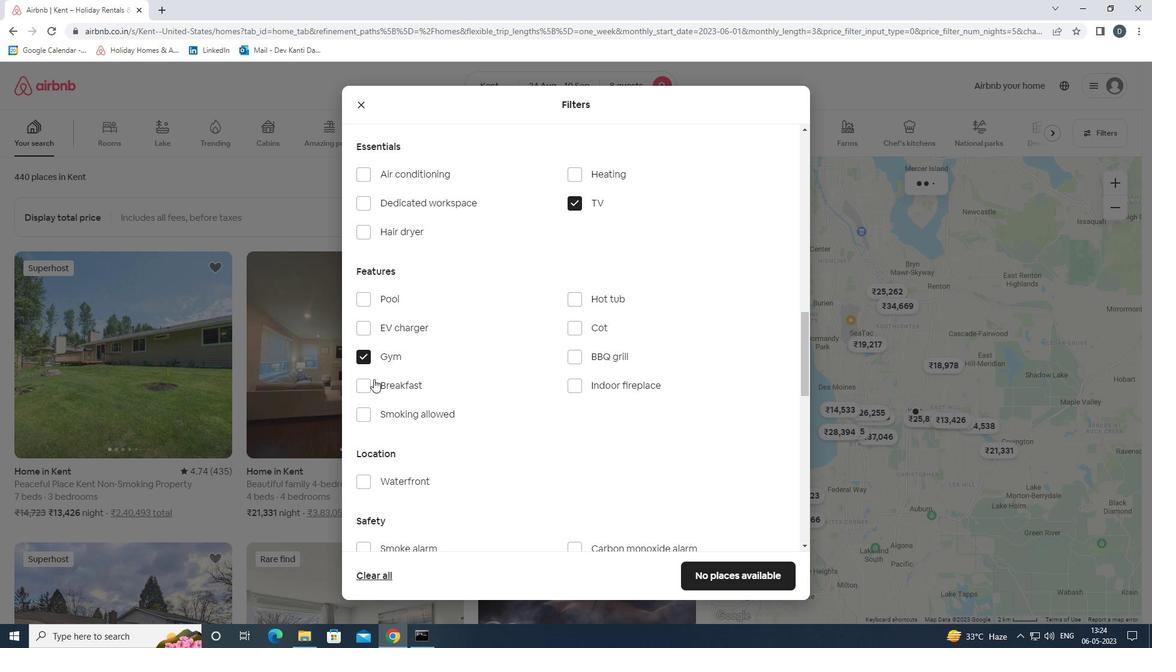 
Action: Mouse moved to (374, 382)
Screenshot: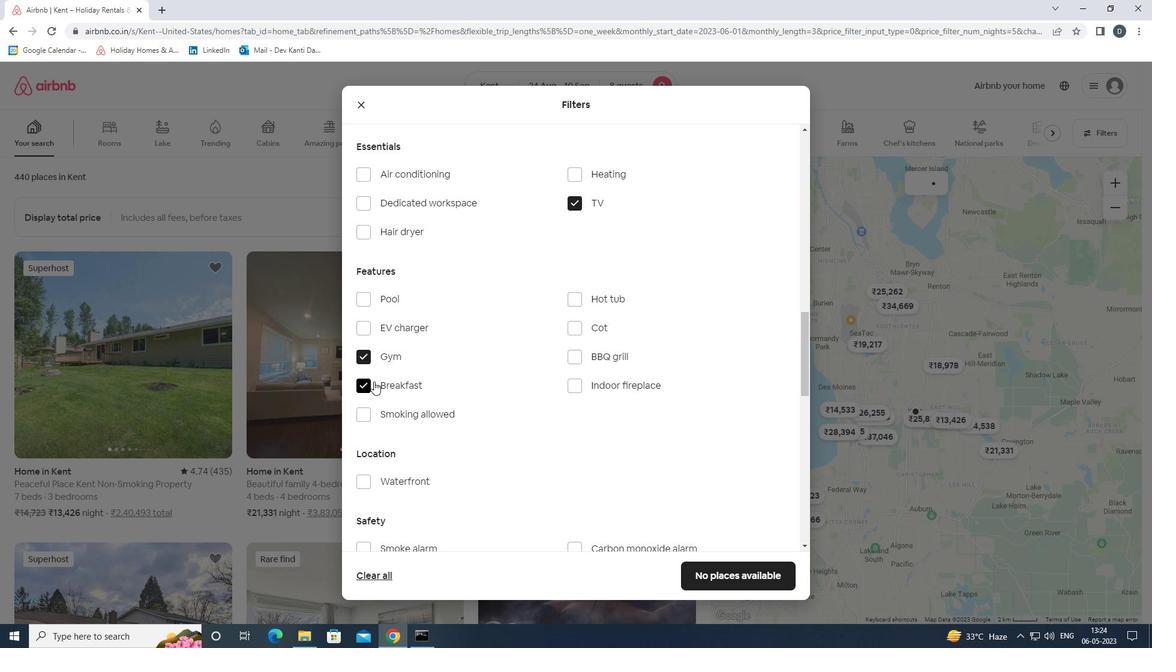 
Action: Mouse scrolled (374, 382) with delta (0, 0)
Screenshot: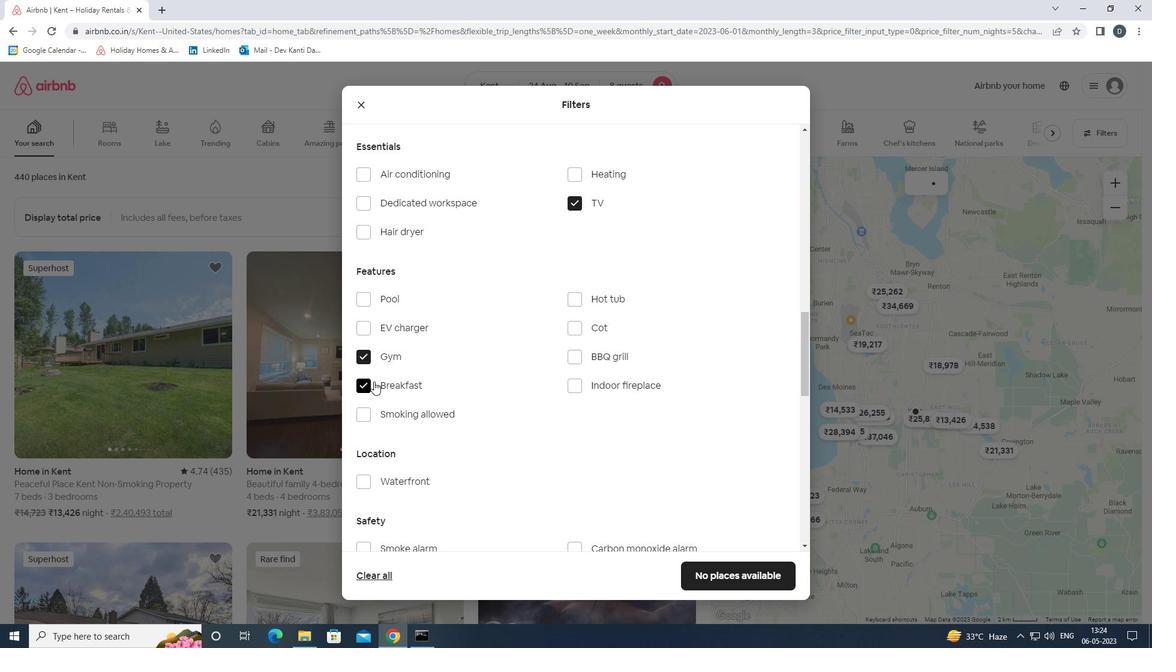 
Action: Mouse scrolled (374, 382) with delta (0, 0)
Screenshot: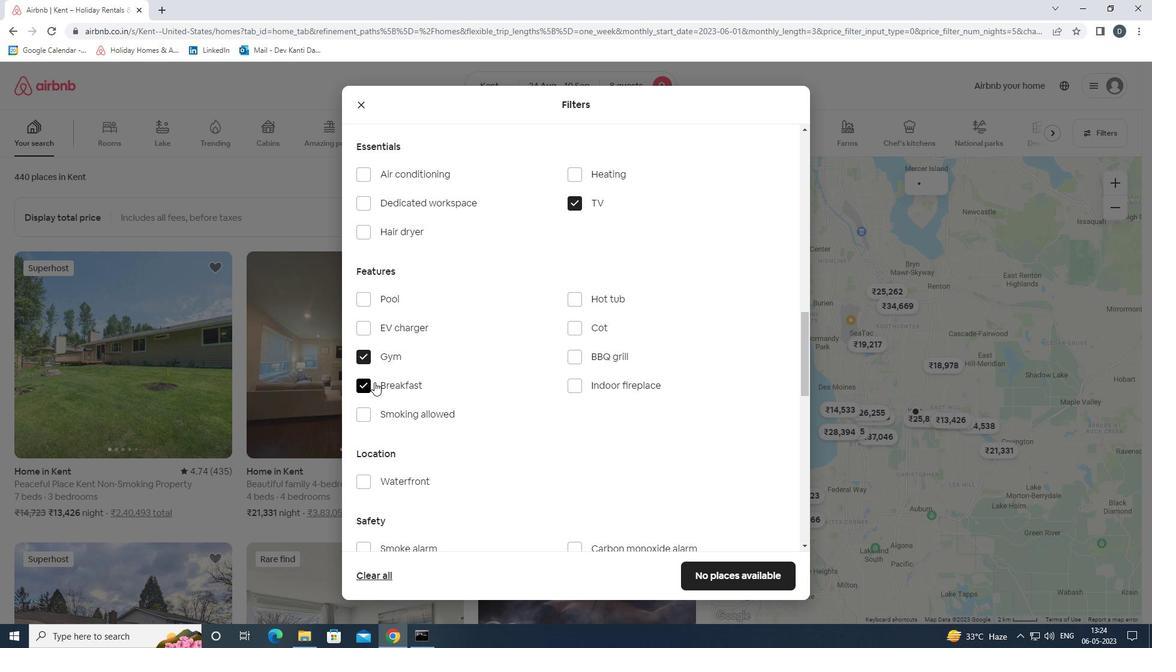 
Action: Mouse scrolled (374, 382) with delta (0, 0)
Screenshot: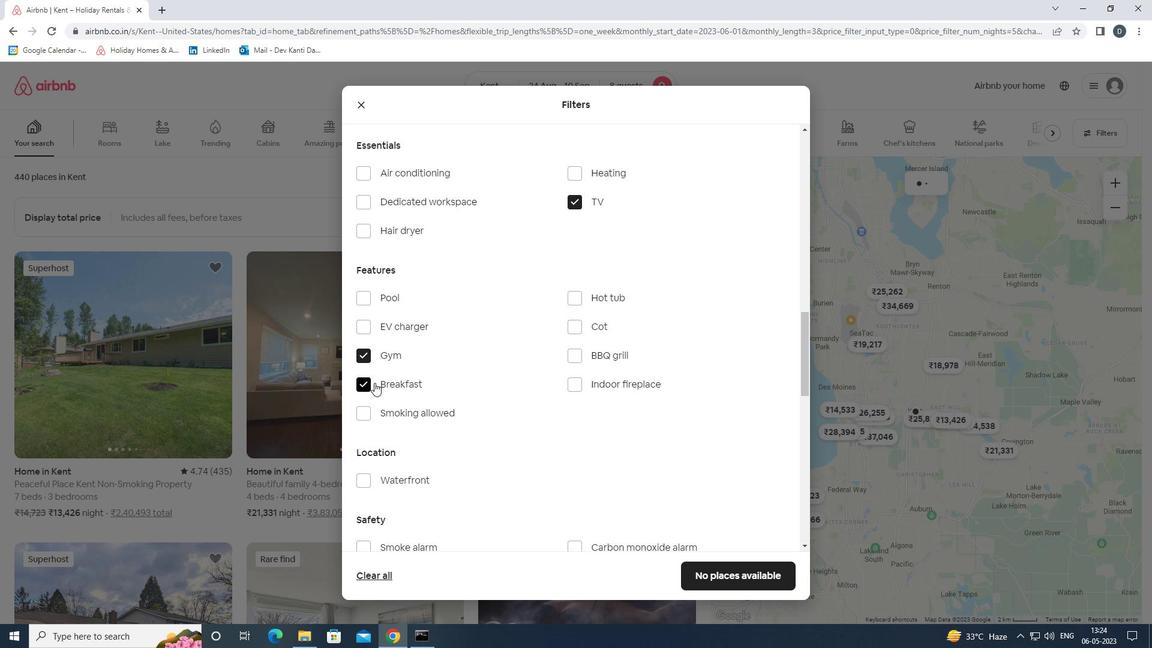 
Action: Mouse moved to (382, 383)
Screenshot: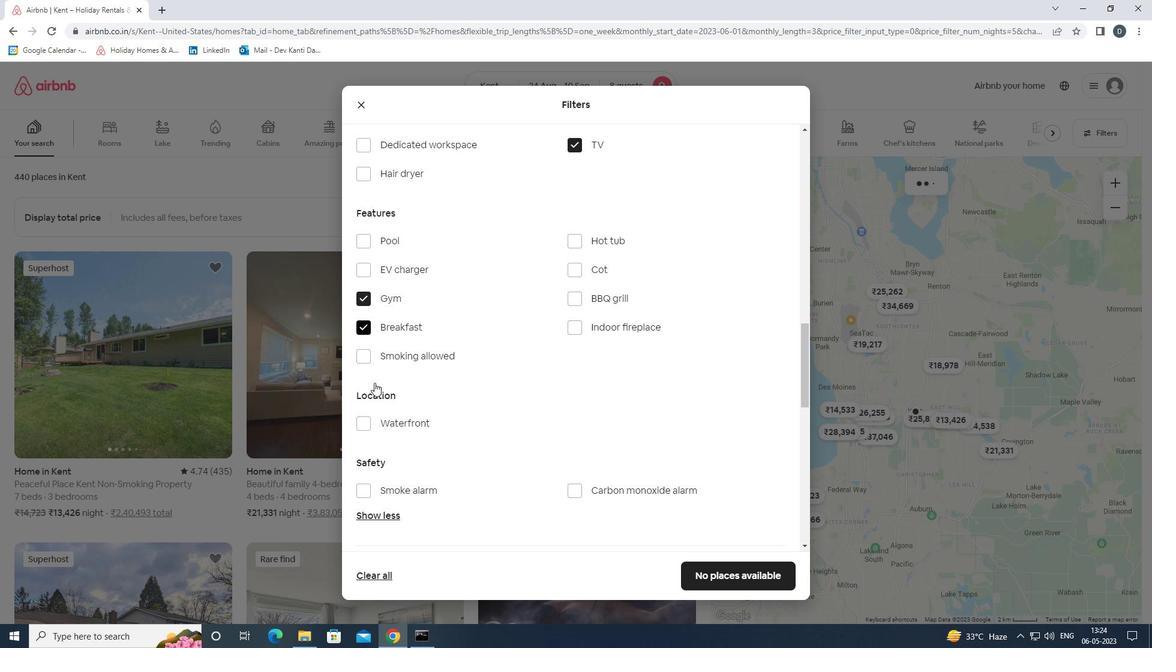 
Action: Mouse scrolled (382, 382) with delta (0, 0)
Screenshot: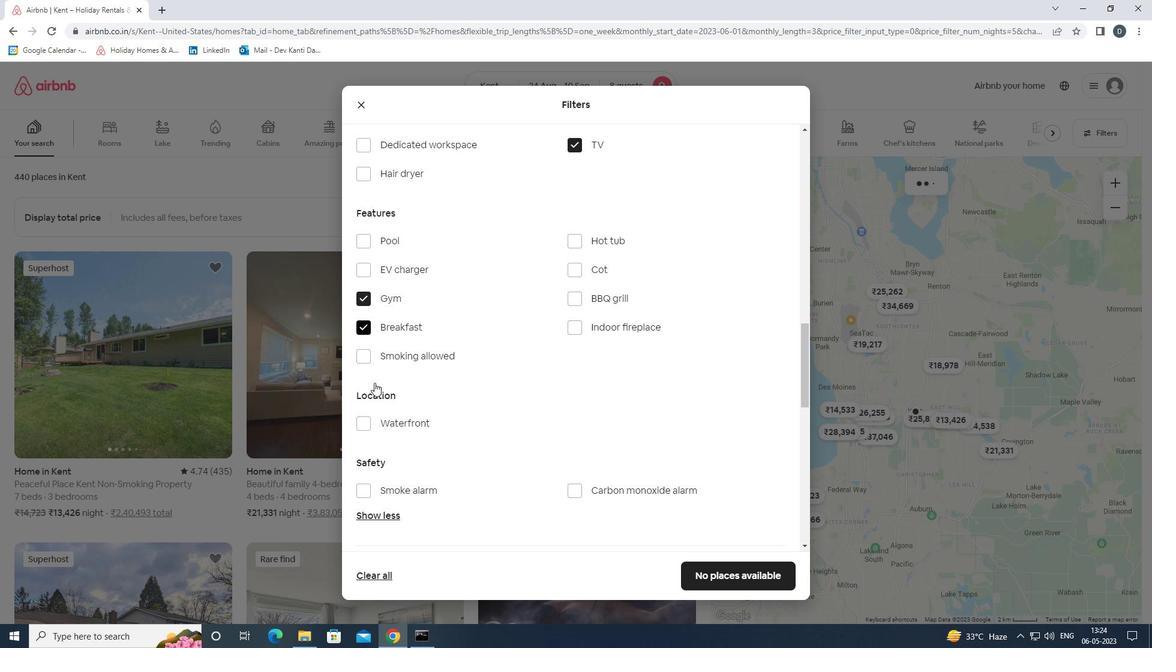 
Action: Mouse moved to (442, 385)
Screenshot: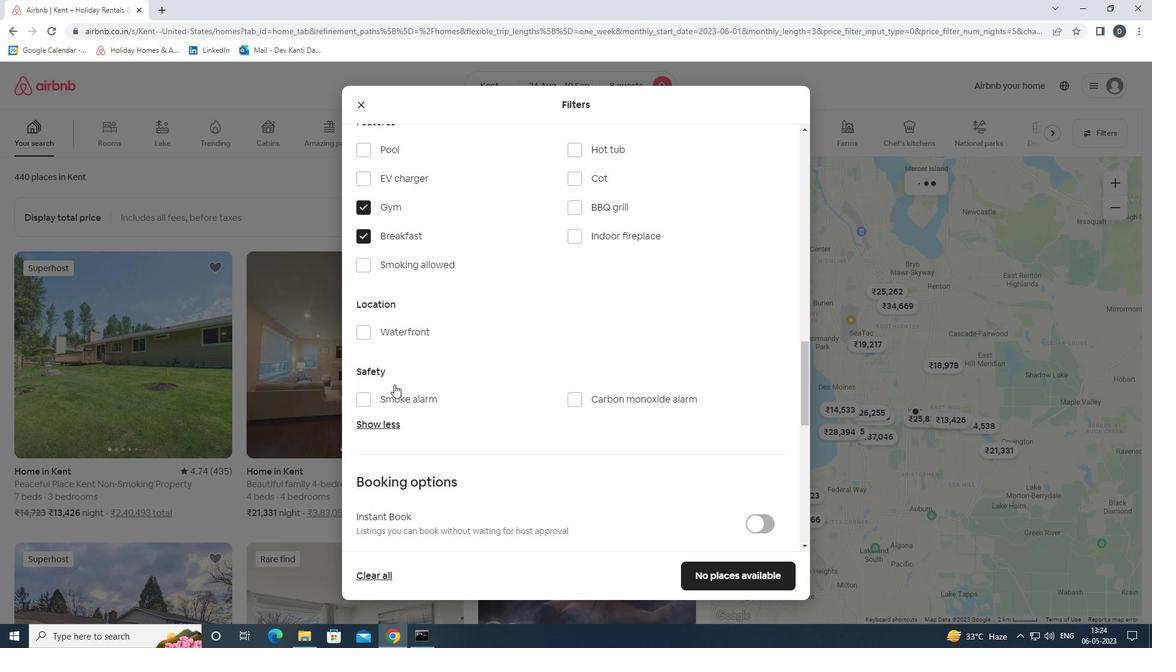 
Action: Mouse scrolled (442, 384) with delta (0, 0)
Screenshot: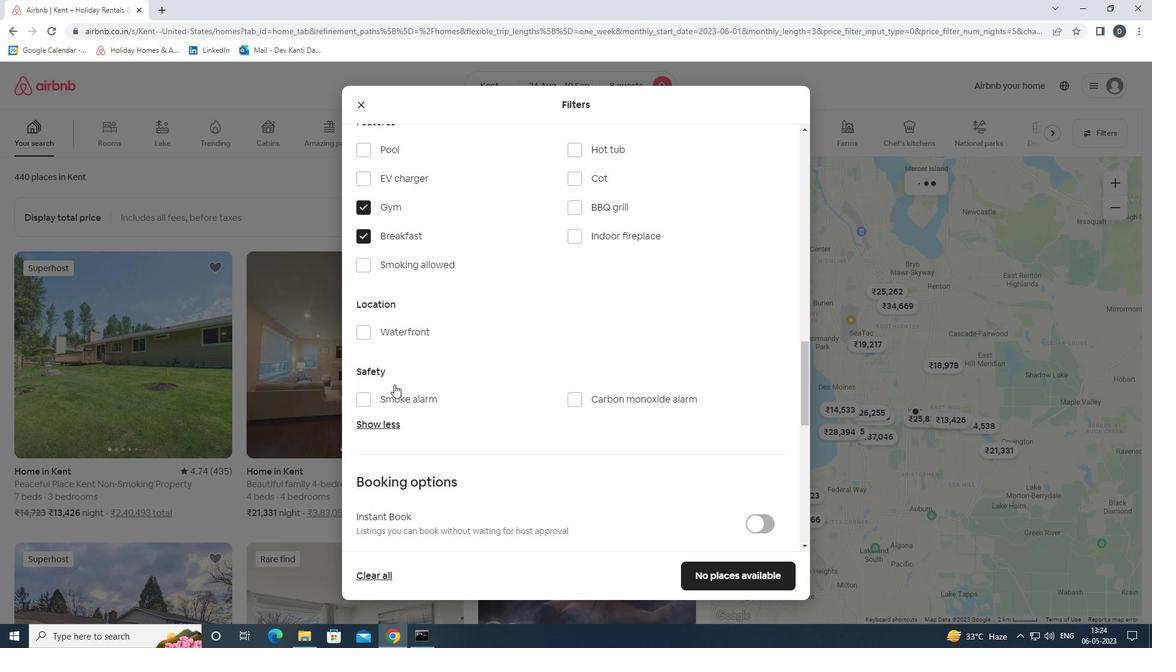 
Action: Mouse moved to (756, 411)
Screenshot: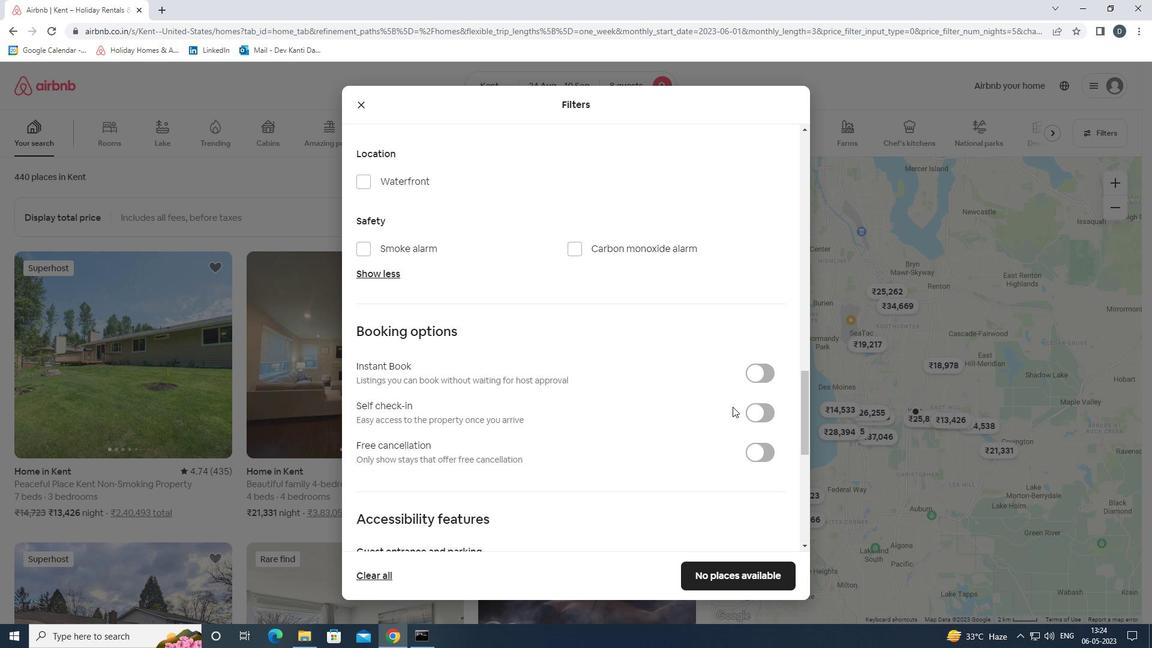 
Action: Mouse pressed left at (756, 411)
Screenshot: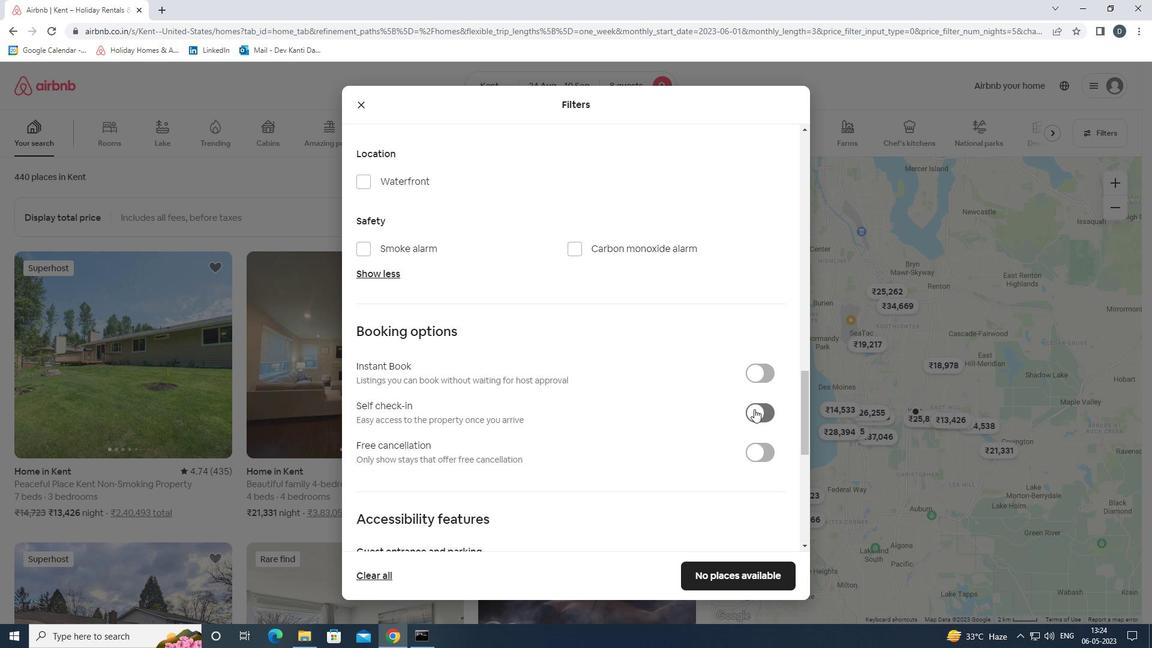 
Action: Mouse moved to (704, 406)
Screenshot: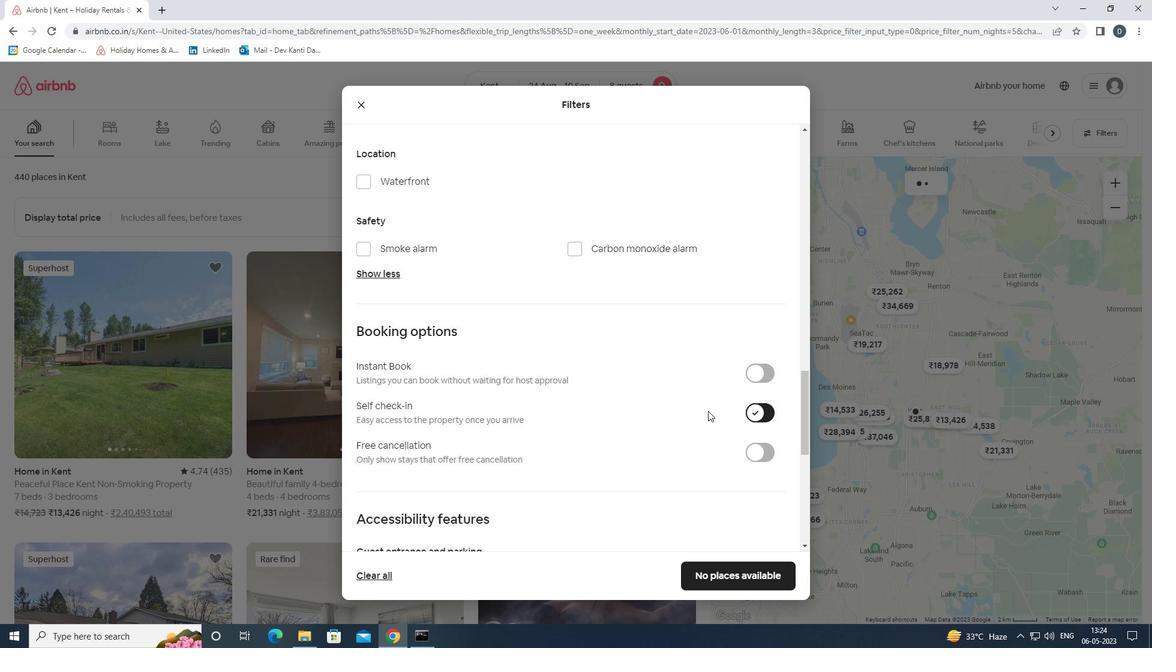 
Action: Mouse scrolled (704, 405) with delta (0, 0)
Screenshot: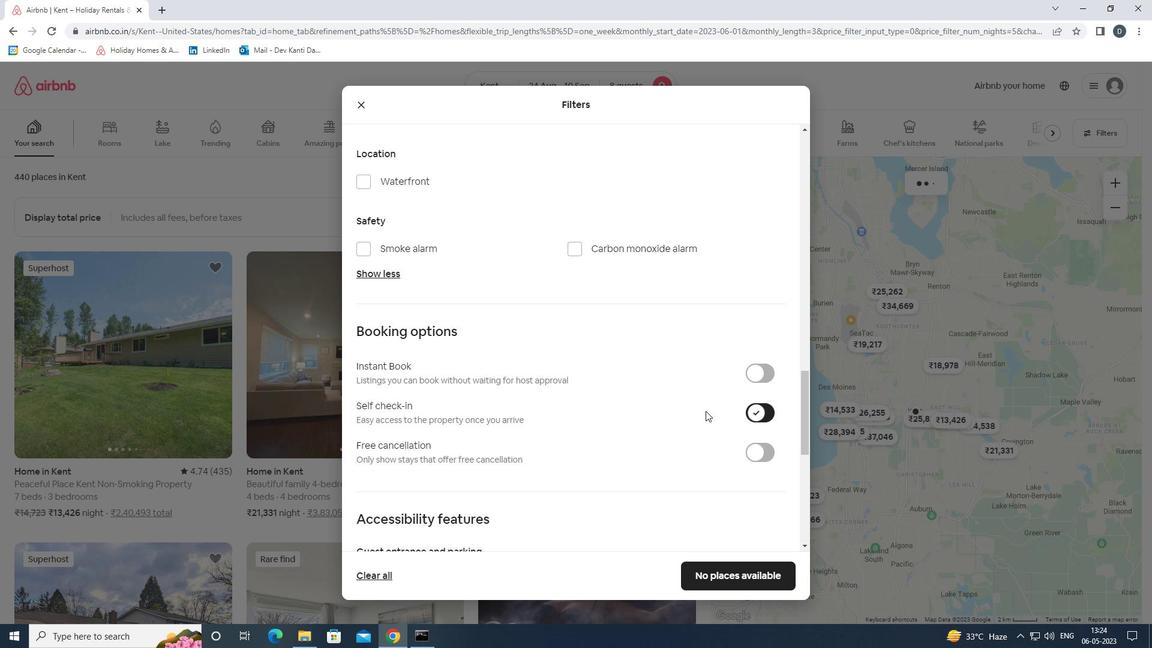 
Action: Mouse scrolled (704, 405) with delta (0, 0)
Screenshot: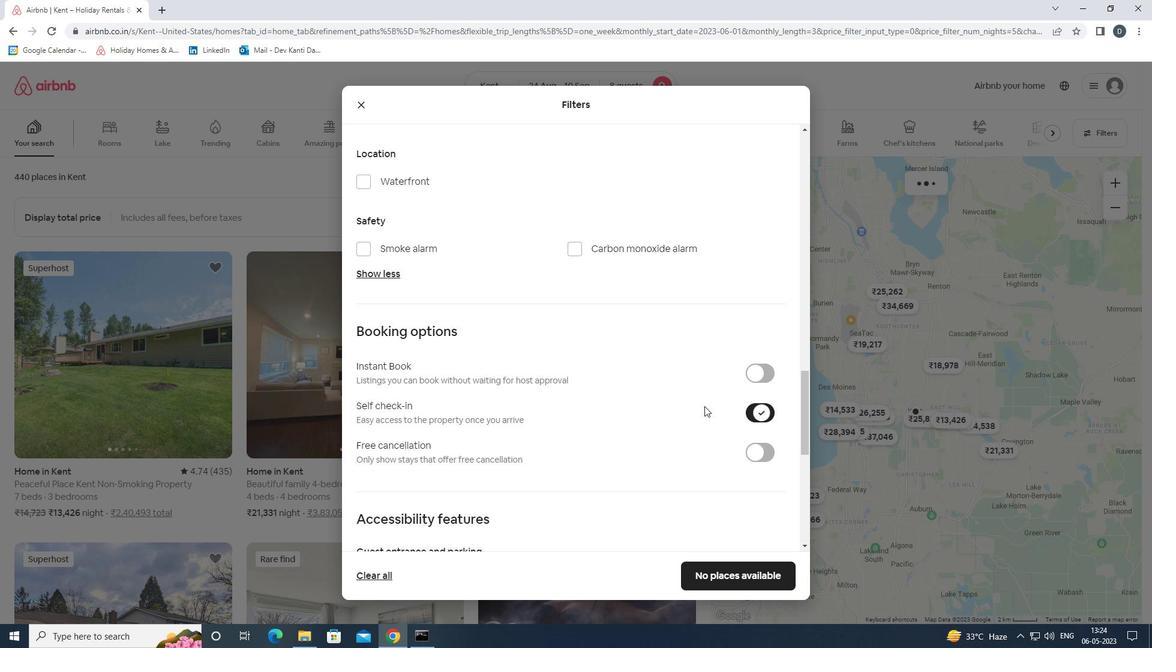 
Action: Mouse scrolled (704, 405) with delta (0, 0)
Screenshot: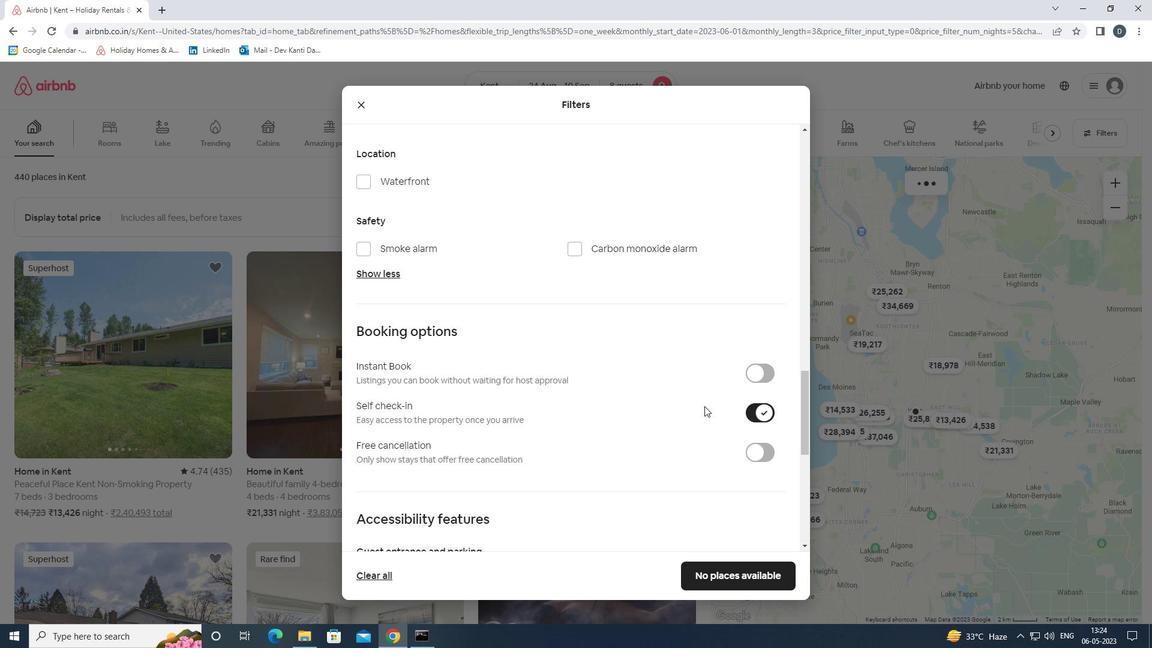 
Action: Mouse scrolled (704, 405) with delta (0, 0)
Screenshot: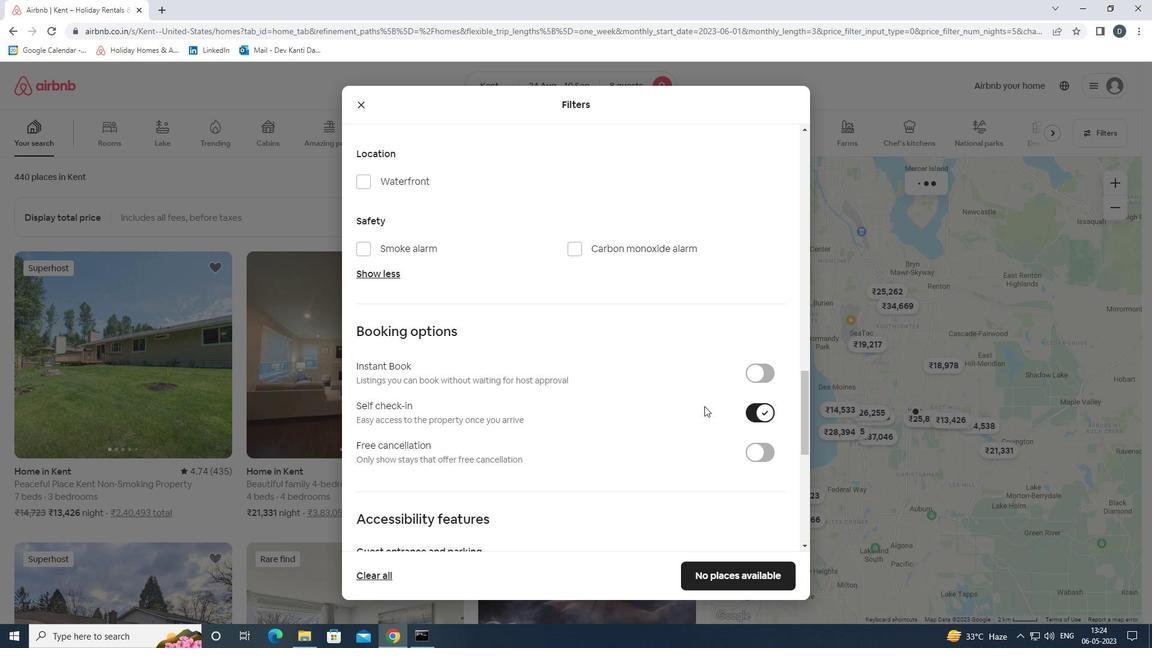 
Action: Mouse scrolled (704, 405) with delta (0, 0)
Screenshot: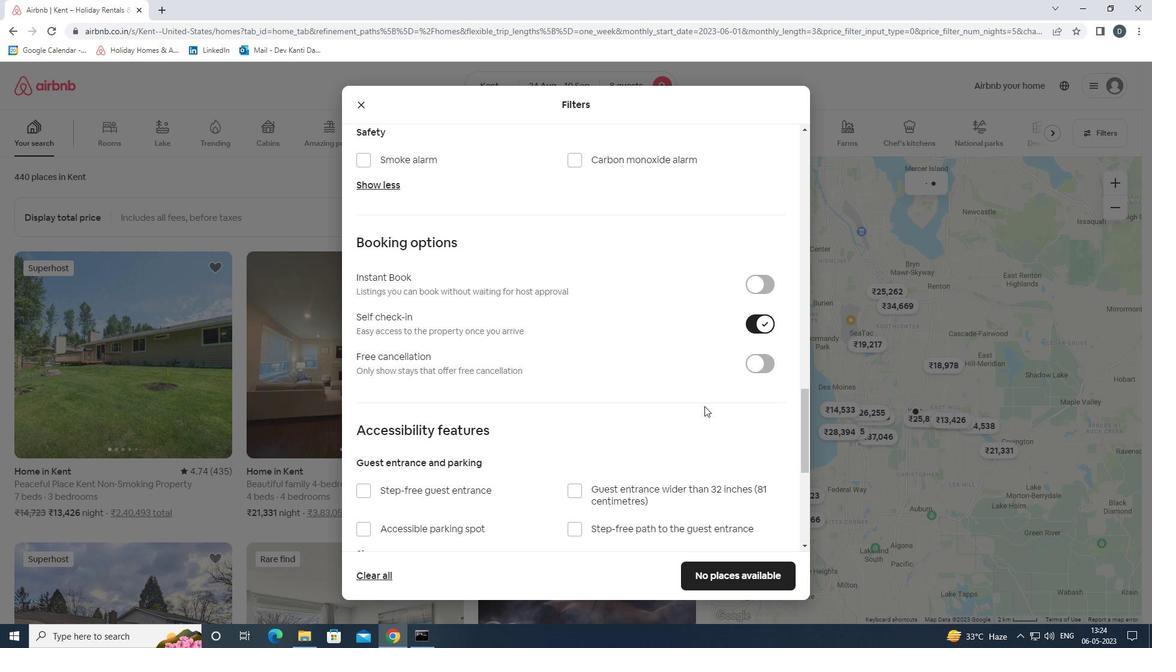 
Action: Mouse moved to (695, 401)
Screenshot: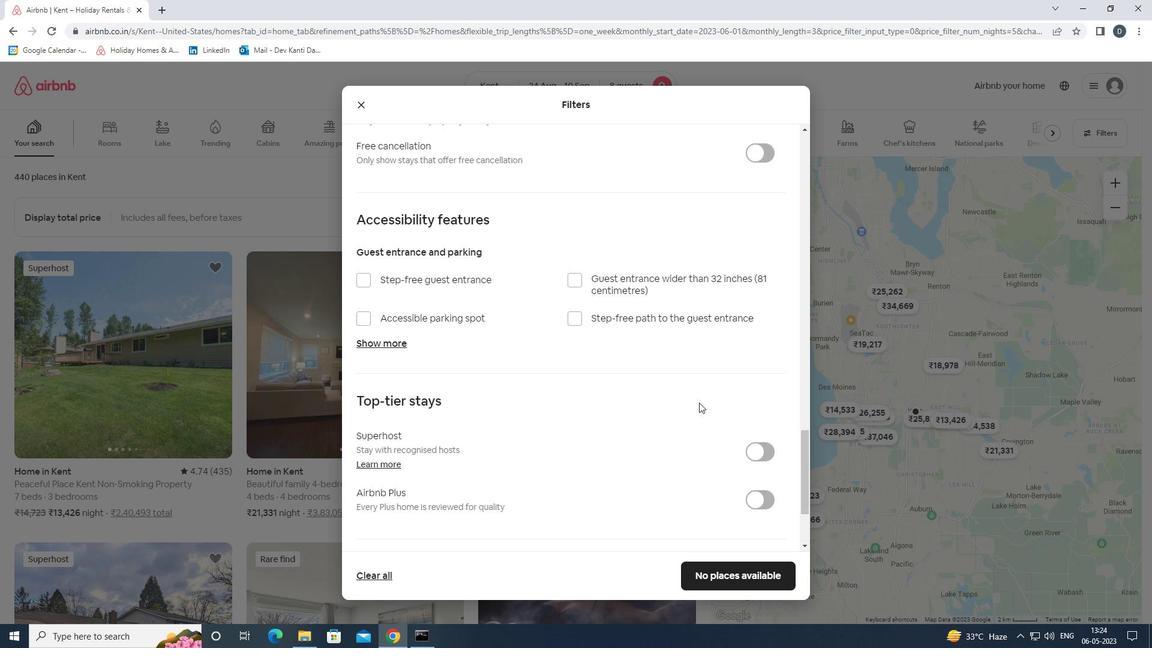 
Action: Mouse scrolled (695, 400) with delta (0, 0)
Screenshot: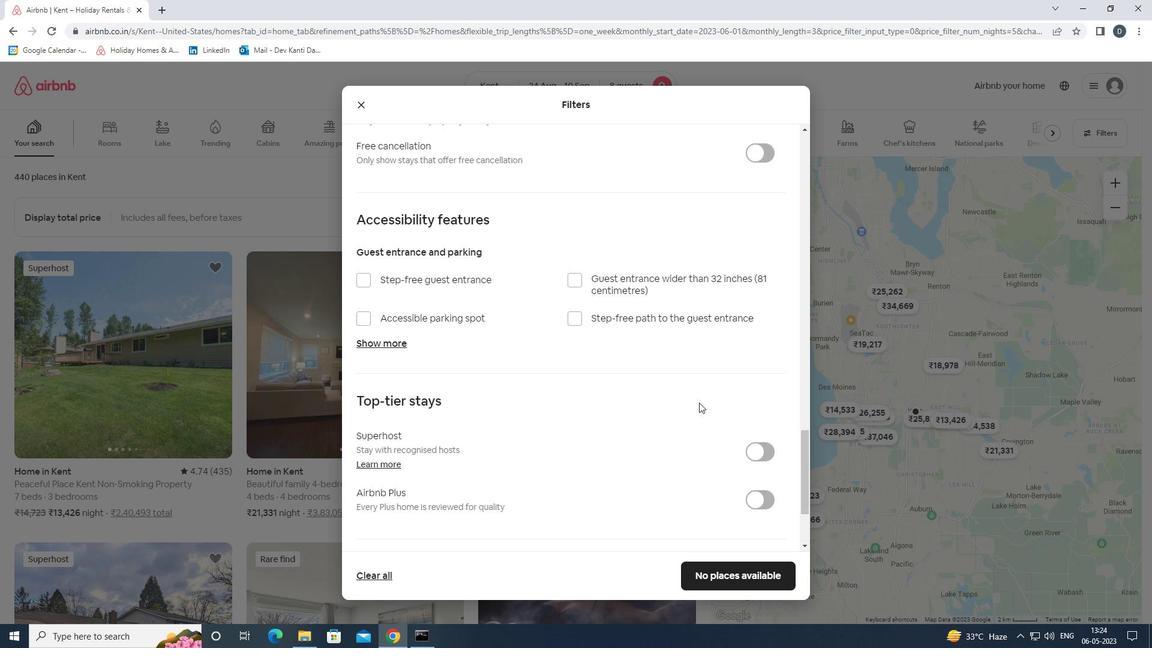 
Action: Mouse moved to (695, 401)
Screenshot: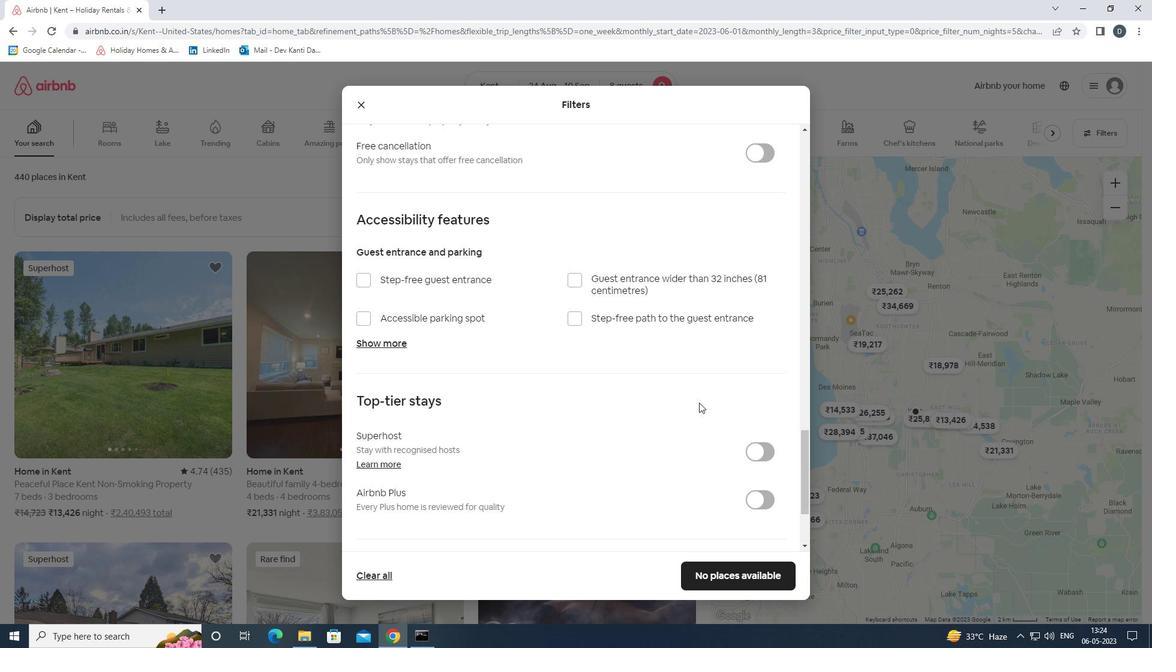 
Action: Mouse scrolled (695, 400) with delta (0, 0)
Screenshot: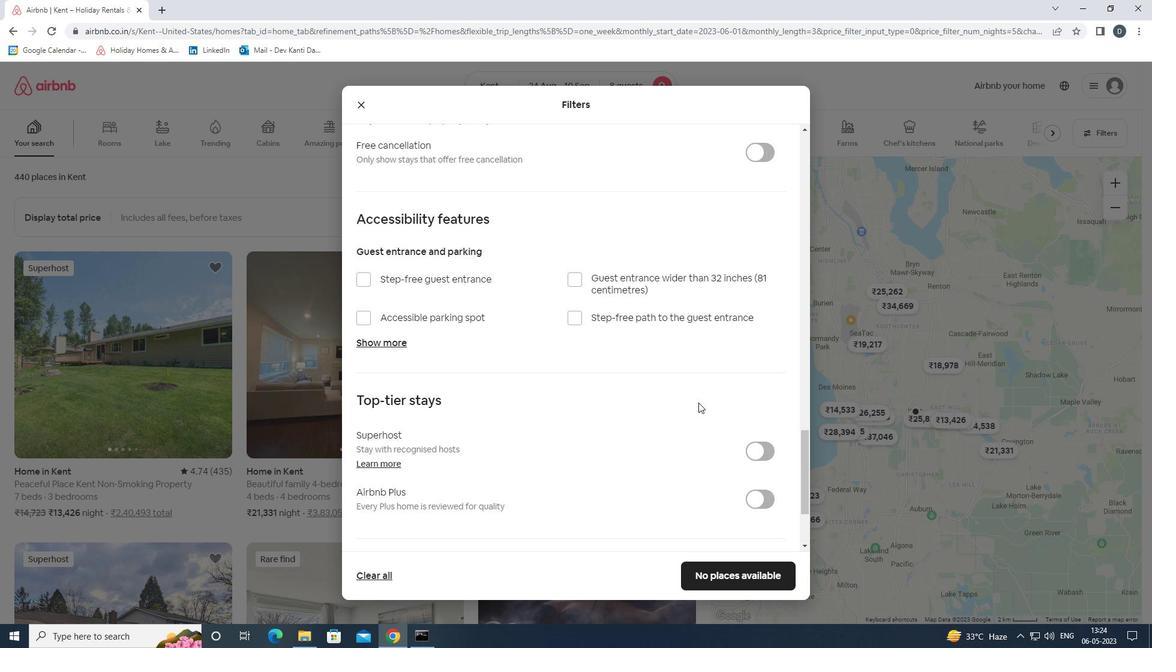 
Action: Mouse scrolled (695, 400) with delta (0, 0)
Screenshot: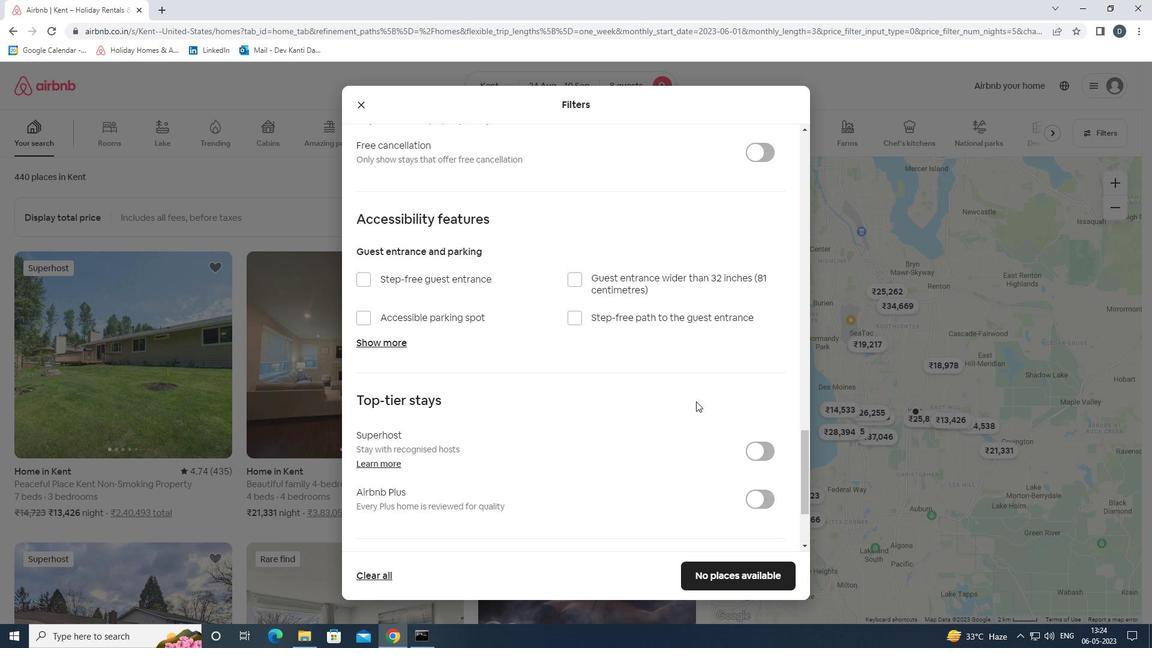 
Action: Mouse scrolled (695, 400) with delta (0, 0)
Screenshot: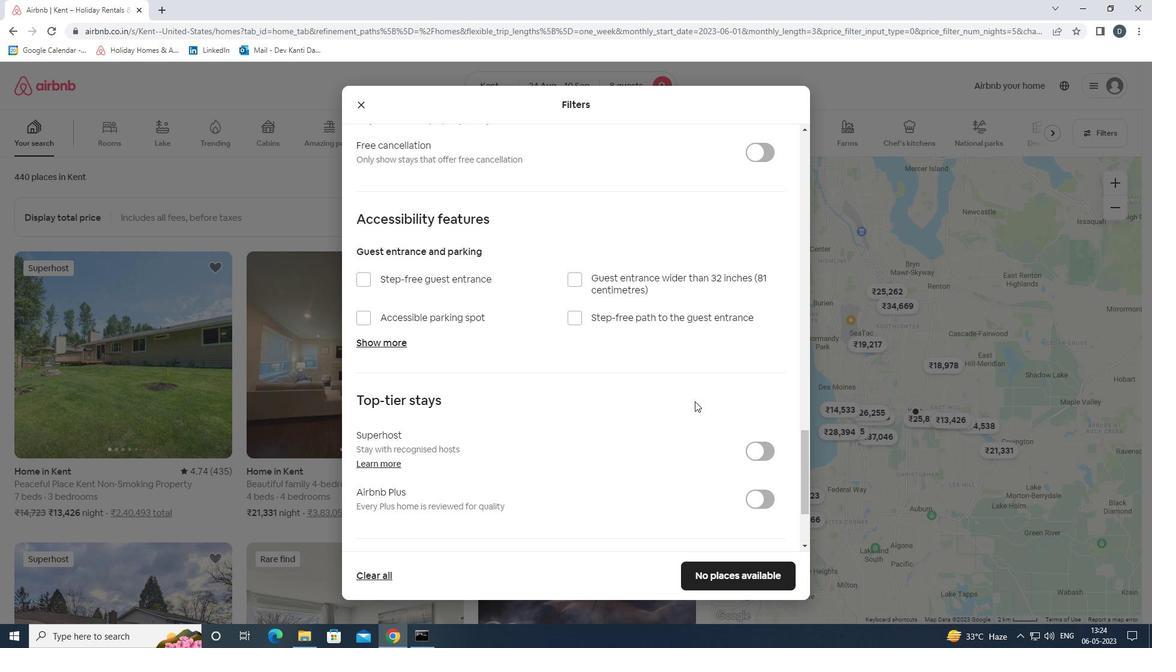 
Action: Mouse scrolled (695, 400) with delta (0, 0)
Screenshot: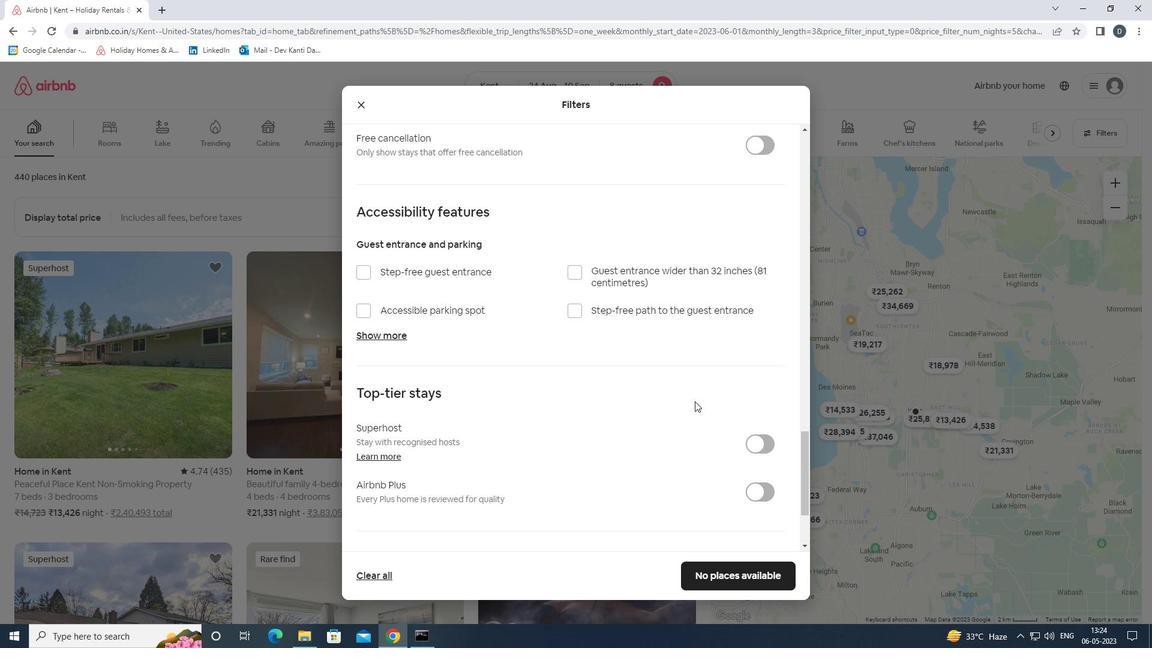 
Action: Mouse moved to (407, 465)
Screenshot: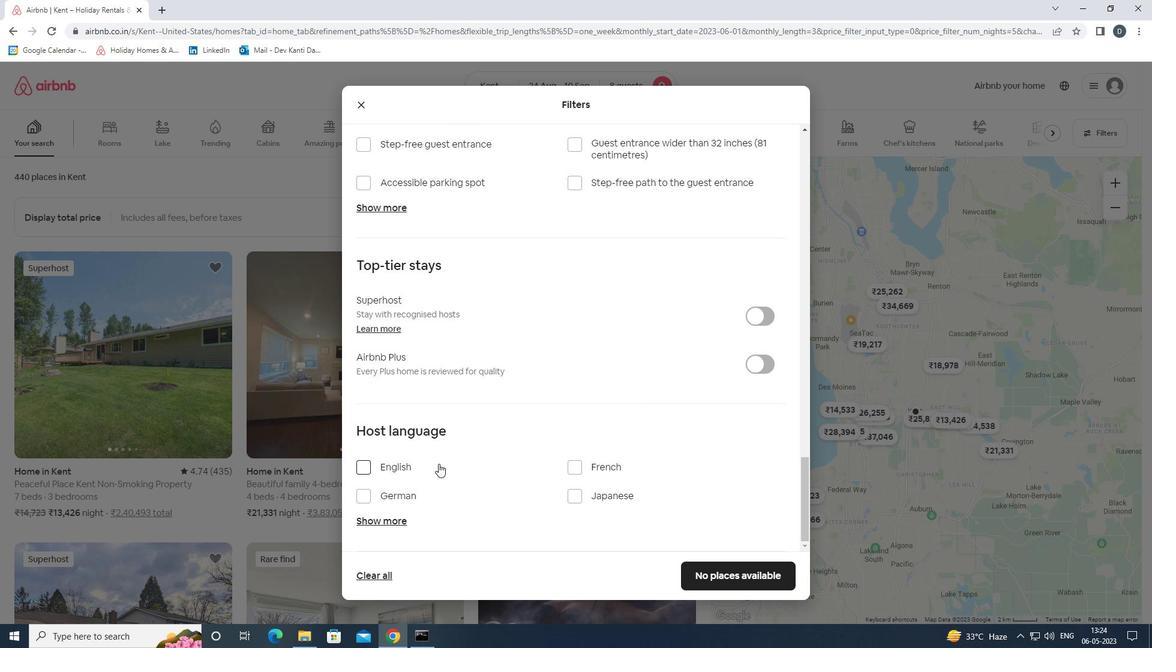 
Action: Mouse pressed left at (407, 465)
Screenshot: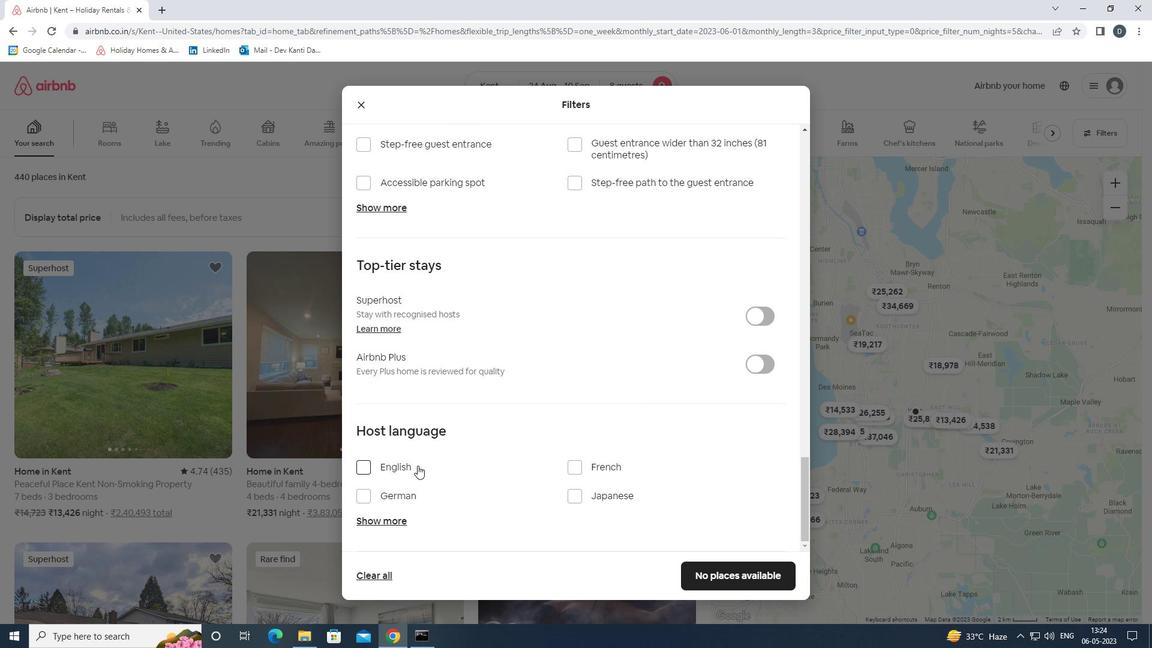 
Action: Mouse moved to (723, 577)
Screenshot: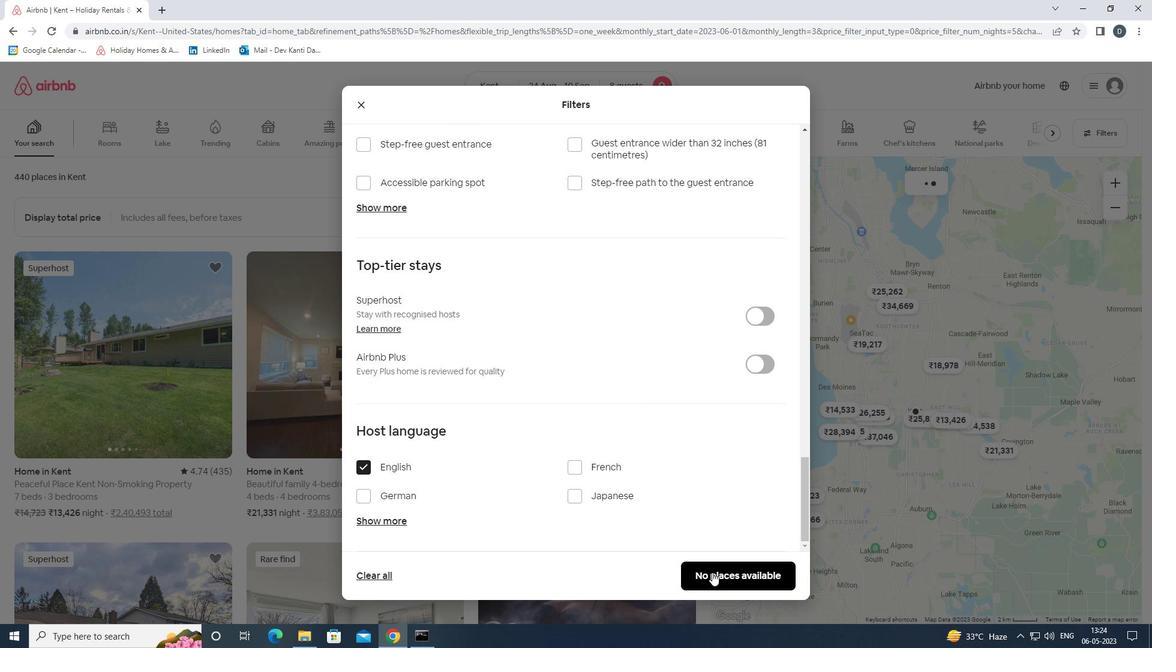 
Action: Mouse pressed left at (723, 577)
Screenshot: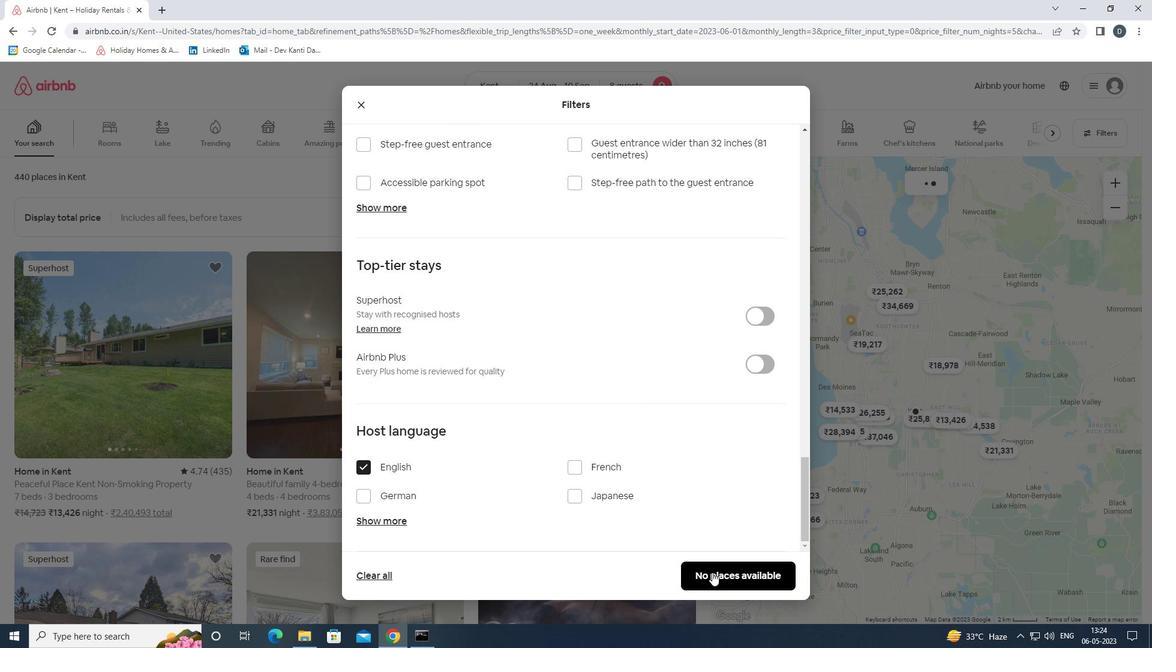 
Action: Mouse moved to (690, 431)
Screenshot: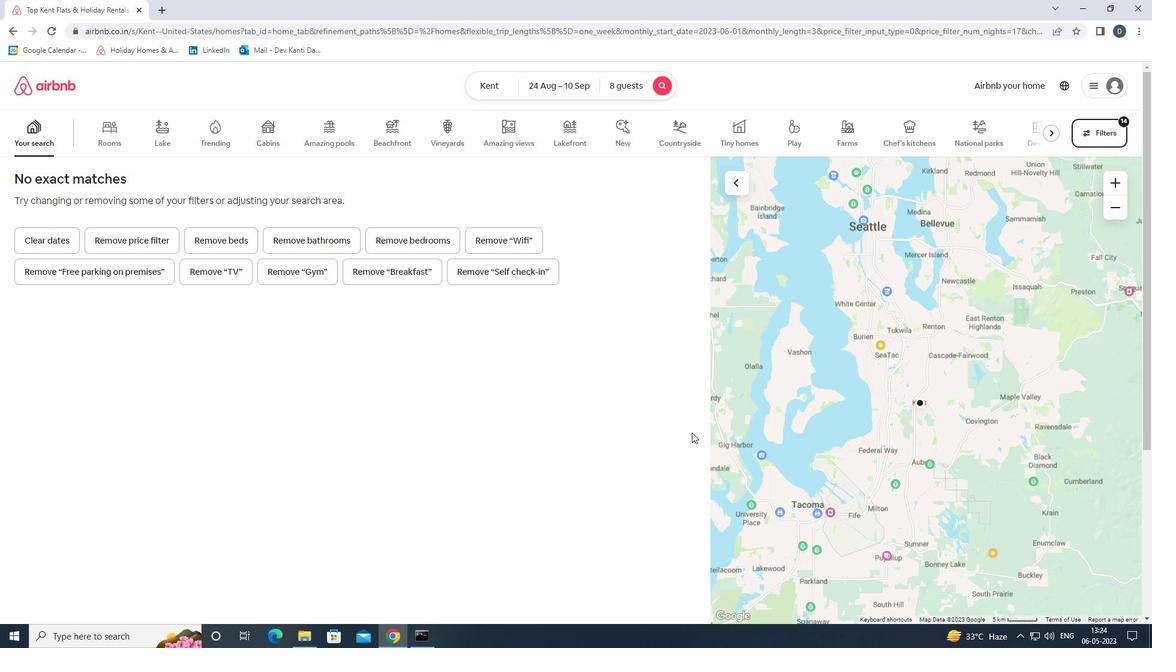 
